 Task: Share a time-lapse video created from a sequence of photos in Apple Photos
Action: Mouse pressed left at (769, 595)
Screenshot: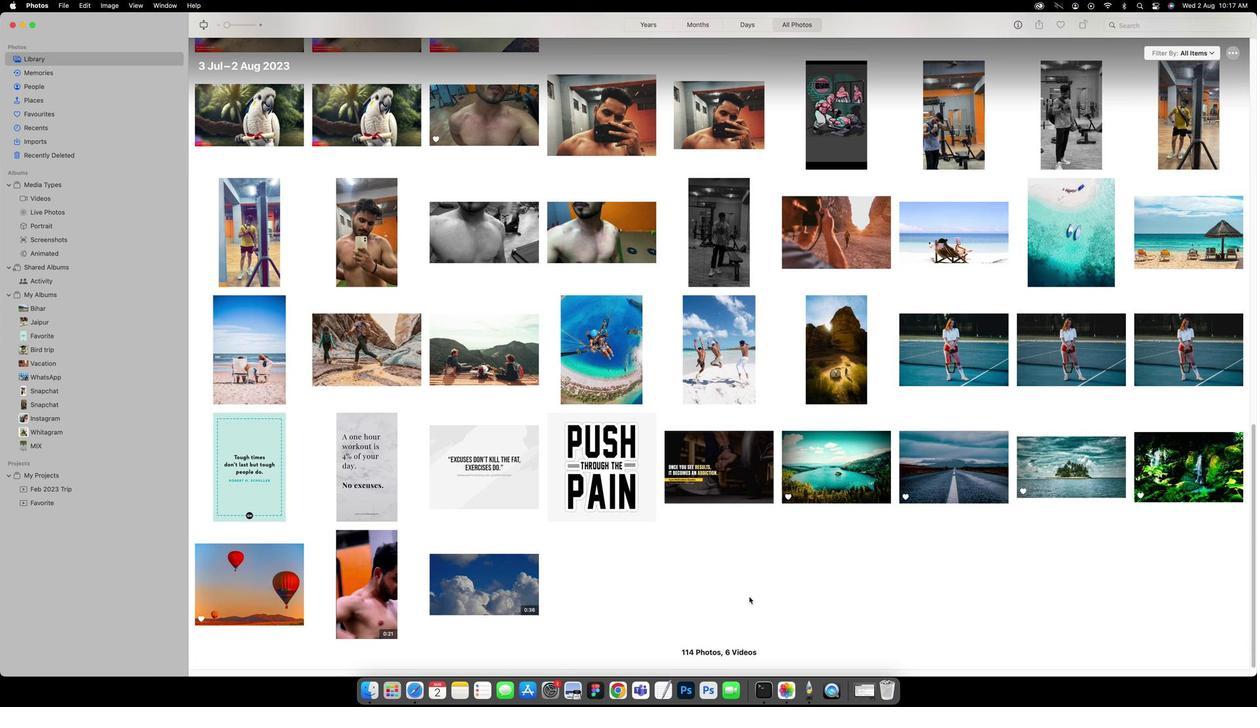 
Action: Mouse pressed left at (769, 595)
Screenshot: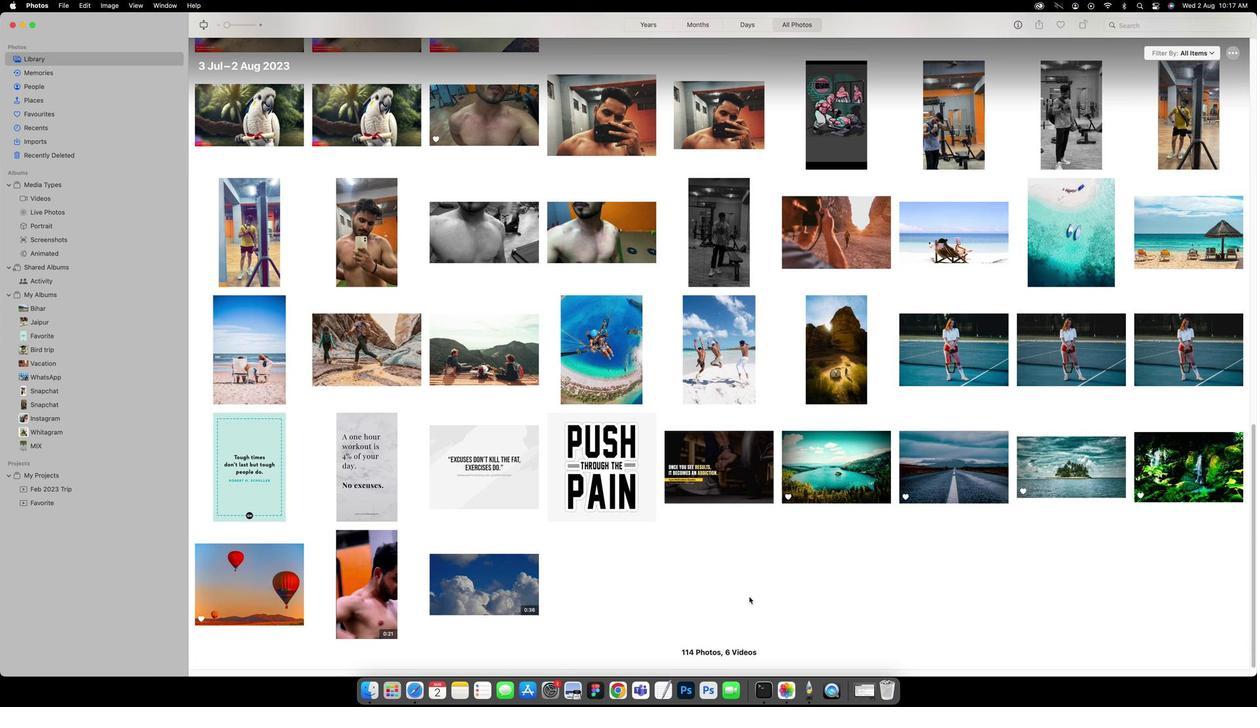 
Action: Mouse moved to (106, 197)
Screenshot: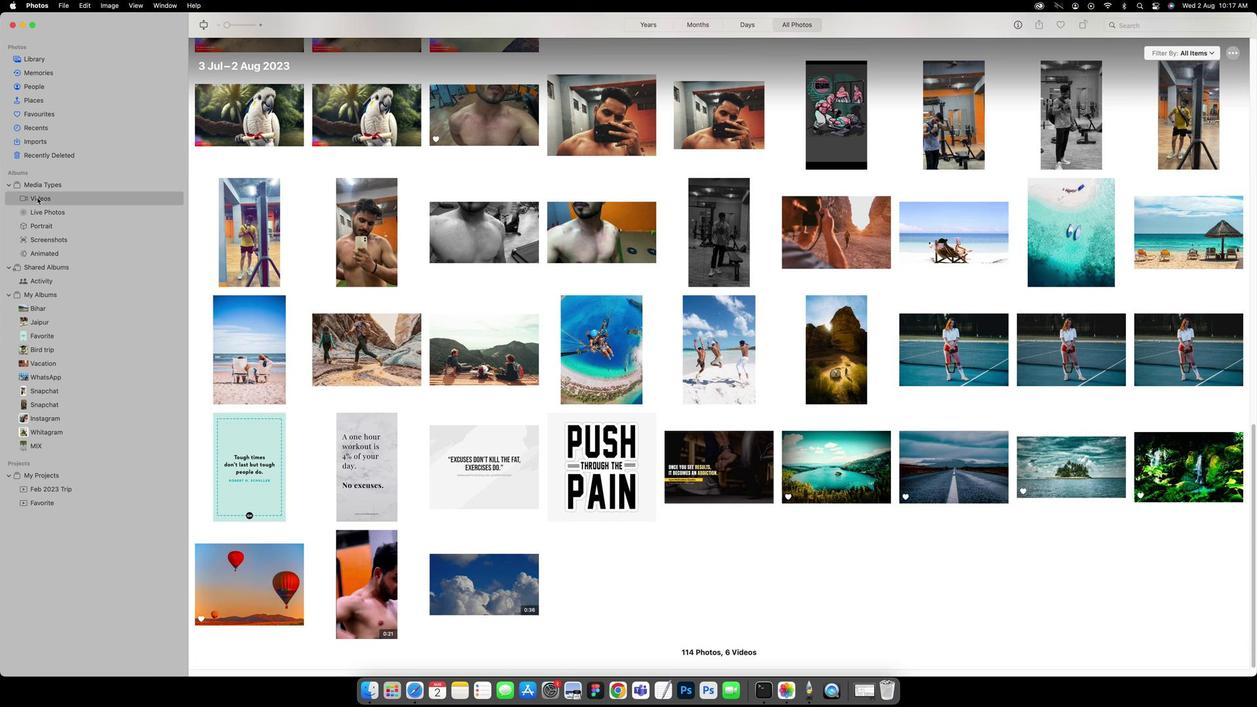 
Action: Mouse pressed left at (106, 197)
Screenshot: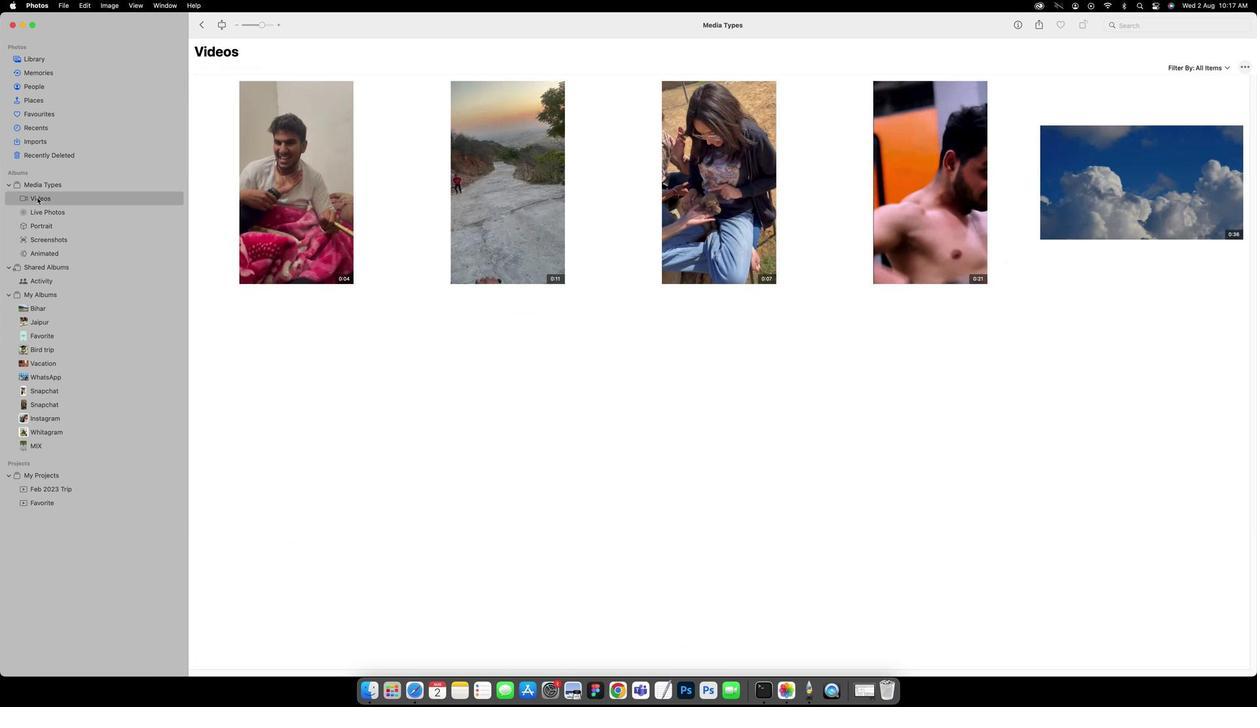 
Action: Mouse moved to (1077, 159)
Screenshot: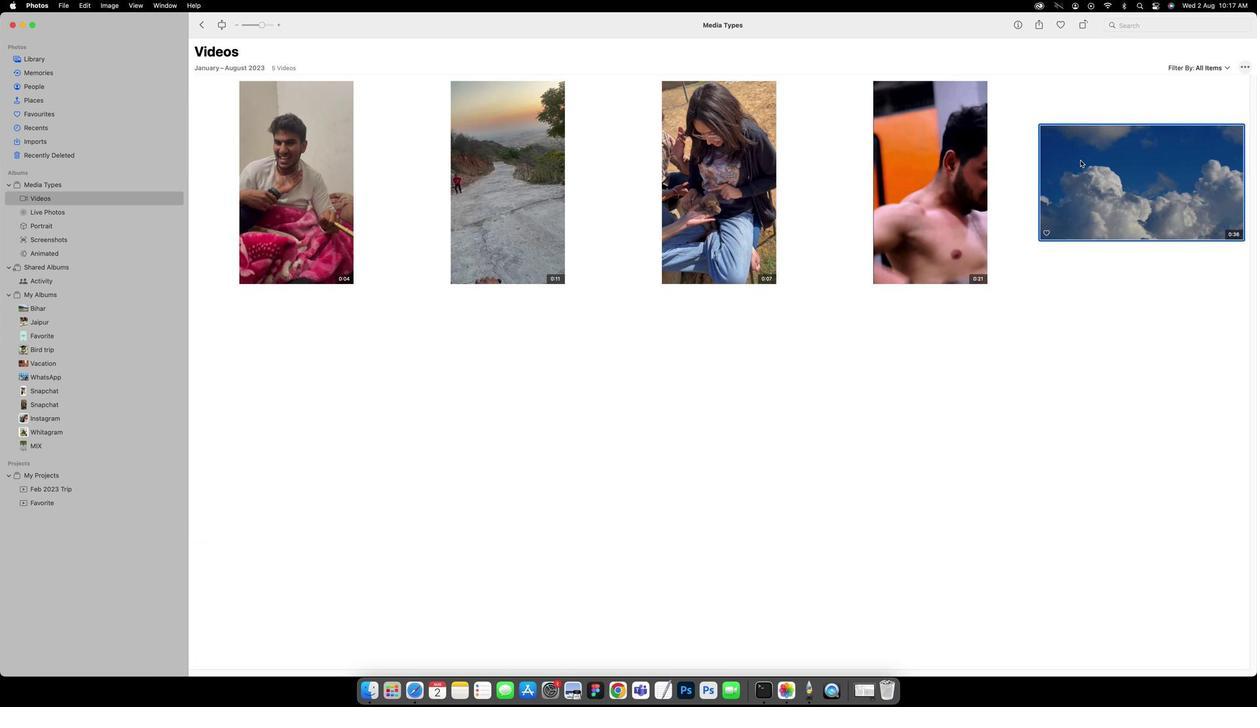 
Action: Mouse pressed left at (1077, 159)
Screenshot: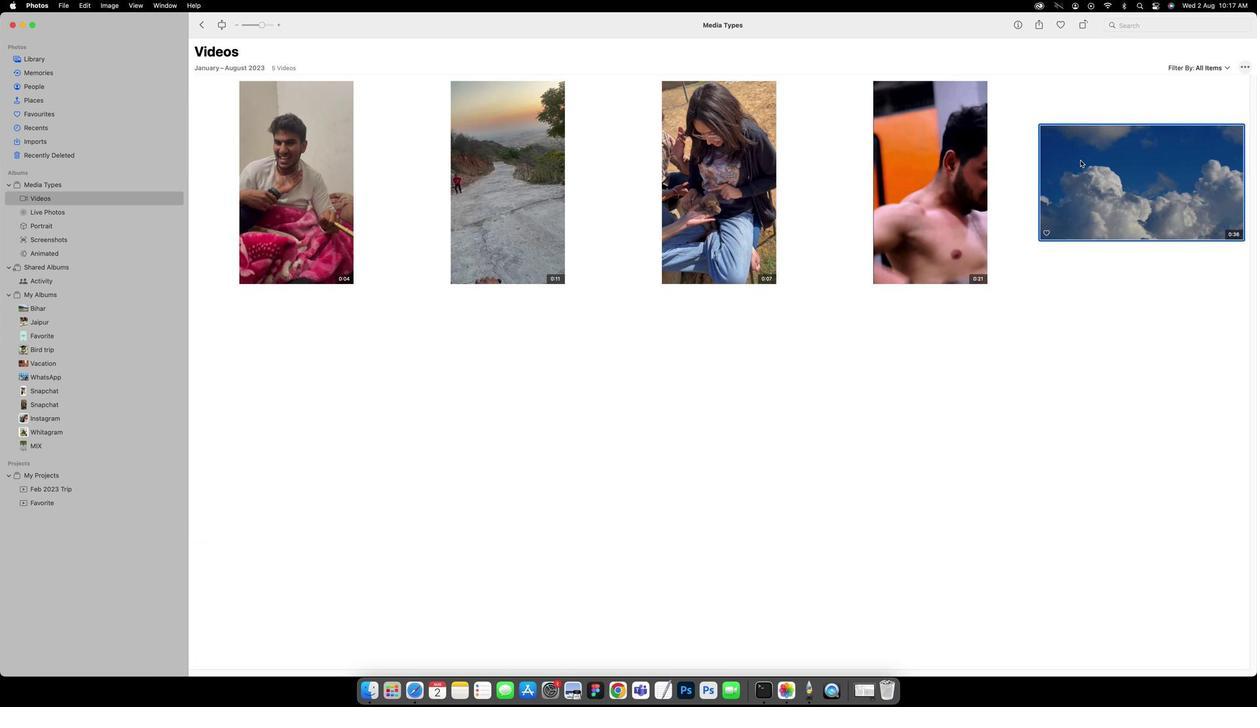 
Action: Mouse pressed left at (1077, 159)
Screenshot: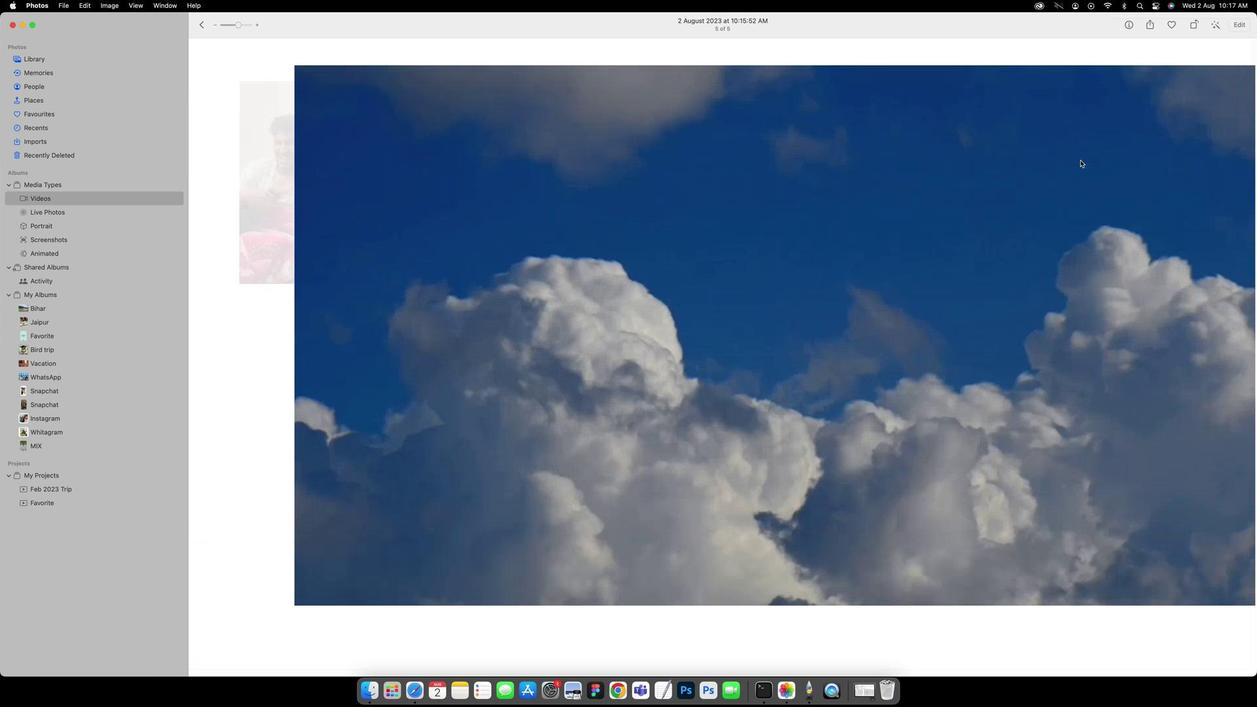 
Action: Mouse moved to (748, 587)
Screenshot: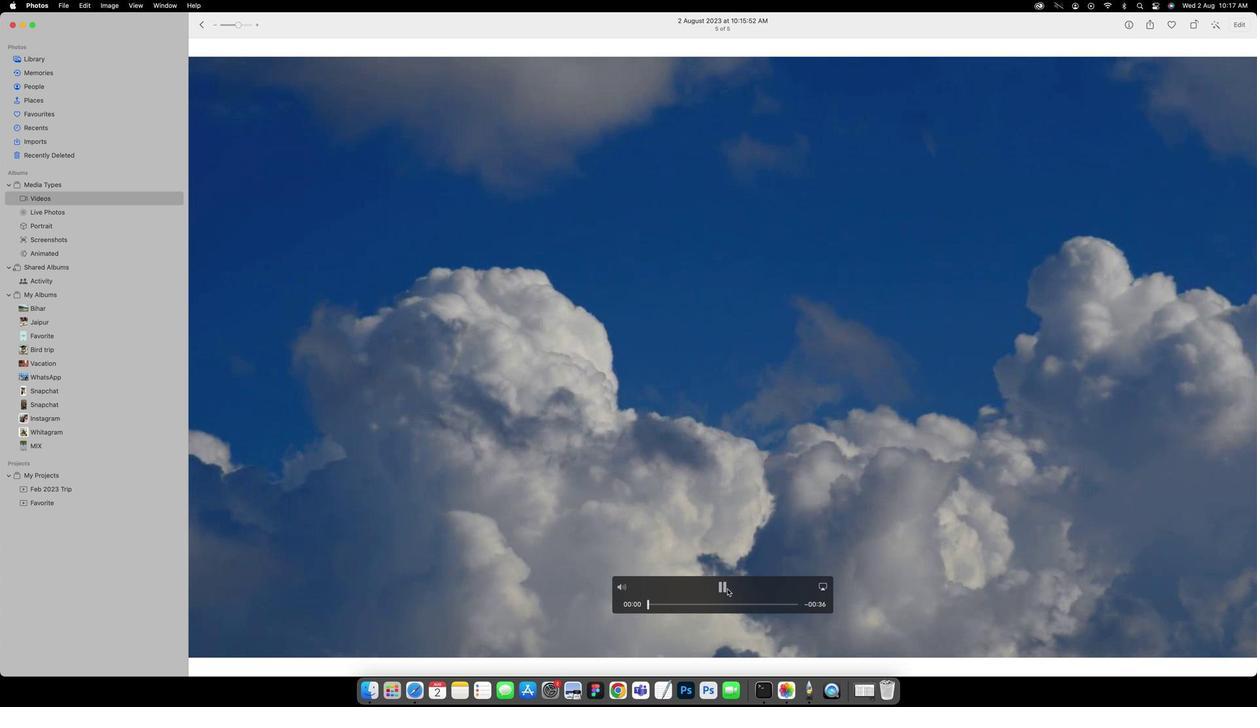 
Action: Mouse pressed left at (748, 587)
Screenshot: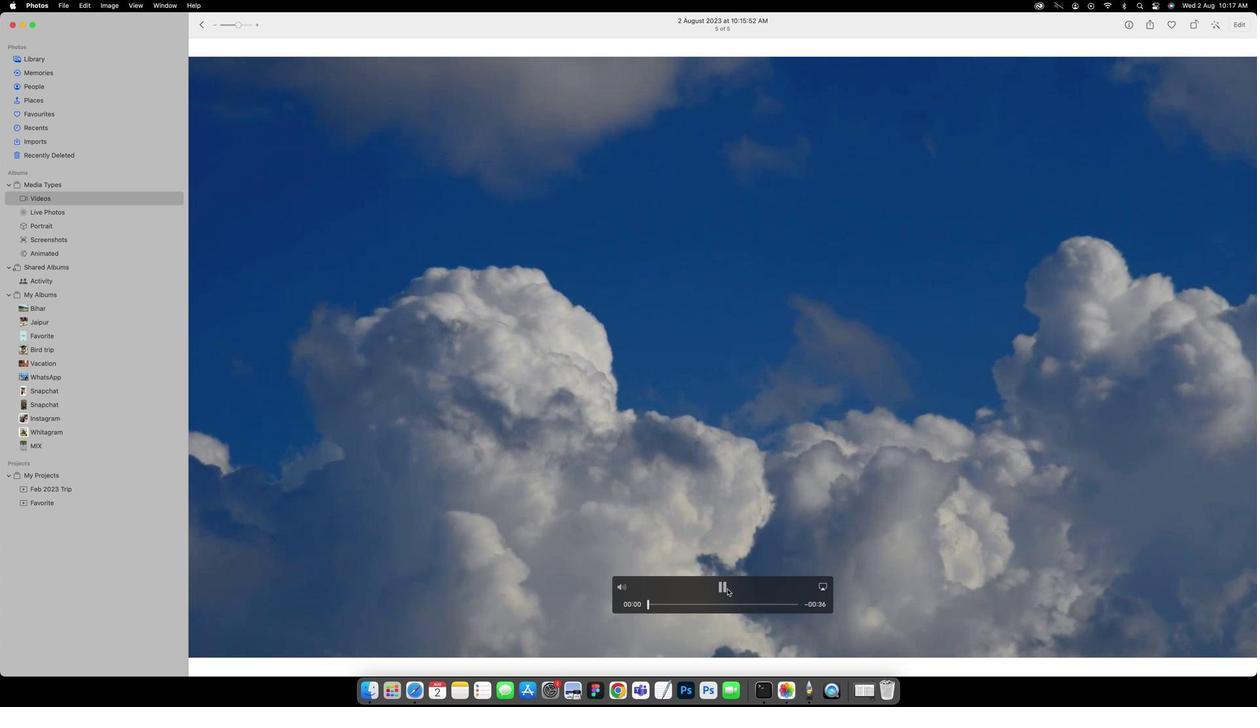 
Action: Mouse moved to (1226, 20)
Screenshot: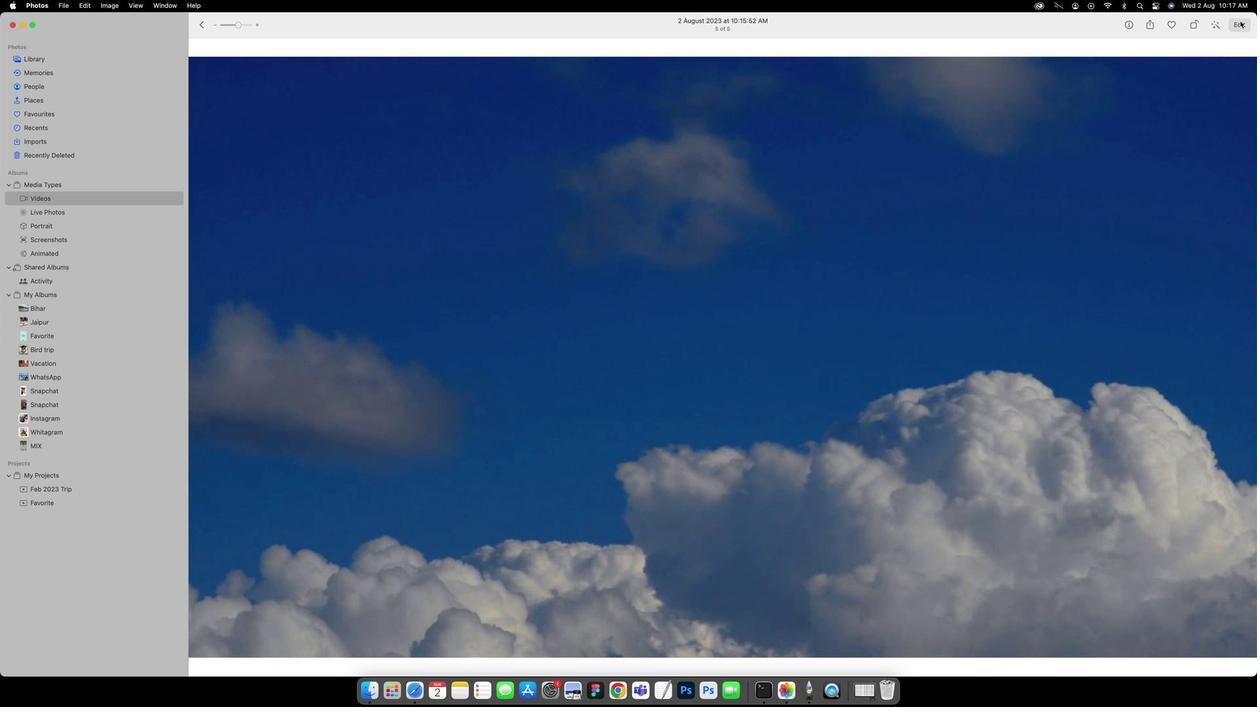 
Action: Mouse pressed left at (1226, 20)
Screenshot: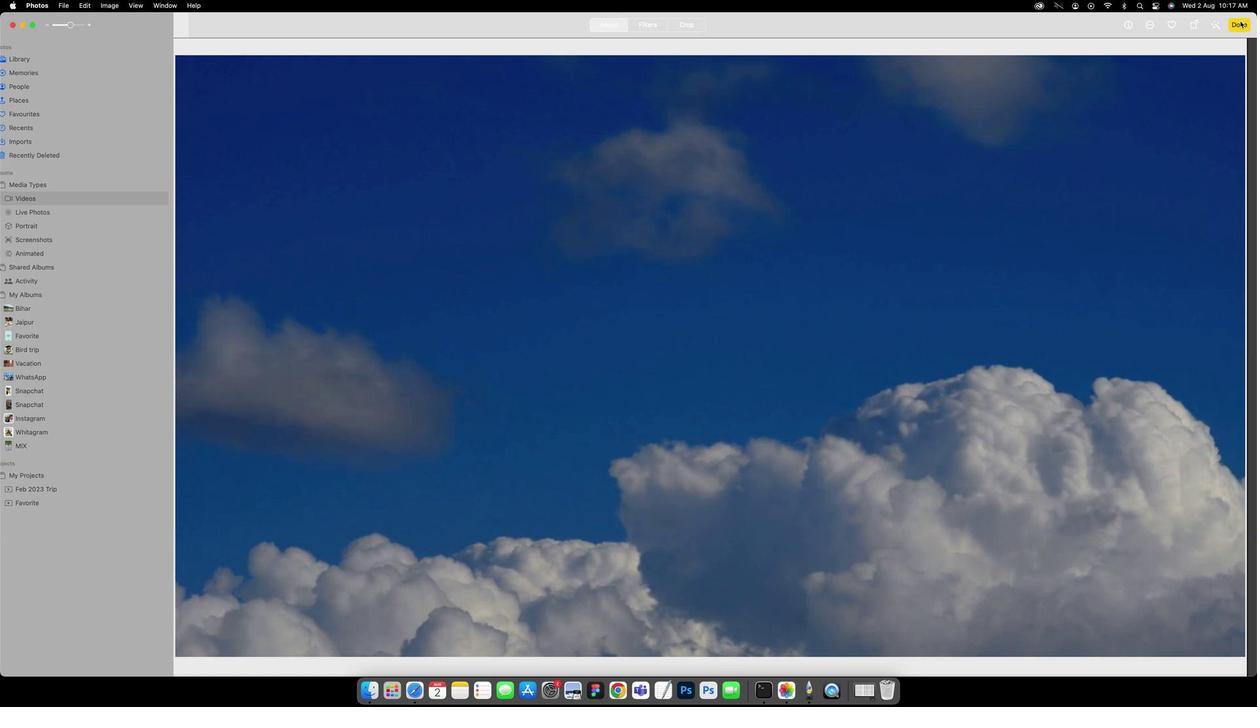 
Action: Mouse moved to (1181, 123)
Screenshot: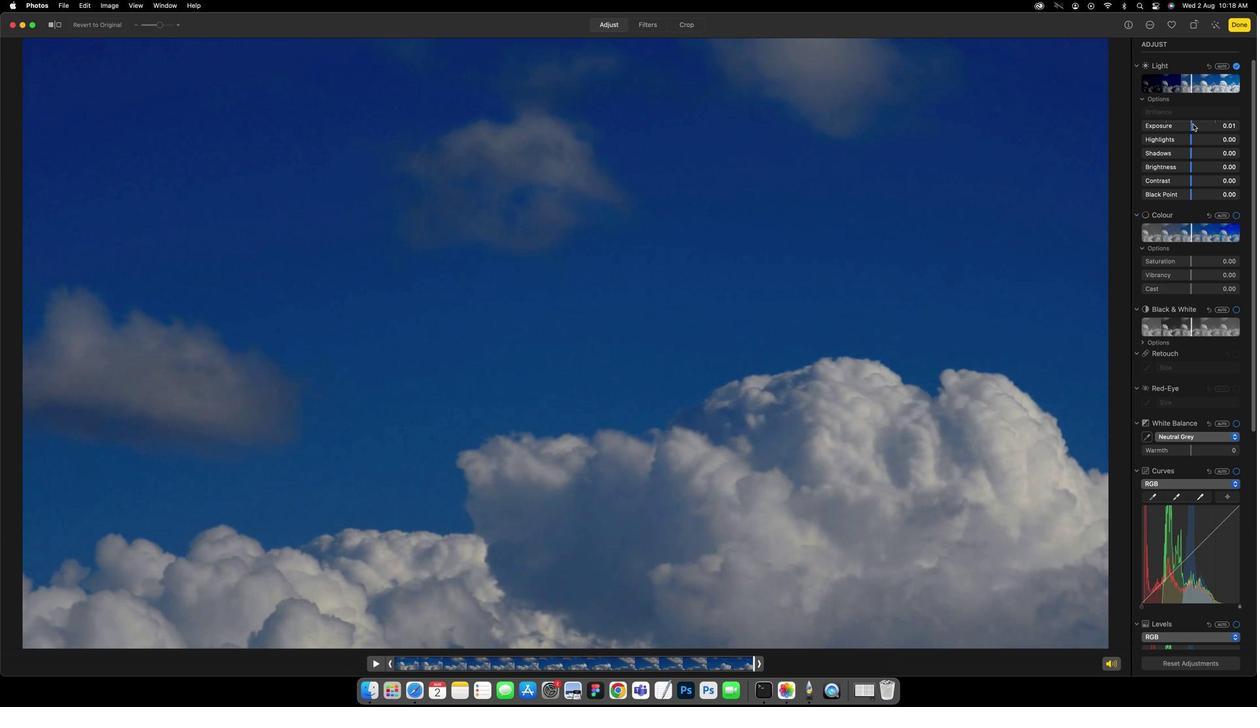 
Action: Mouse pressed left at (1181, 123)
Screenshot: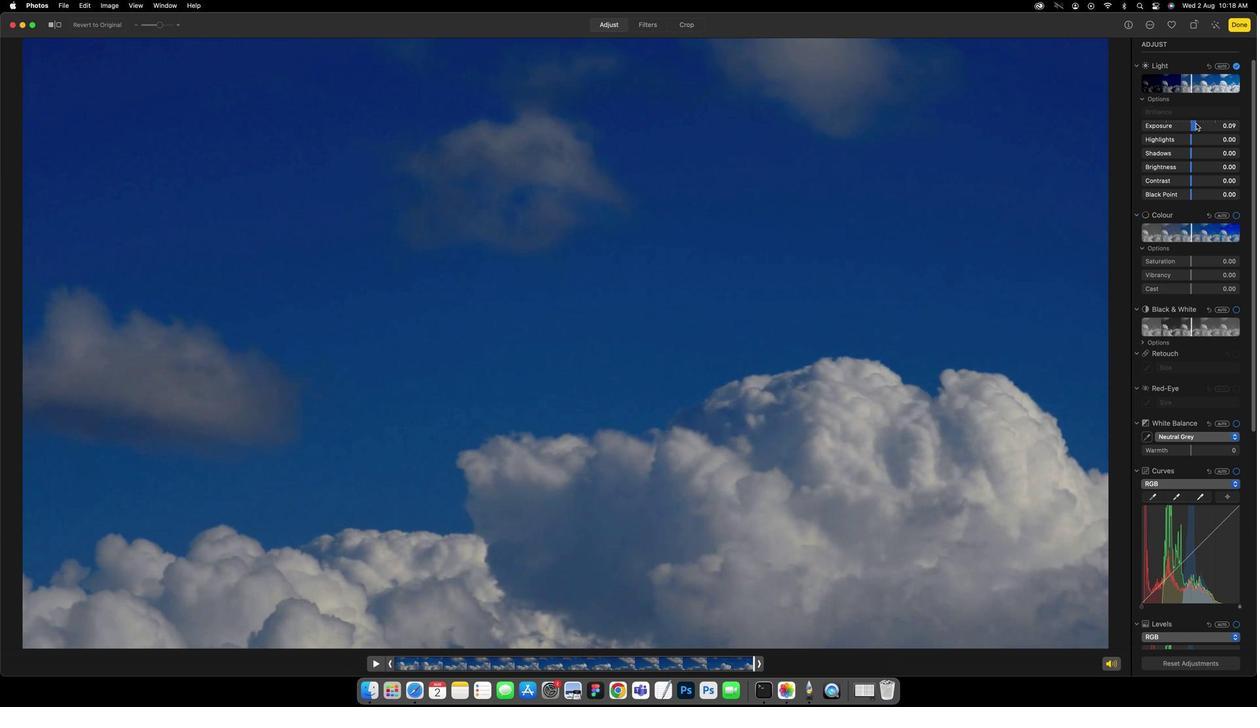 
Action: Mouse moved to (1179, 136)
Screenshot: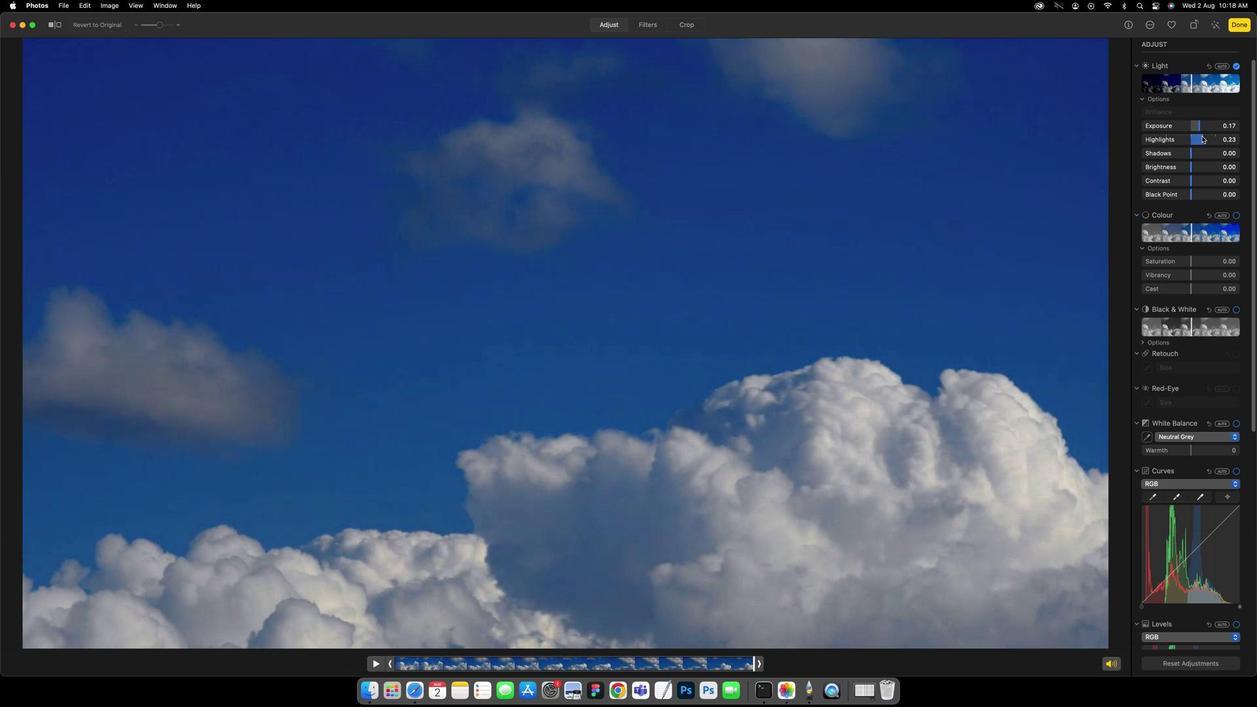 
Action: Mouse pressed left at (1179, 136)
Screenshot: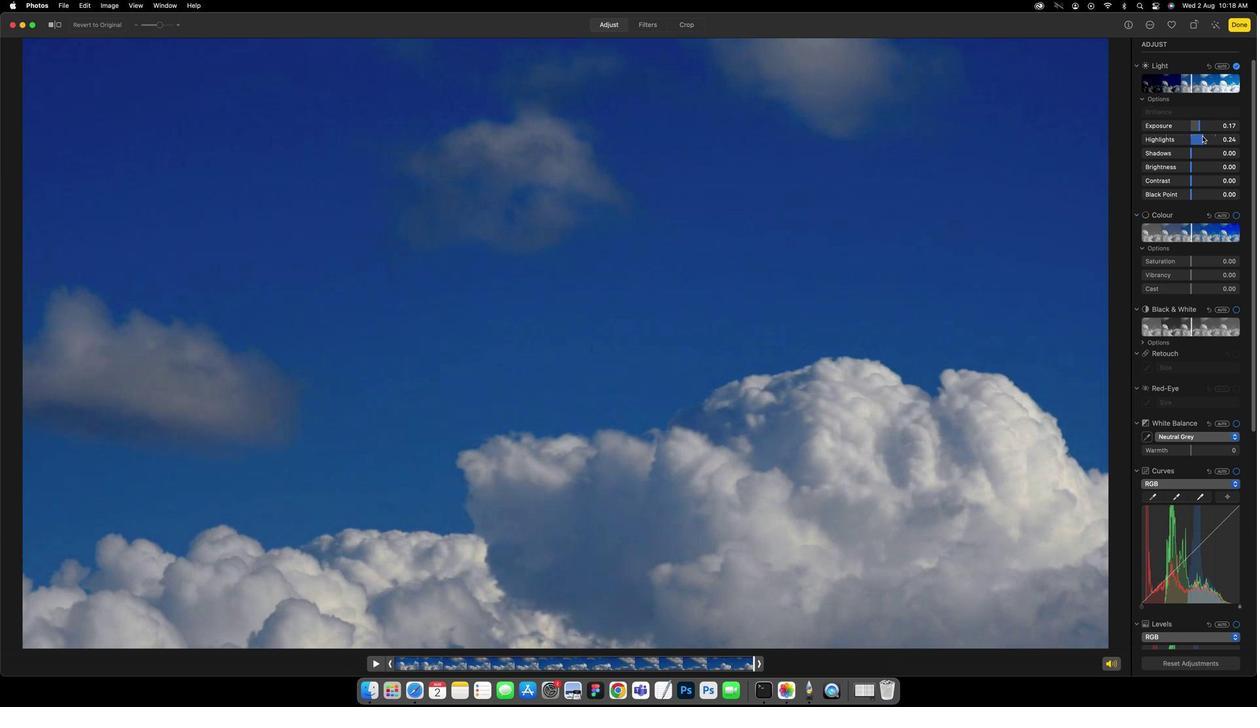 
Action: Mouse moved to (1181, 150)
Screenshot: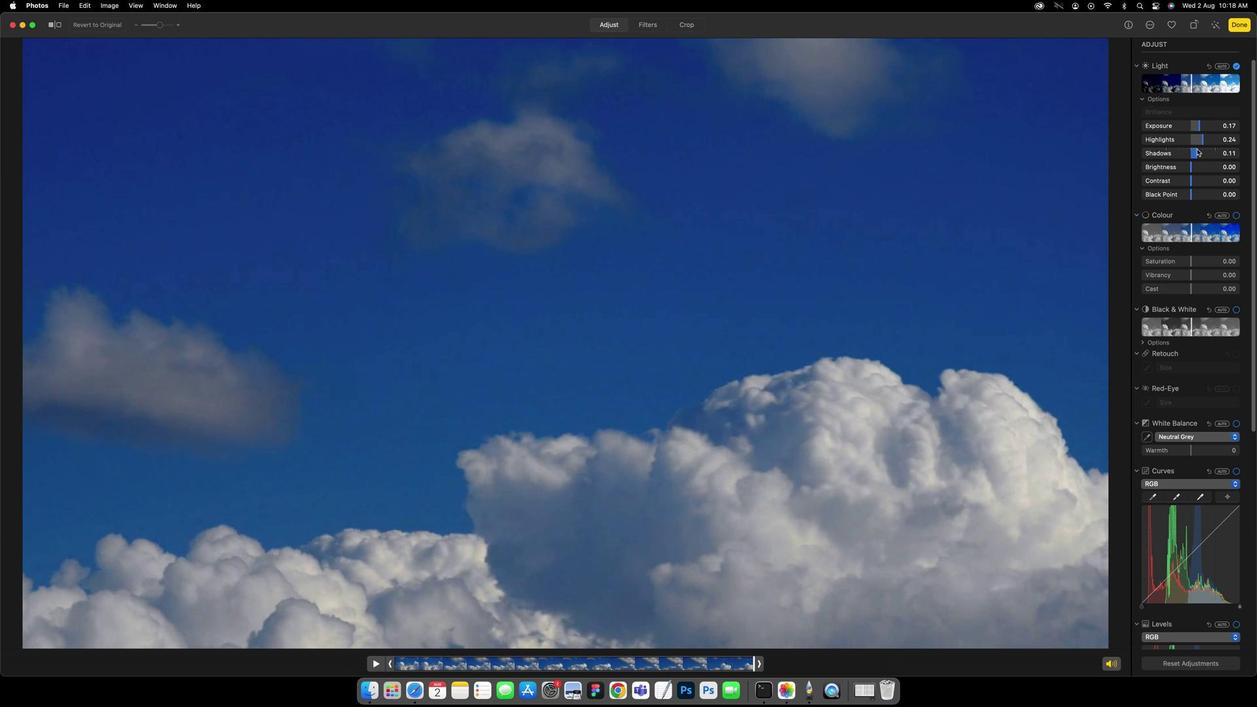 
Action: Mouse pressed left at (1181, 150)
Screenshot: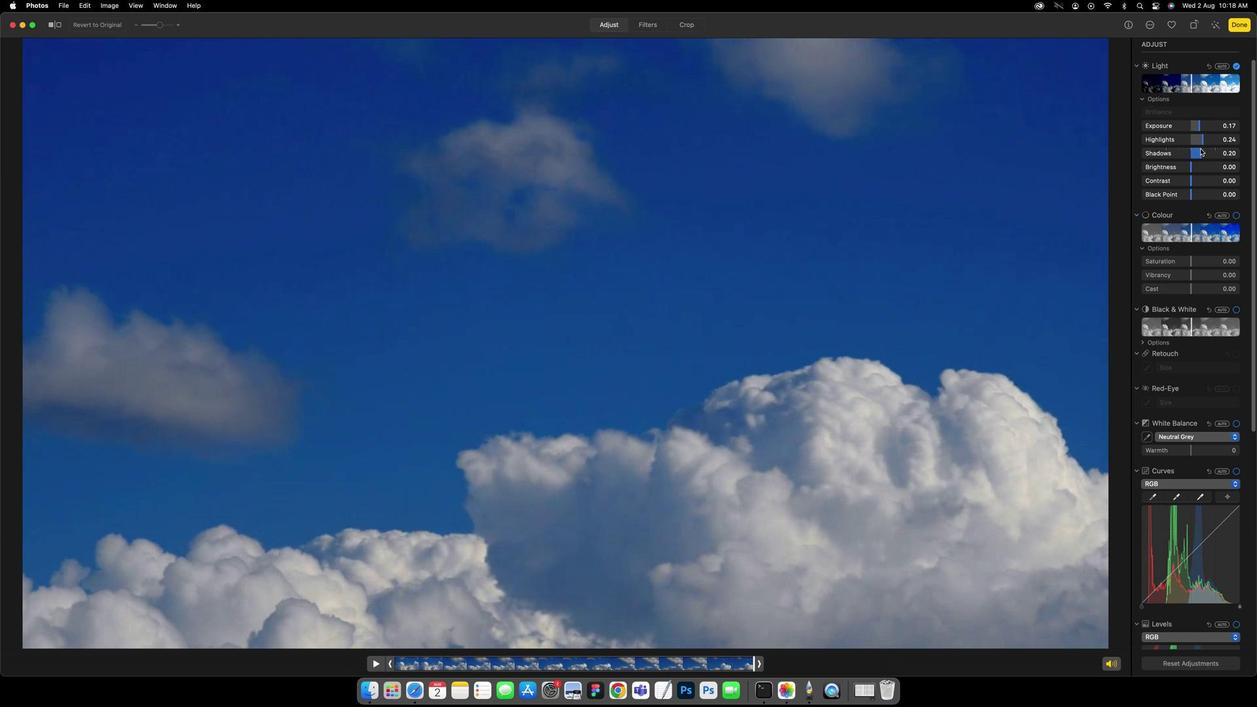
Action: Mouse moved to (1183, 164)
Screenshot: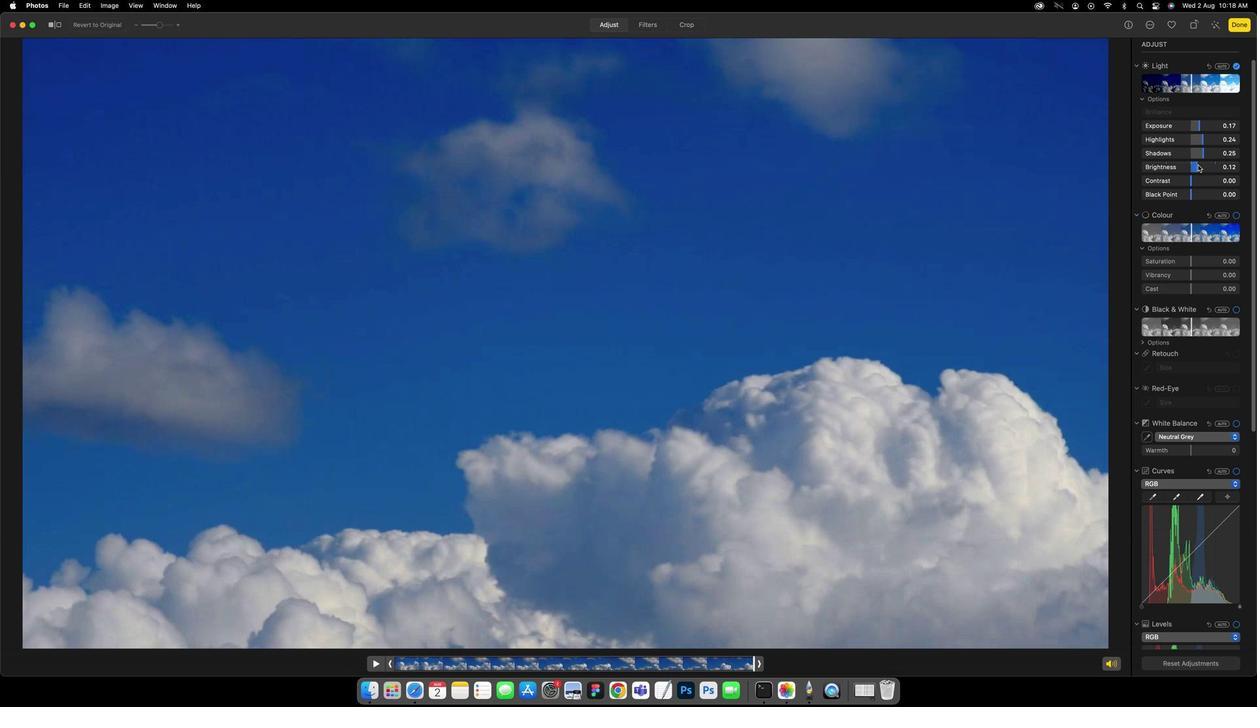 
Action: Mouse pressed left at (1183, 164)
Screenshot: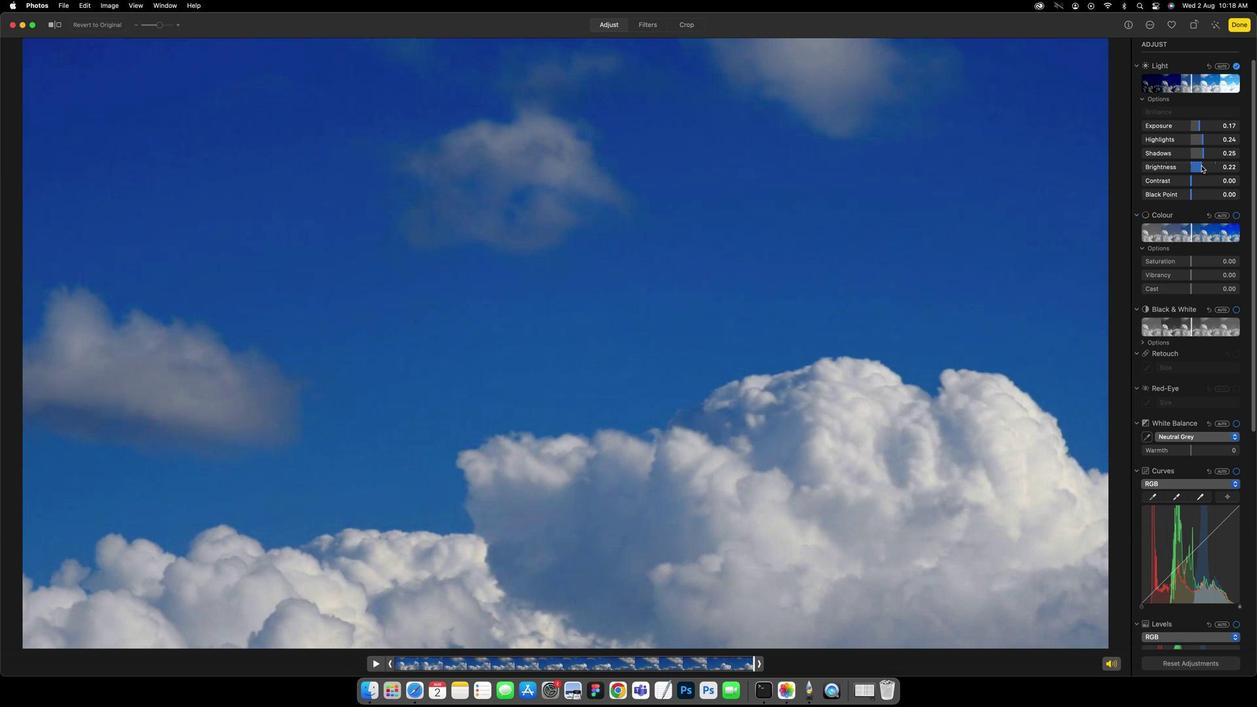 
Action: Mouse moved to (1182, 180)
Screenshot: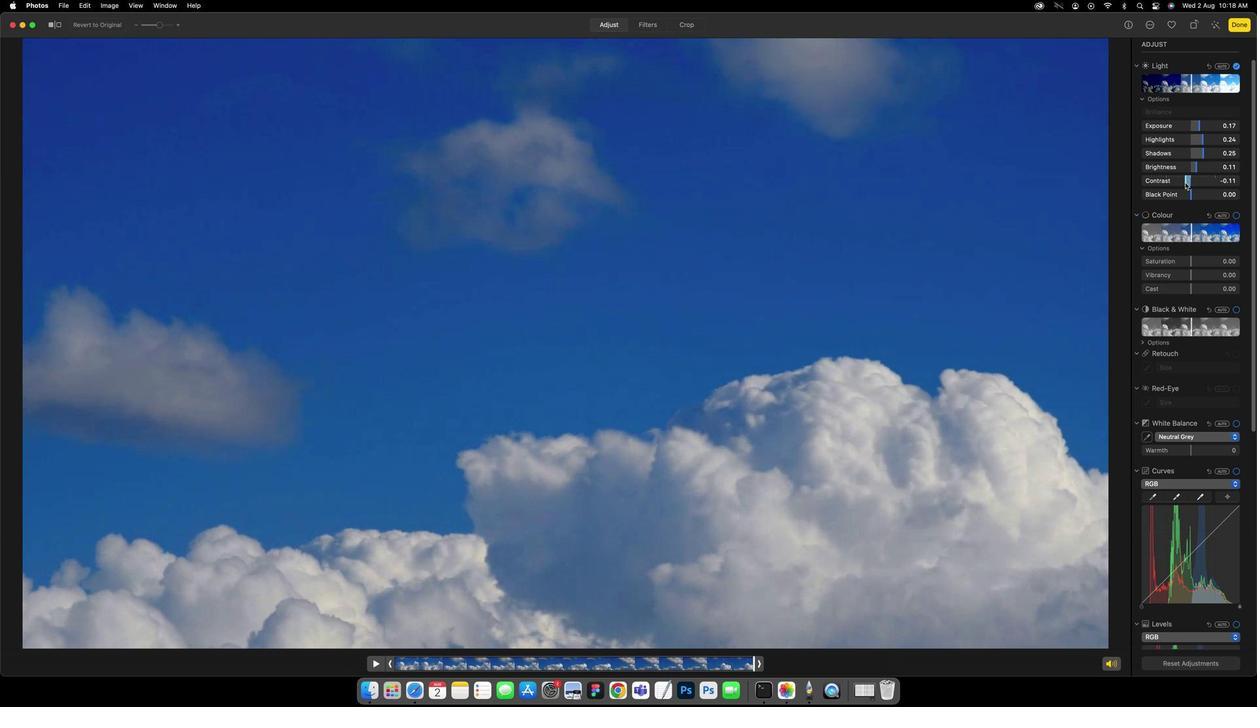 
Action: Mouse pressed left at (1182, 180)
Screenshot: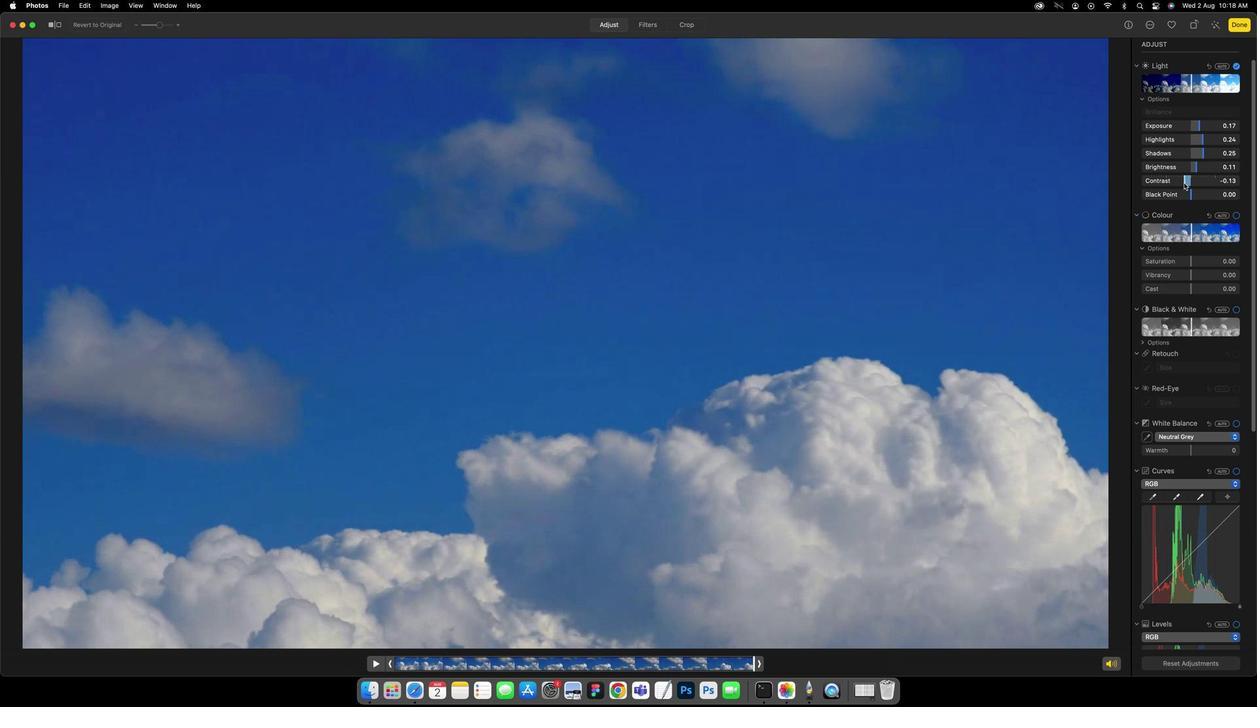
Action: Mouse moved to (1183, 192)
Screenshot: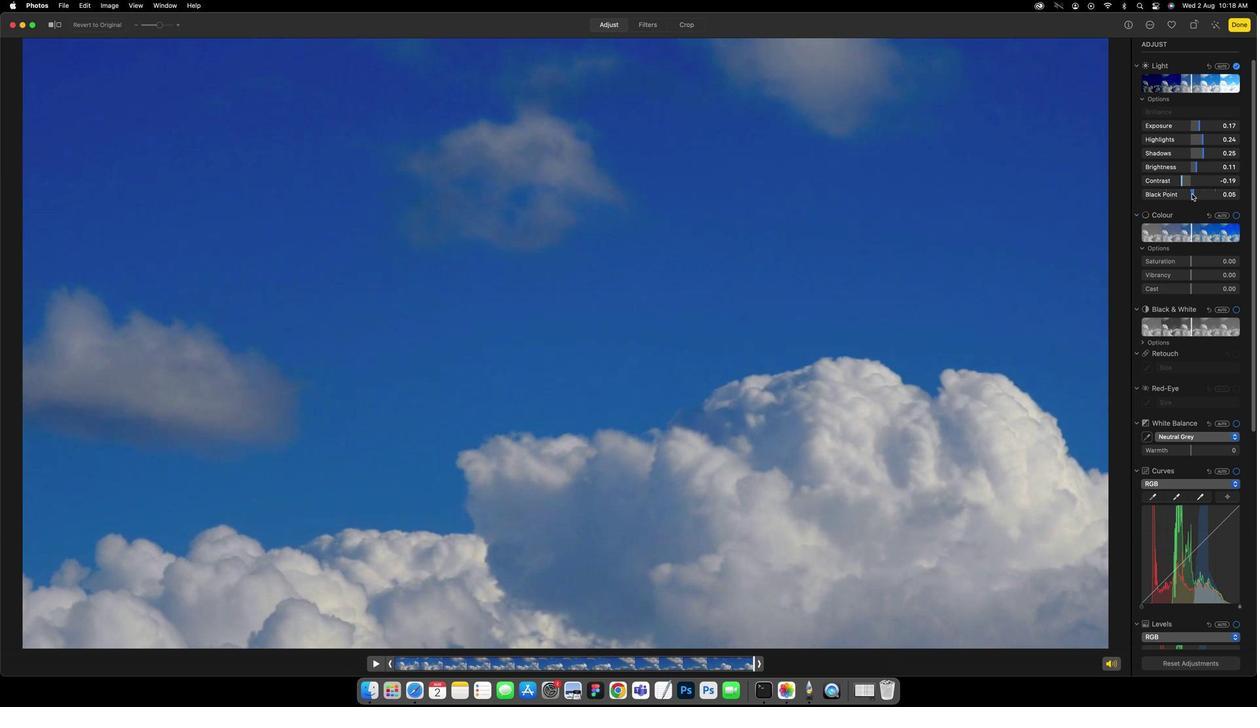 
Action: Mouse pressed left at (1183, 192)
Screenshot: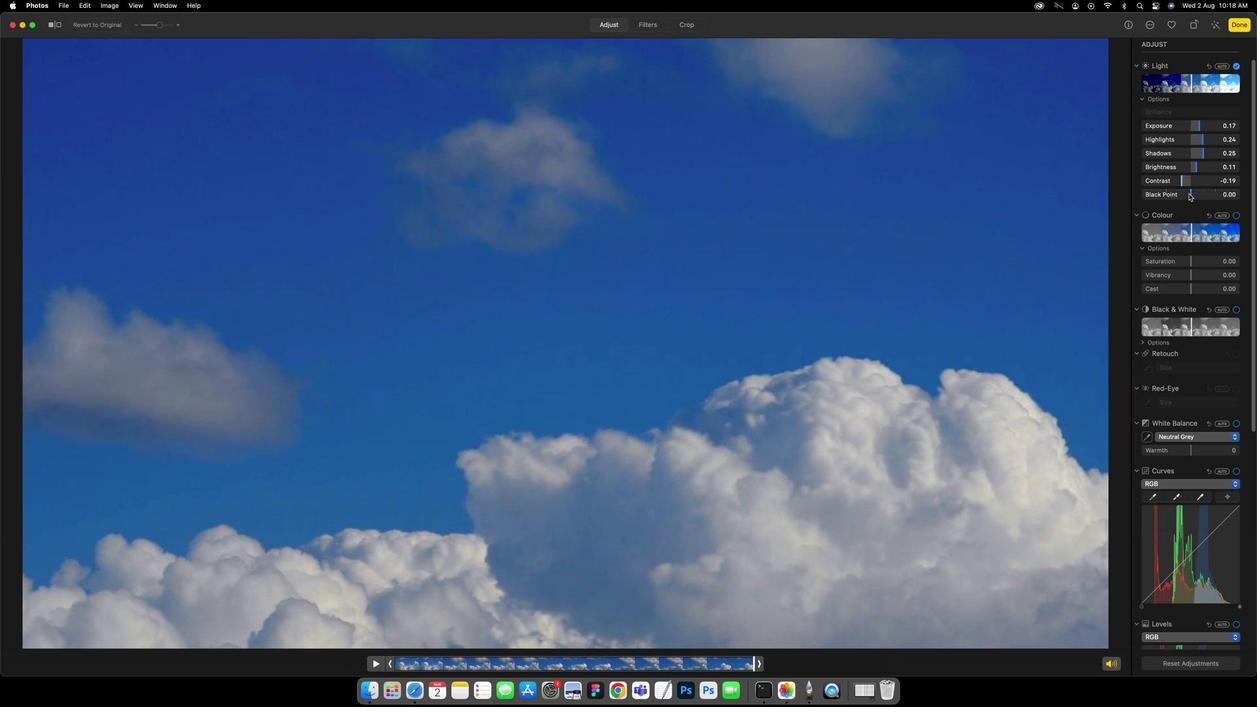 
Action: Mouse moved to (1181, 264)
Screenshot: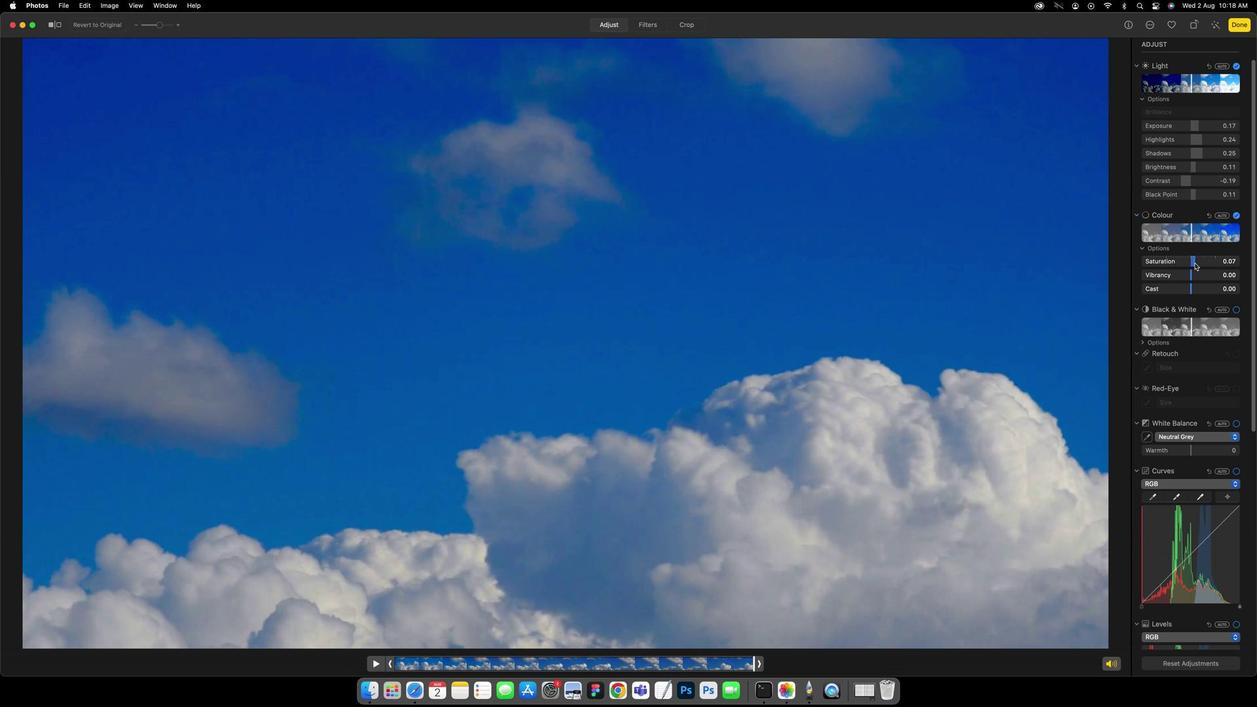 
Action: Mouse pressed left at (1181, 264)
Screenshot: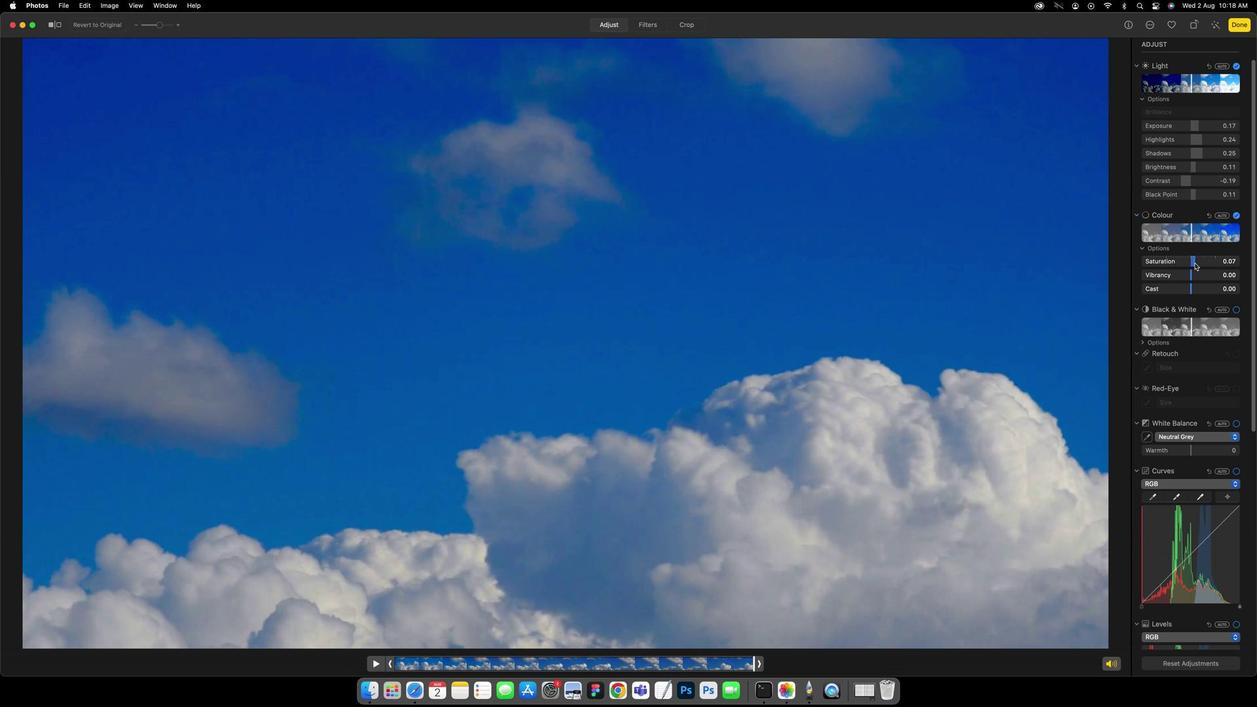 
Action: Mouse moved to (1182, 270)
Screenshot: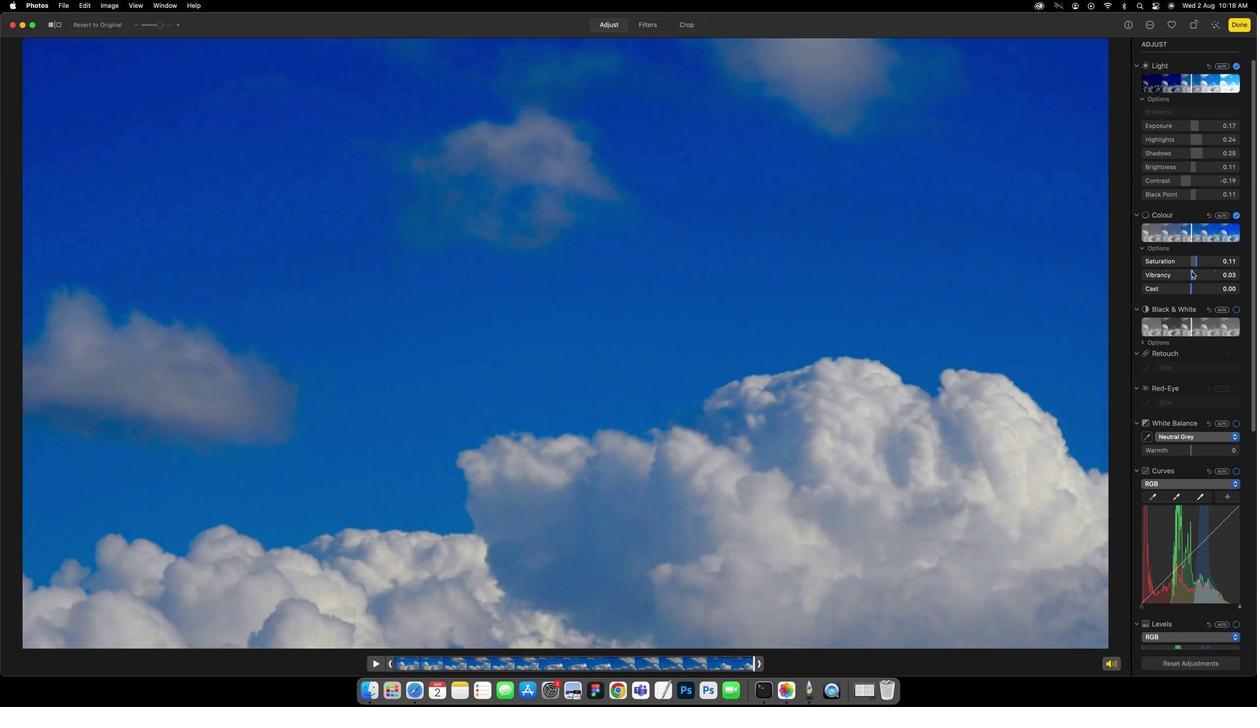 
Action: Mouse pressed left at (1182, 270)
Screenshot: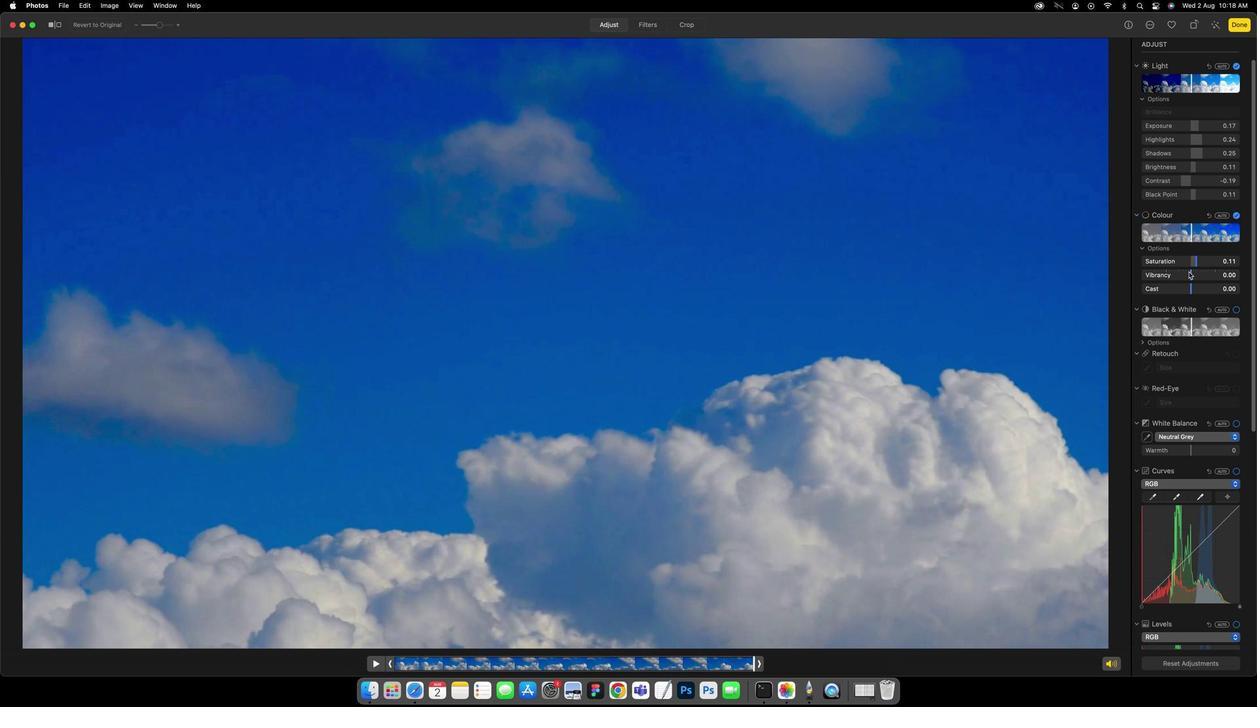 
Action: Mouse moved to (1181, 289)
Screenshot: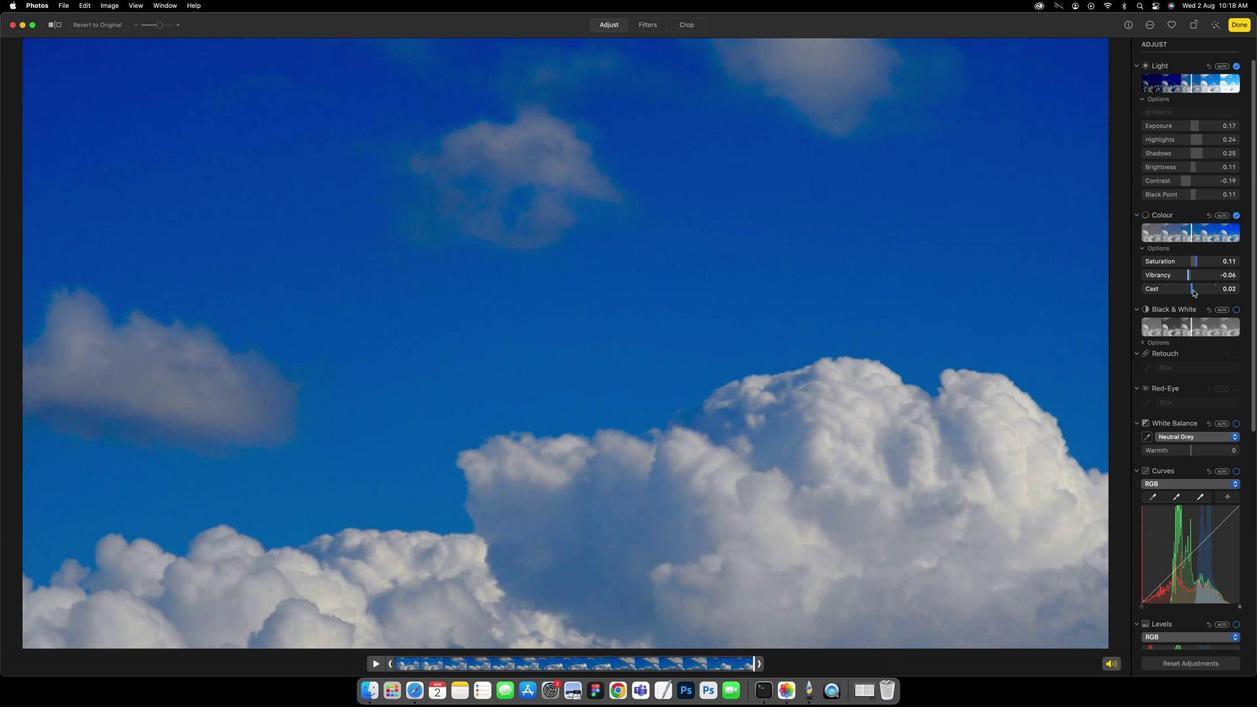 
Action: Mouse pressed left at (1181, 289)
Screenshot: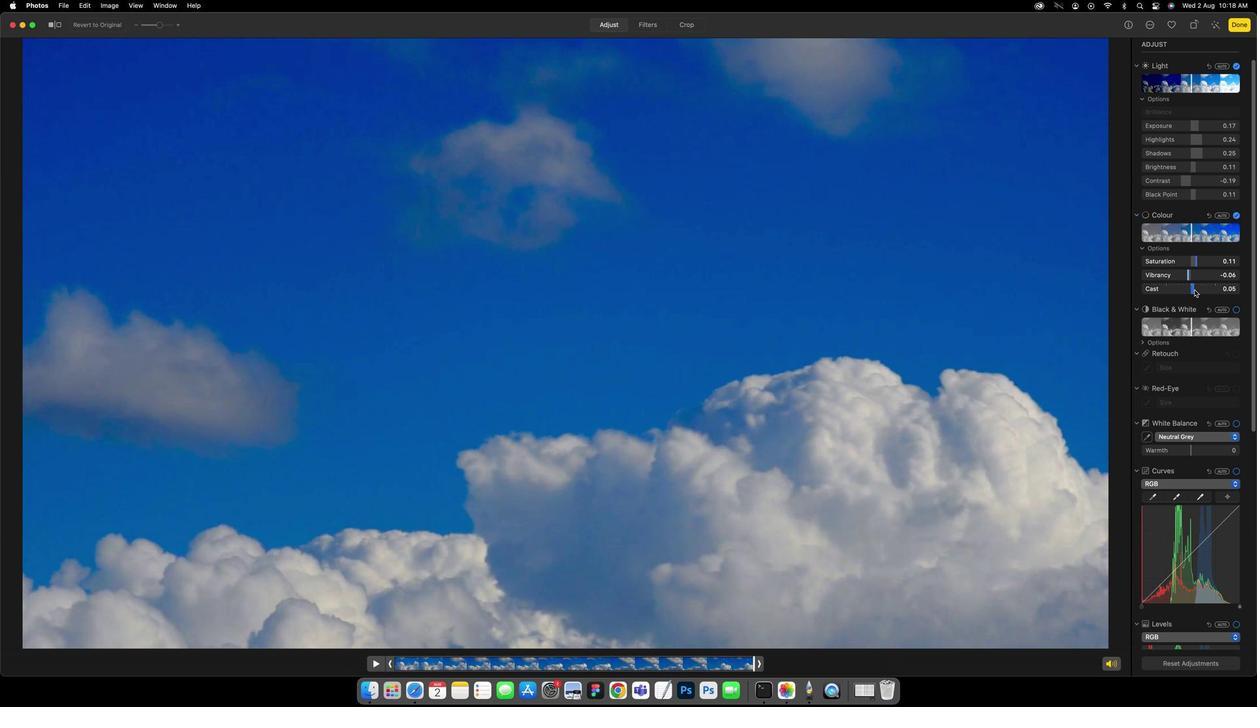 
Action: Mouse moved to (1185, 289)
Screenshot: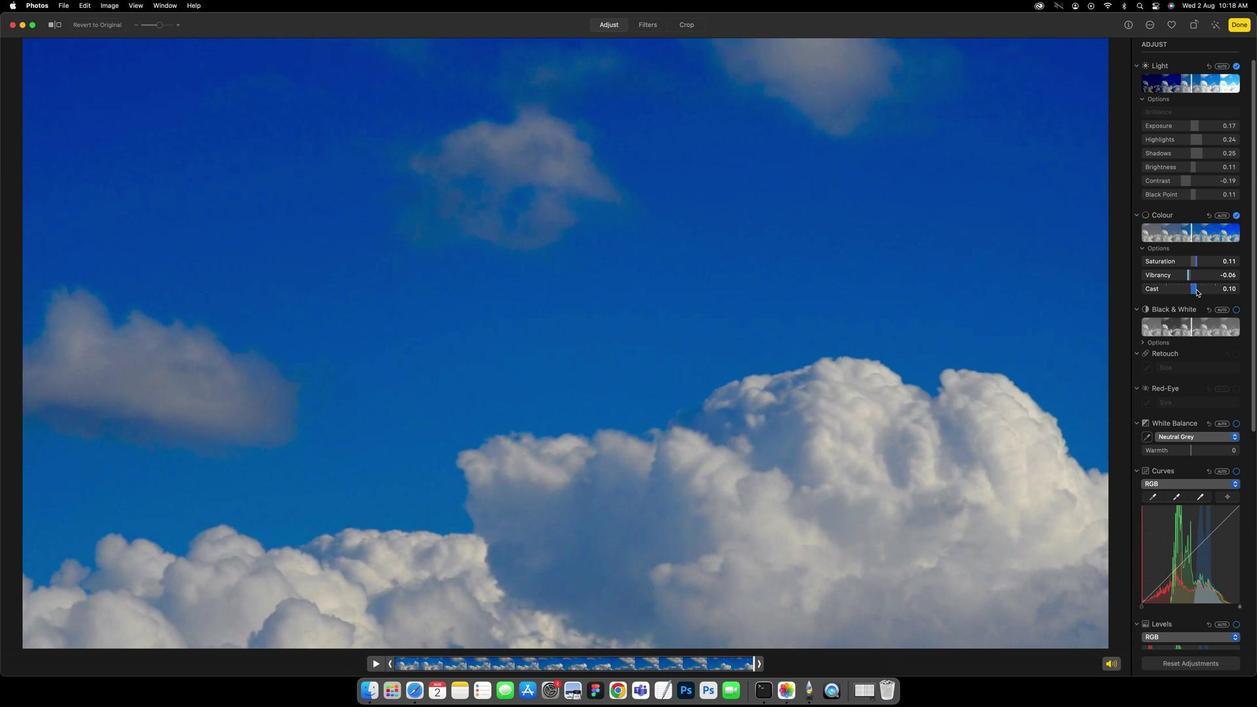 
Action: Mouse scrolled (1185, 289) with delta (72, 0)
Screenshot: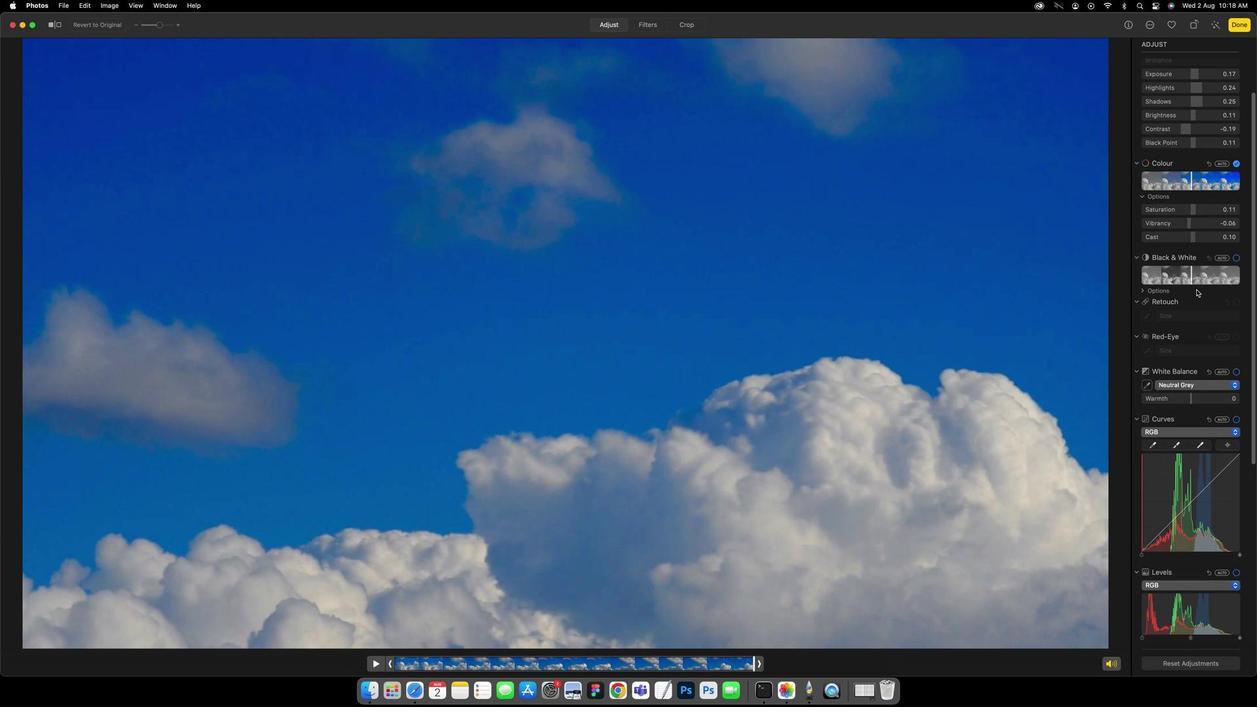 
Action: Mouse scrolled (1185, 289) with delta (72, 0)
Screenshot: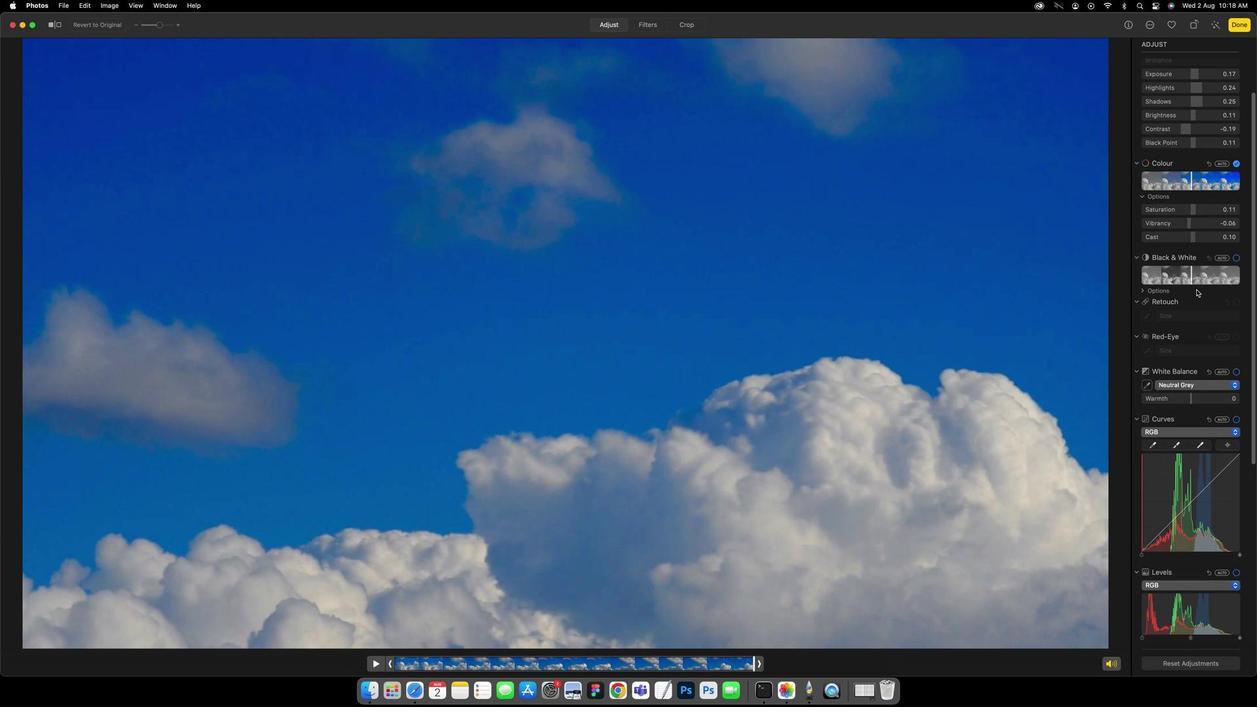 
Action: Mouse scrolled (1185, 289) with delta (72, -1)
Screenshot: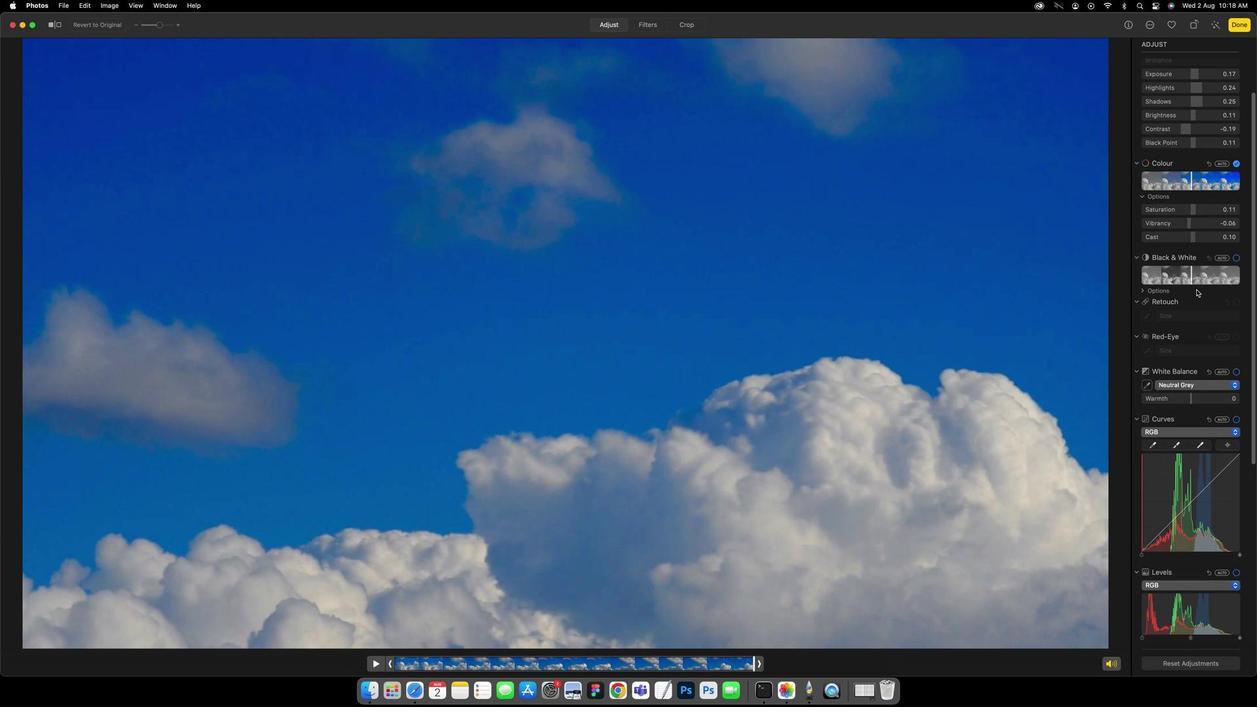 
Action: Mouse scrolled (1185, 289) with delta (72, -1)
Screenshot: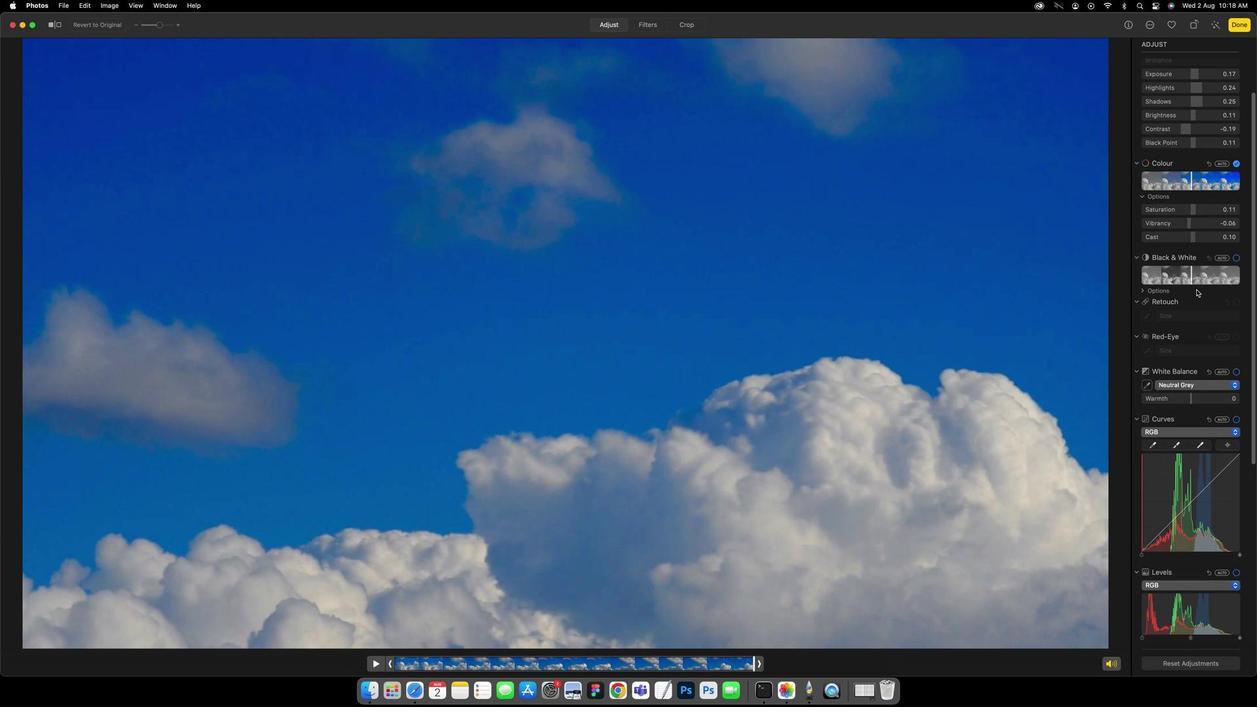 
Action: Mouse scrolled (1185, 289) with delta (72, 0)
Screenshot: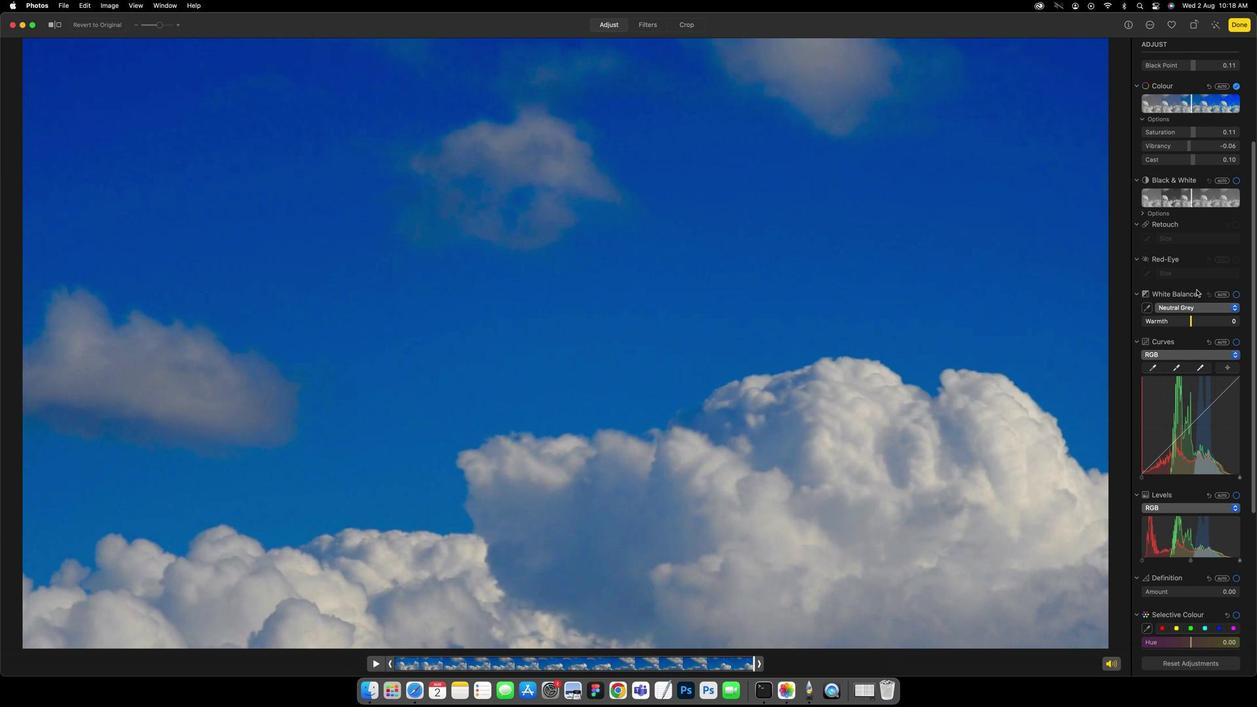 
Action: Mouse scrolled (1185, 289) with delta (72, 0)
Screenshot: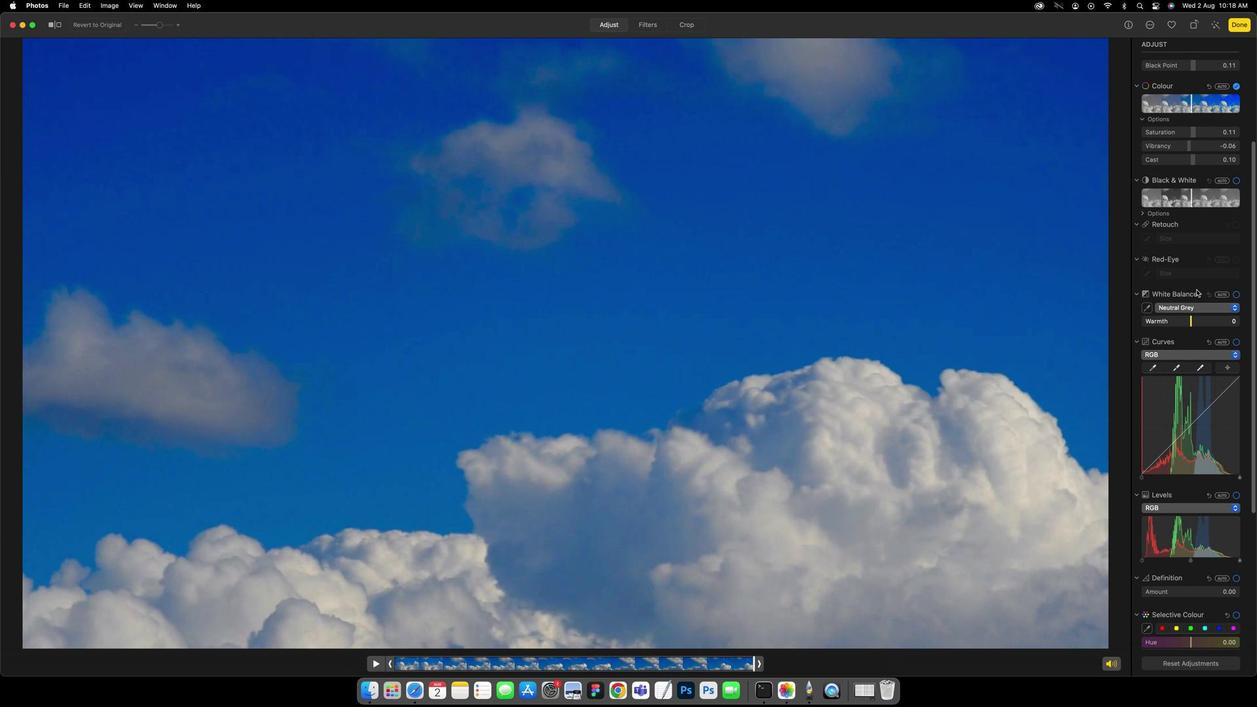 
Action: Mouse scrolled (1185, 289) with delta (72, -1)
Screenshot: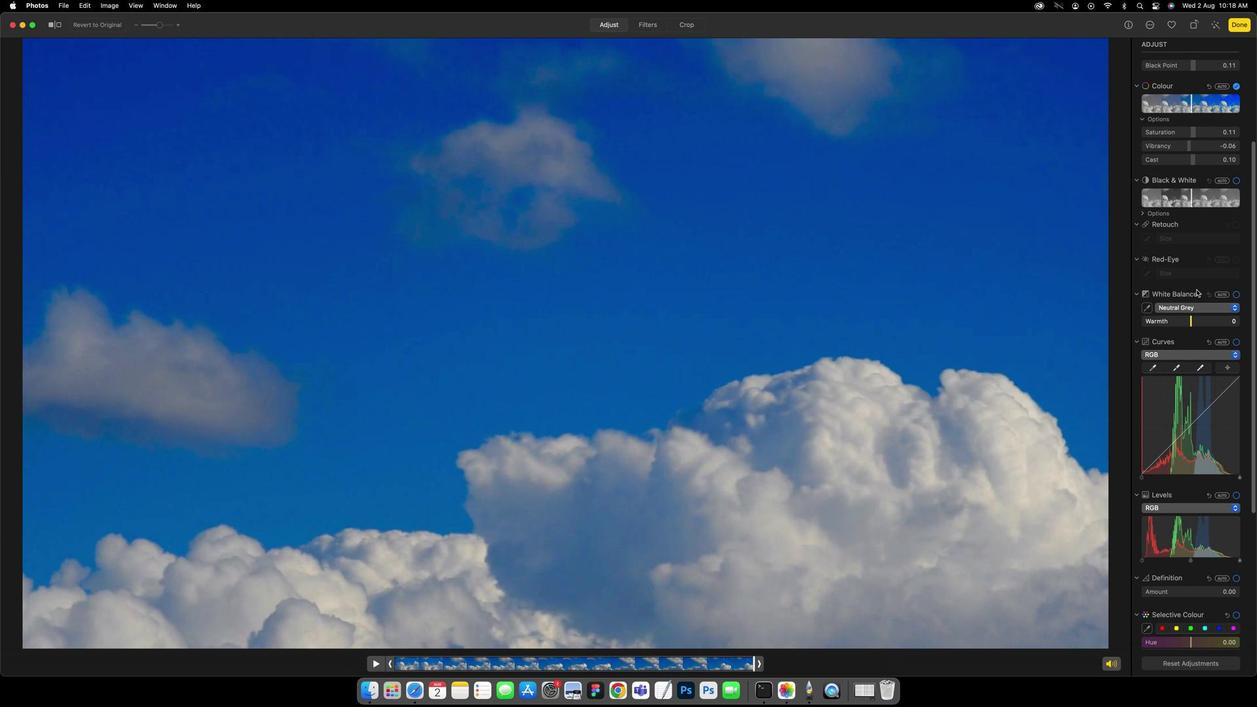 
Action: Mouse scrolled (1185, 289) with delta (72, -1)
Screenshot: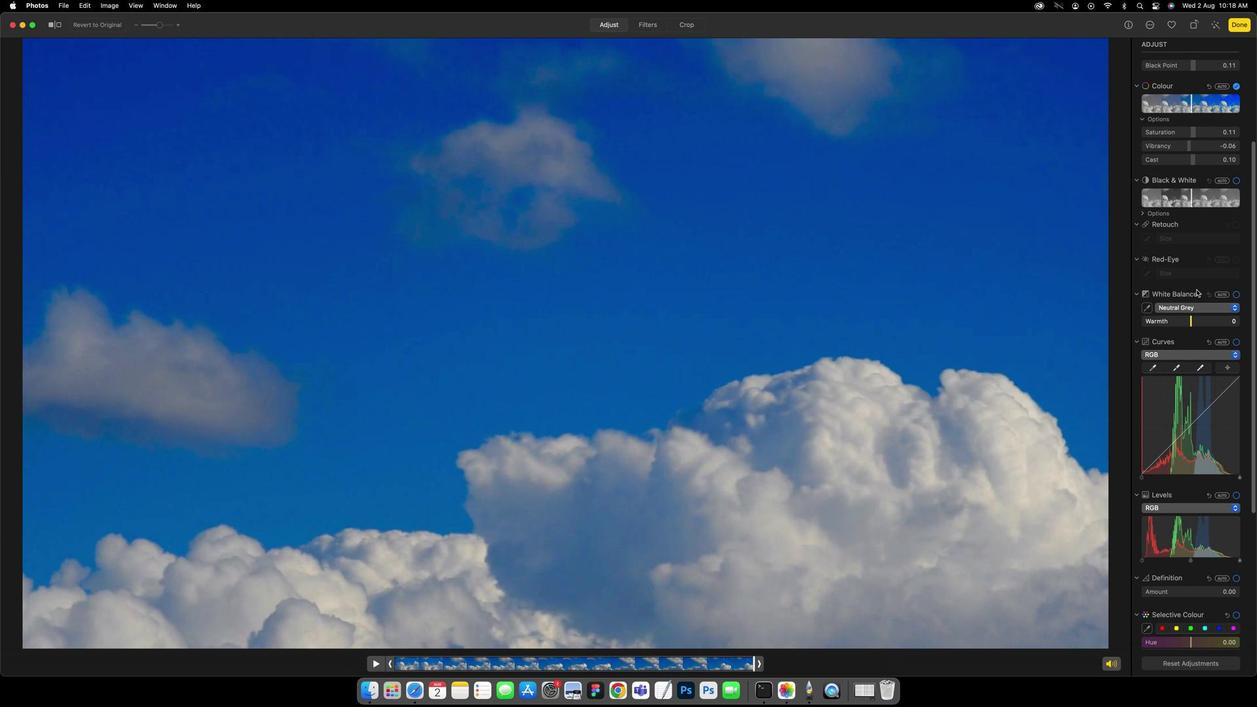 
Action: Mouse scrolled (1185, 289) with delta (72, -1)
Screenshot: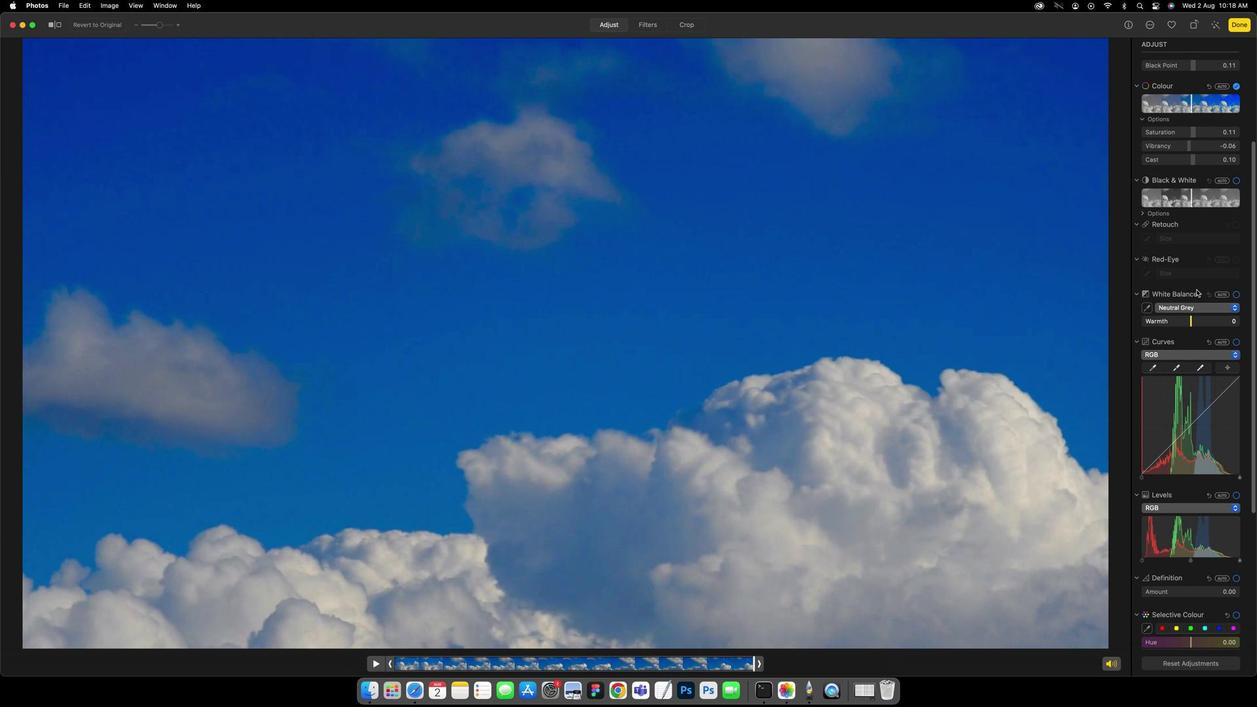 
Action: Mouse moved to (1213, 390)
Screenshot: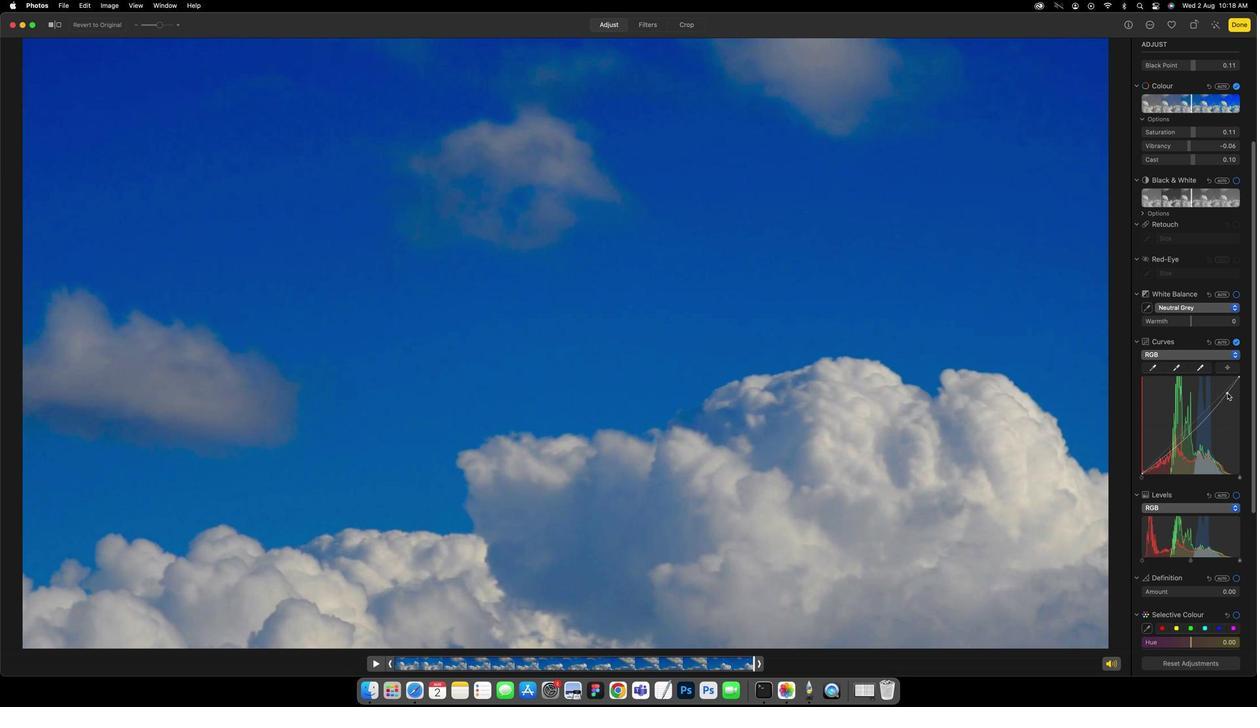 
Action: Mouse pressed left at (1213, 390)
Screenshot: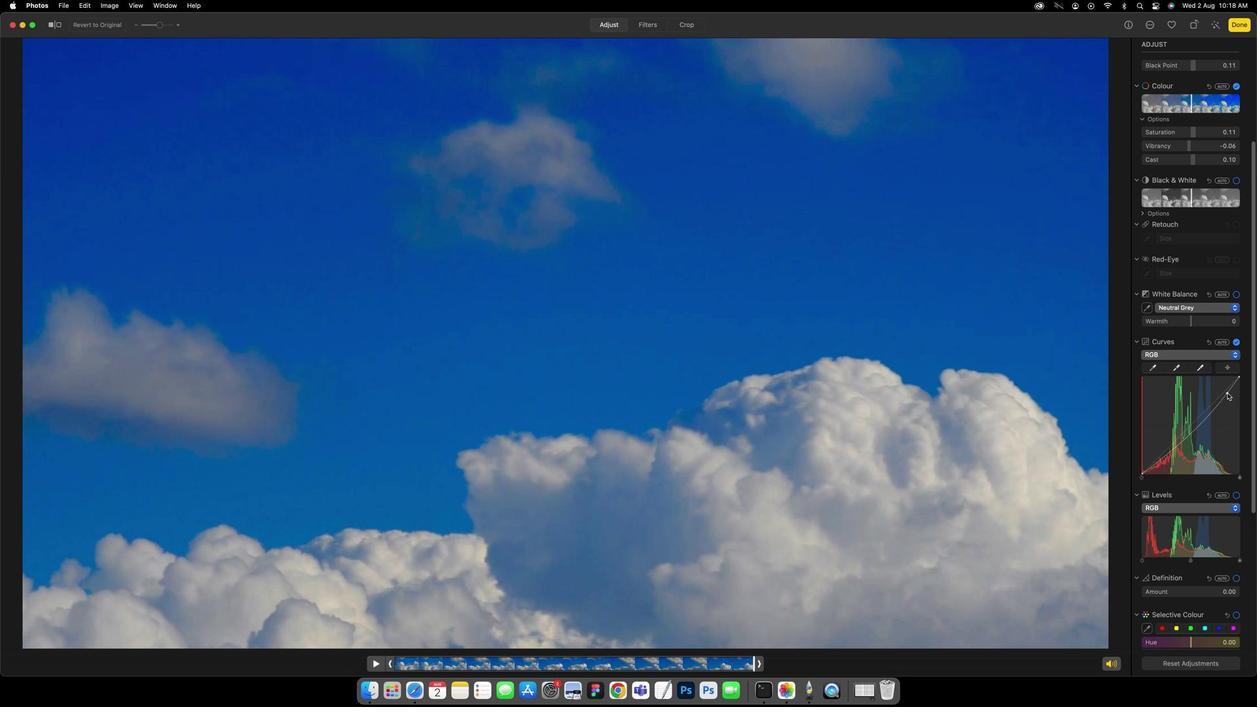 
Action: Mouse moved to (1179, 432)
Screenshot: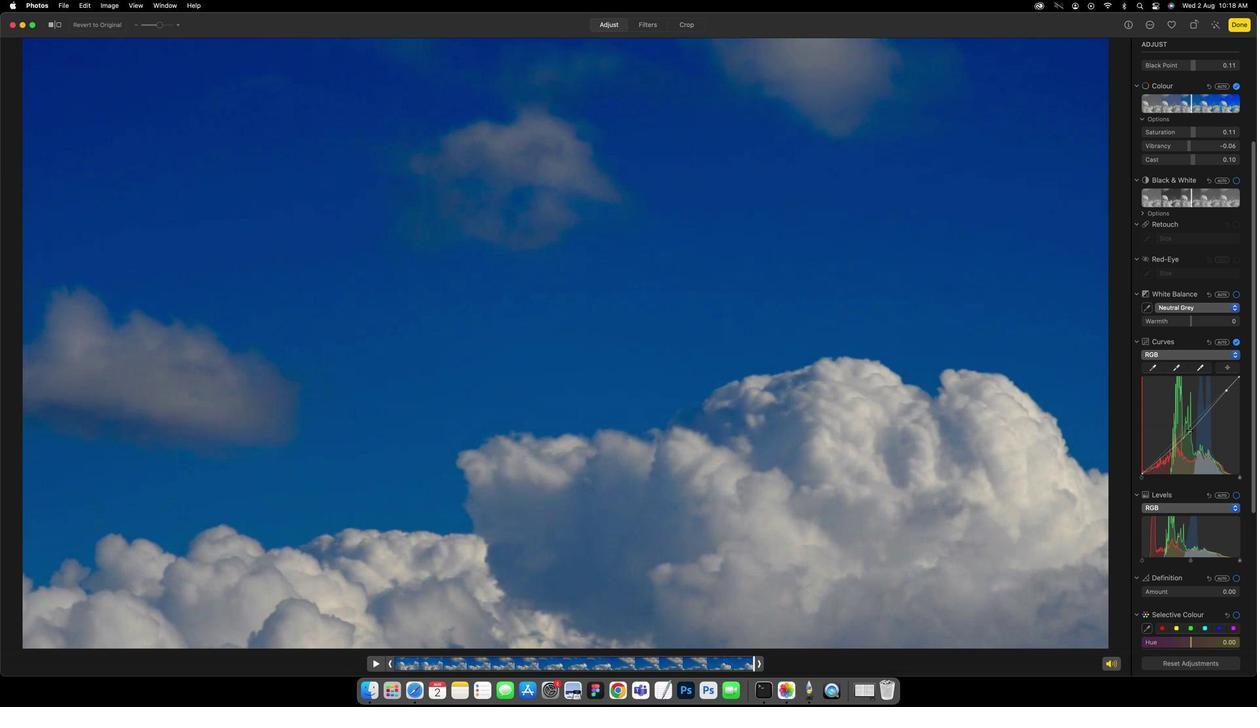 
Action: Mouse pressed left at (1179, 432)
Screenshot: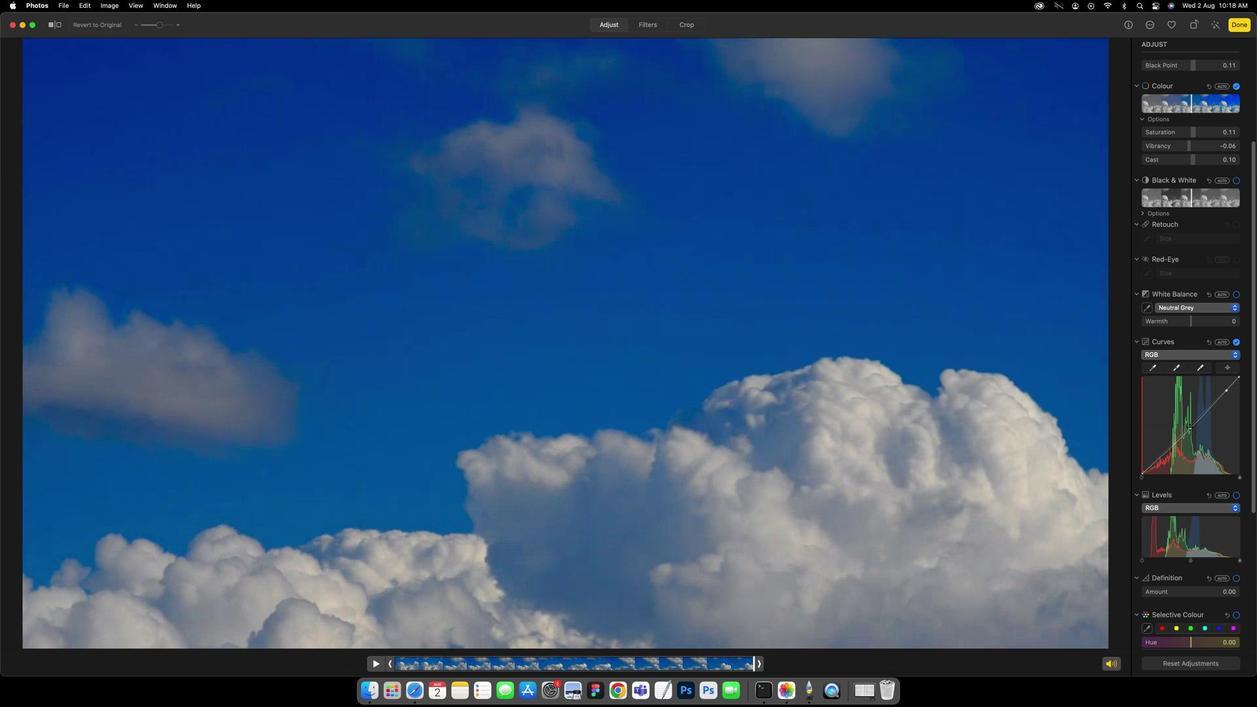 
Action: Mouse moved to (1149, 456)
Screenshot: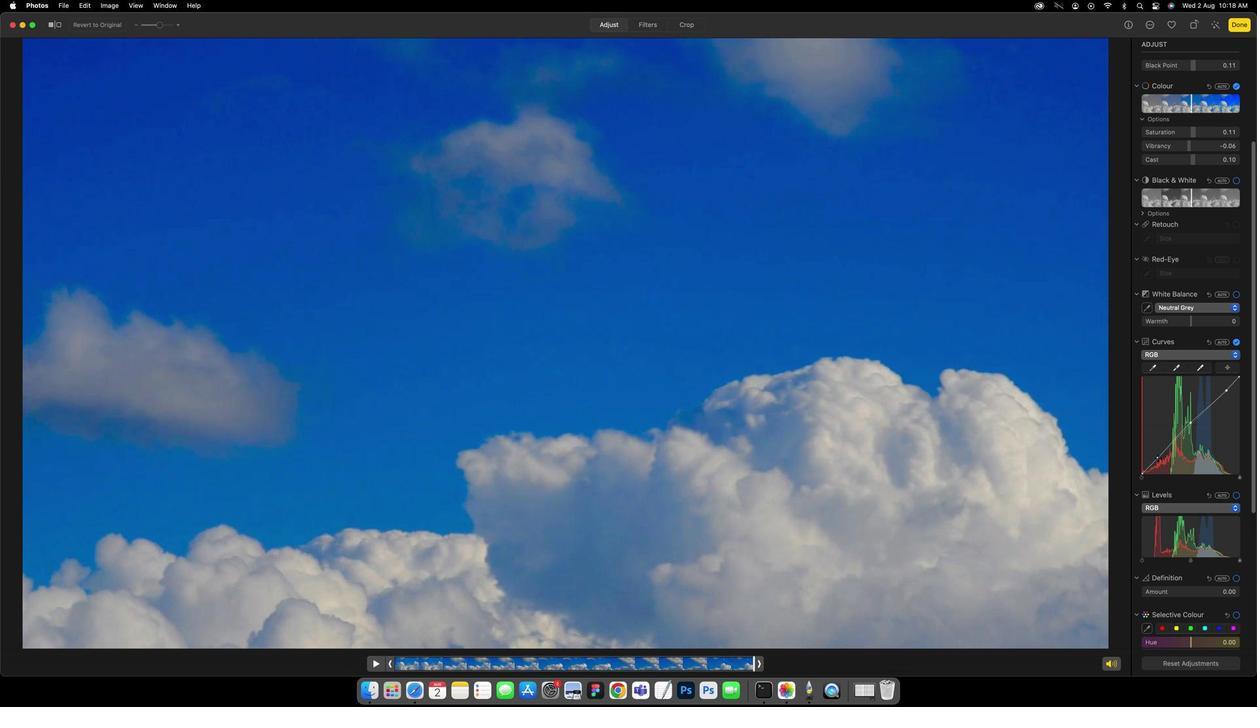 
Action: Mouse pressed left at (1149, 456)
Screenshot: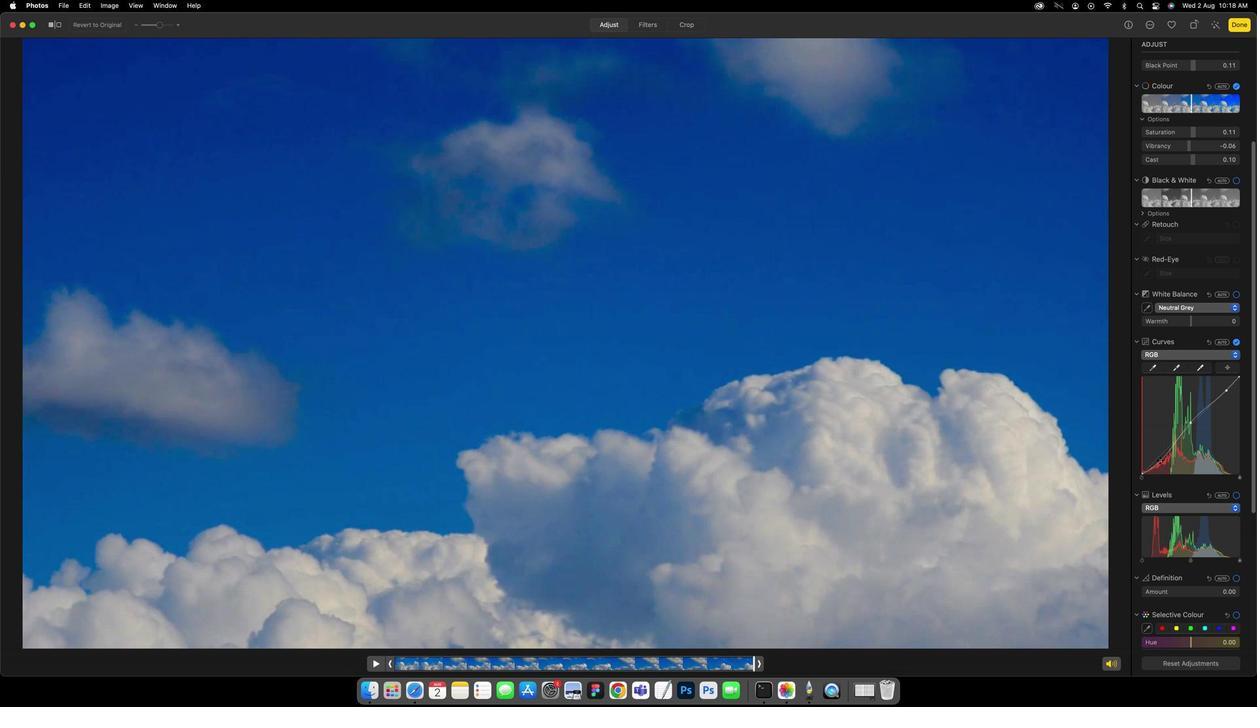 
Action: Mouse moved to (1182, 393)
Screenshot: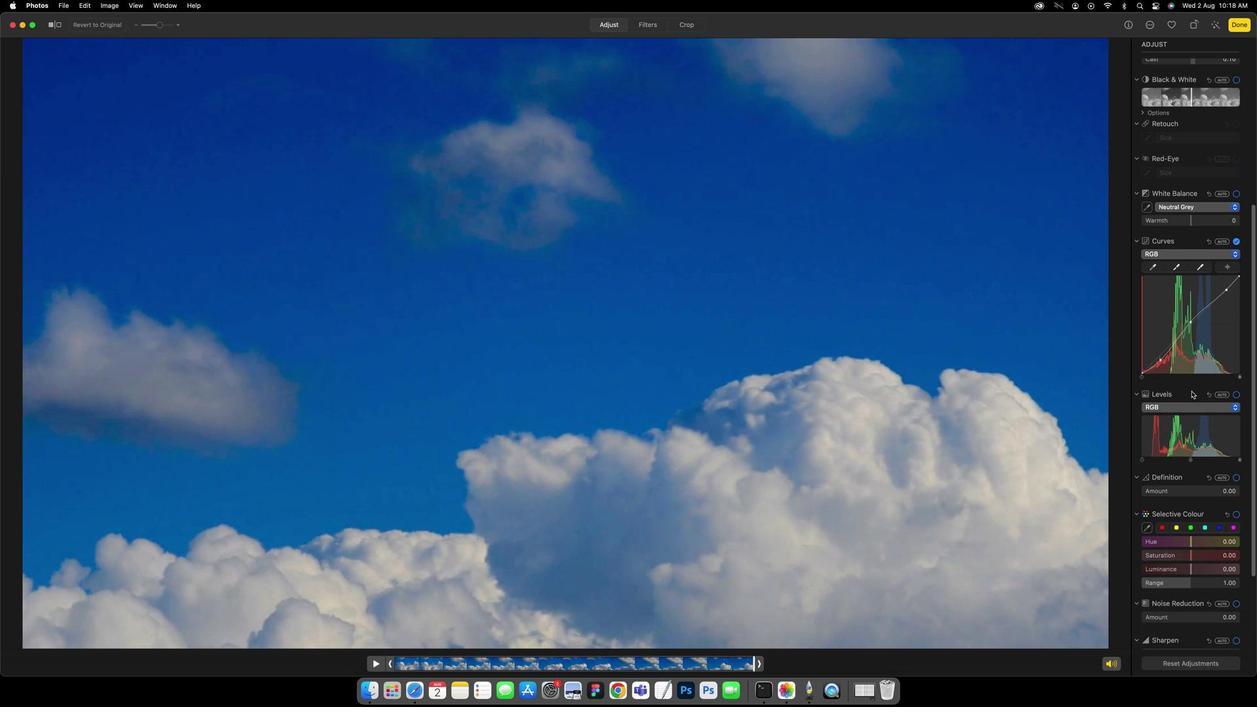 
Action: Mouse scrolled (1182, 393) with delta (72, 0)
Screenshot: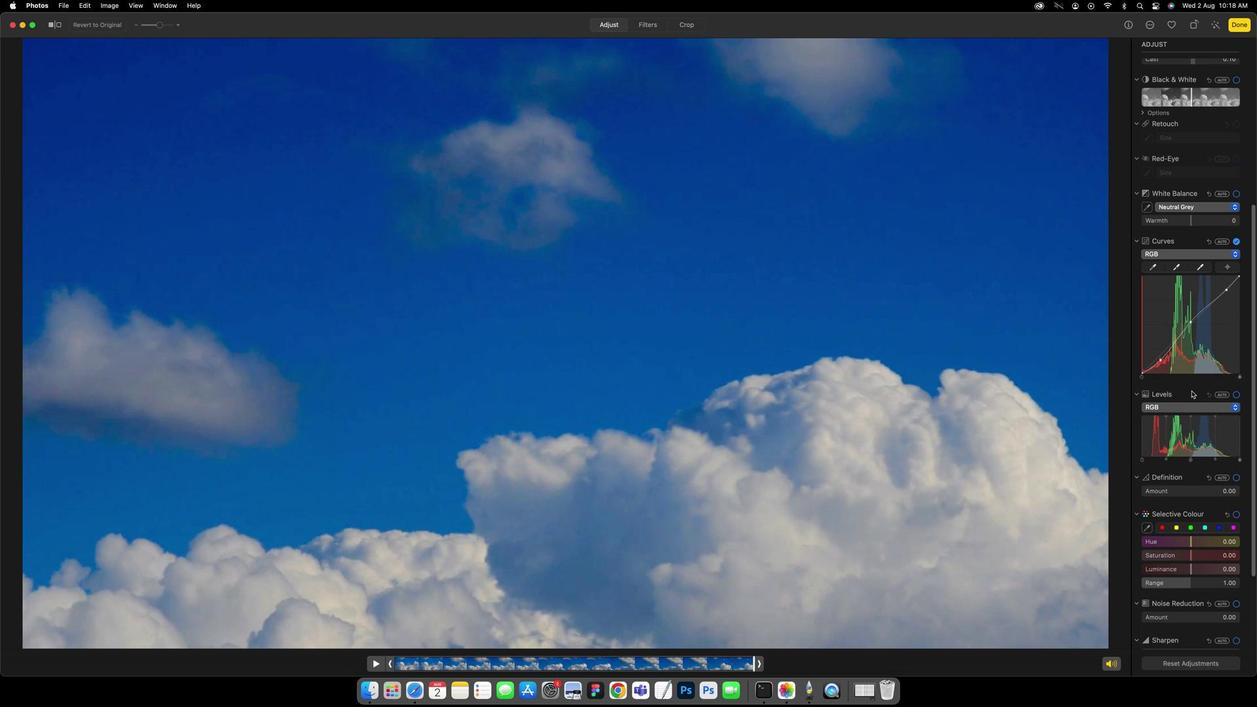 
Action: Mouse scrolled (1182, 393) with delta (72, 0)
Screenshot: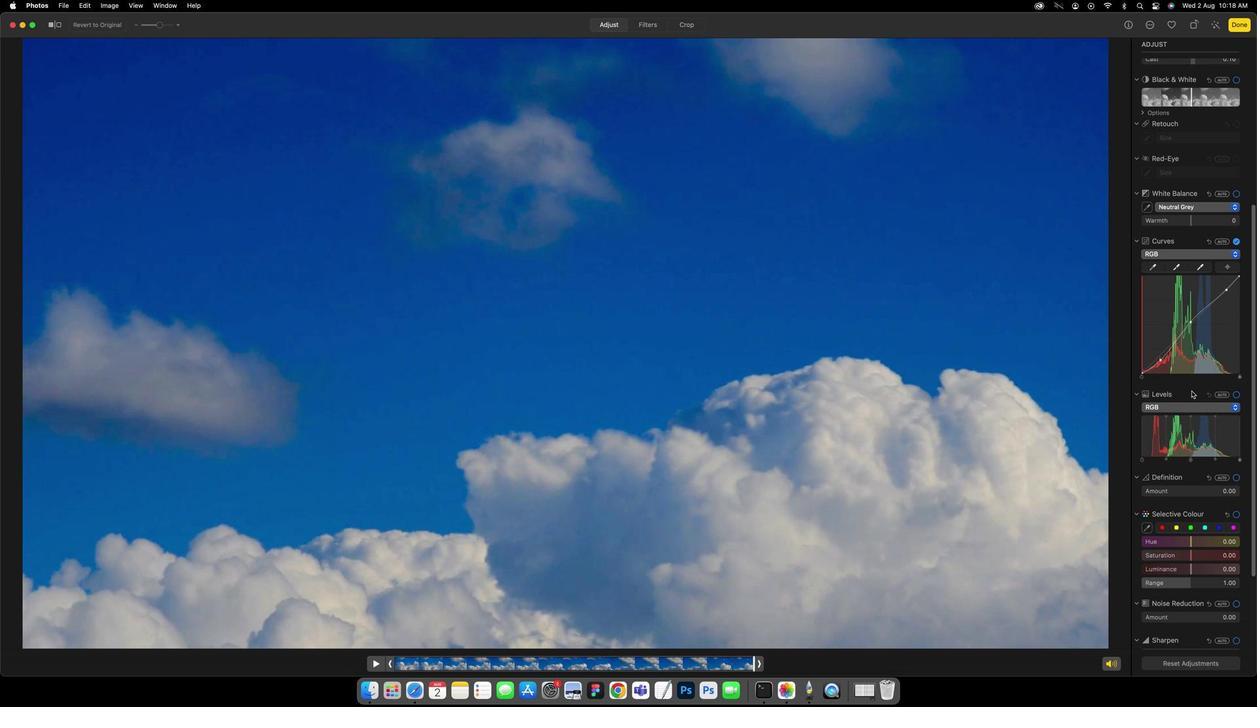
Action: Mouse scrolled (1182, 393) with delta (72, -1)
Screenshot: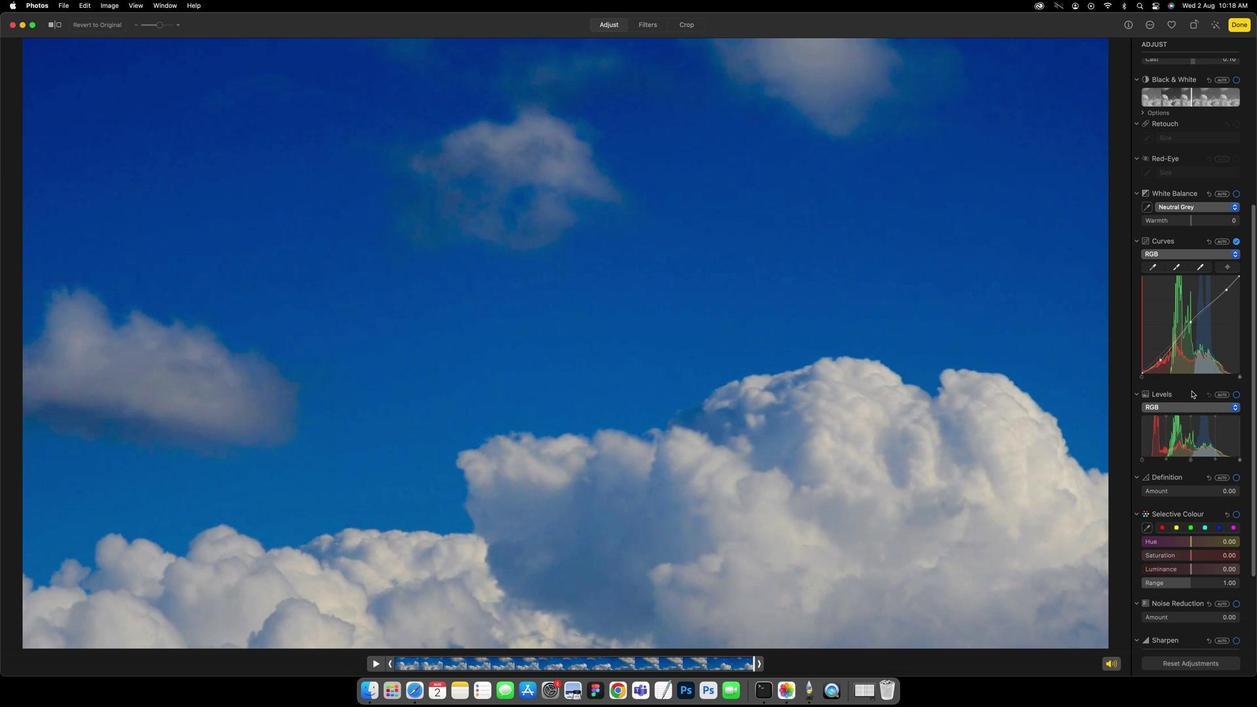
Action: Mouse scrolled (1182, 393) with delta (72, -1)
Screenshot: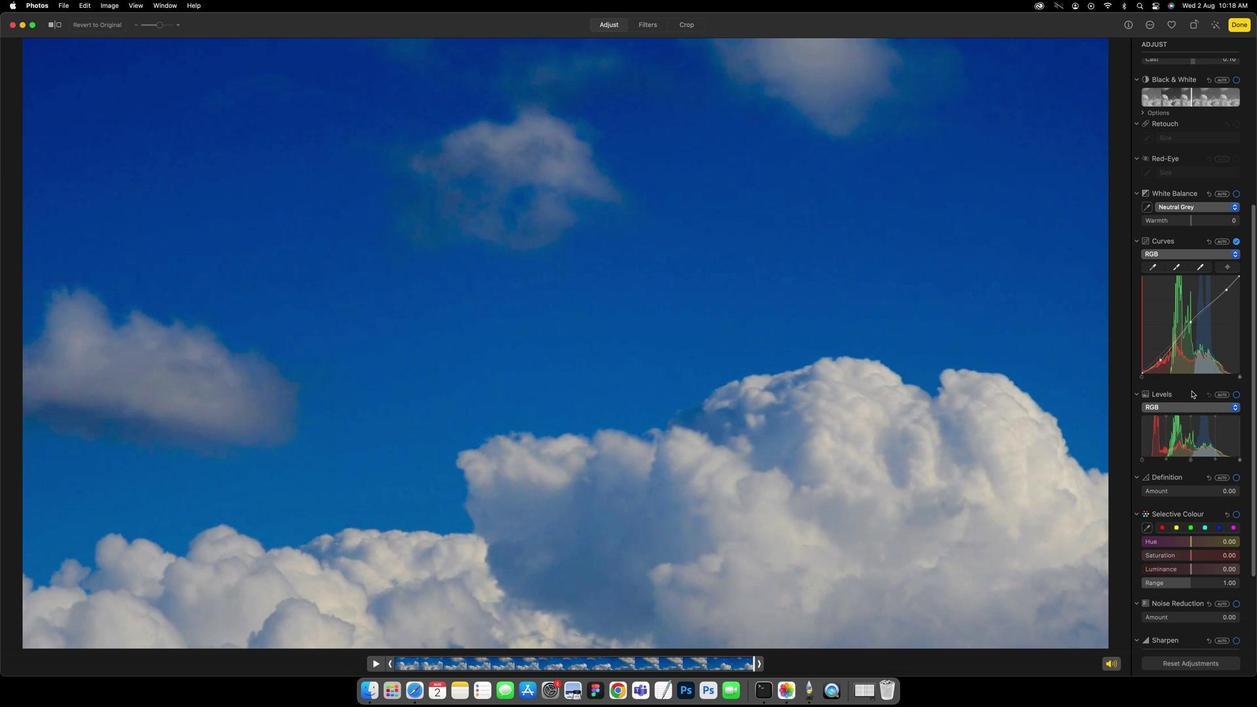 
Action: Mouse scrolled (1182, 393) with delta (72, -1)
Screenshot: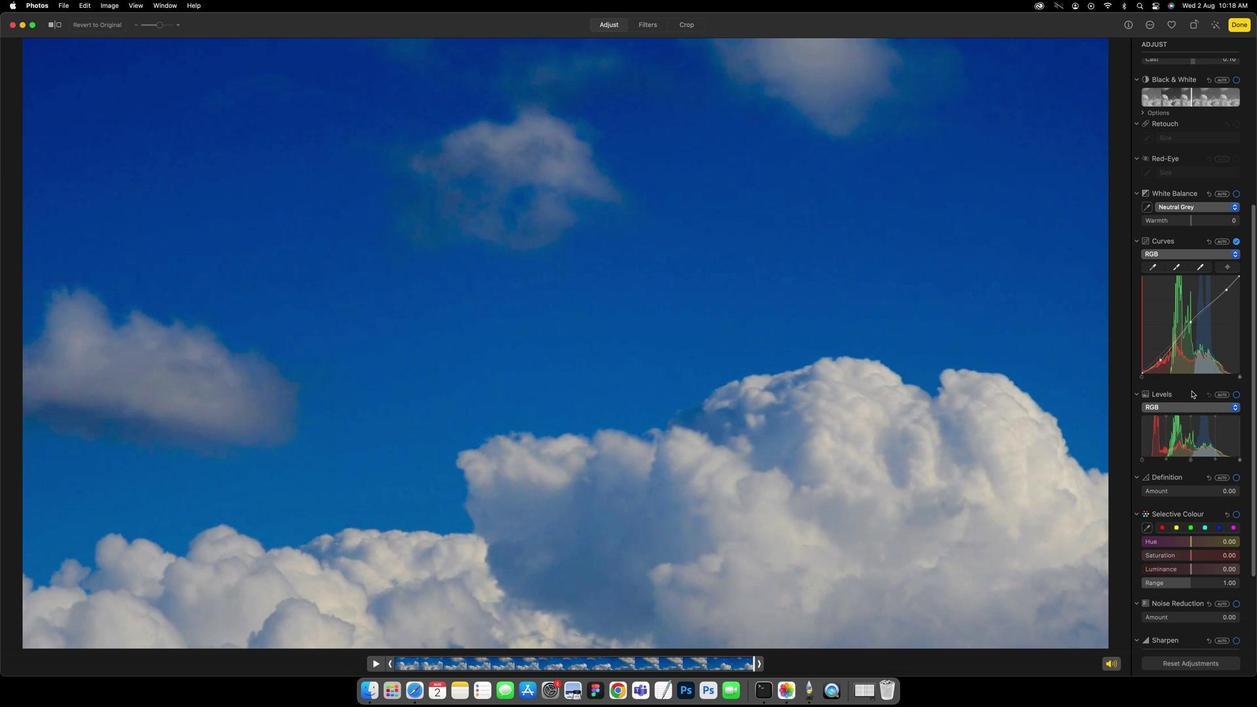 
Action: Mouse moved to (1181, 390)
Screenshot: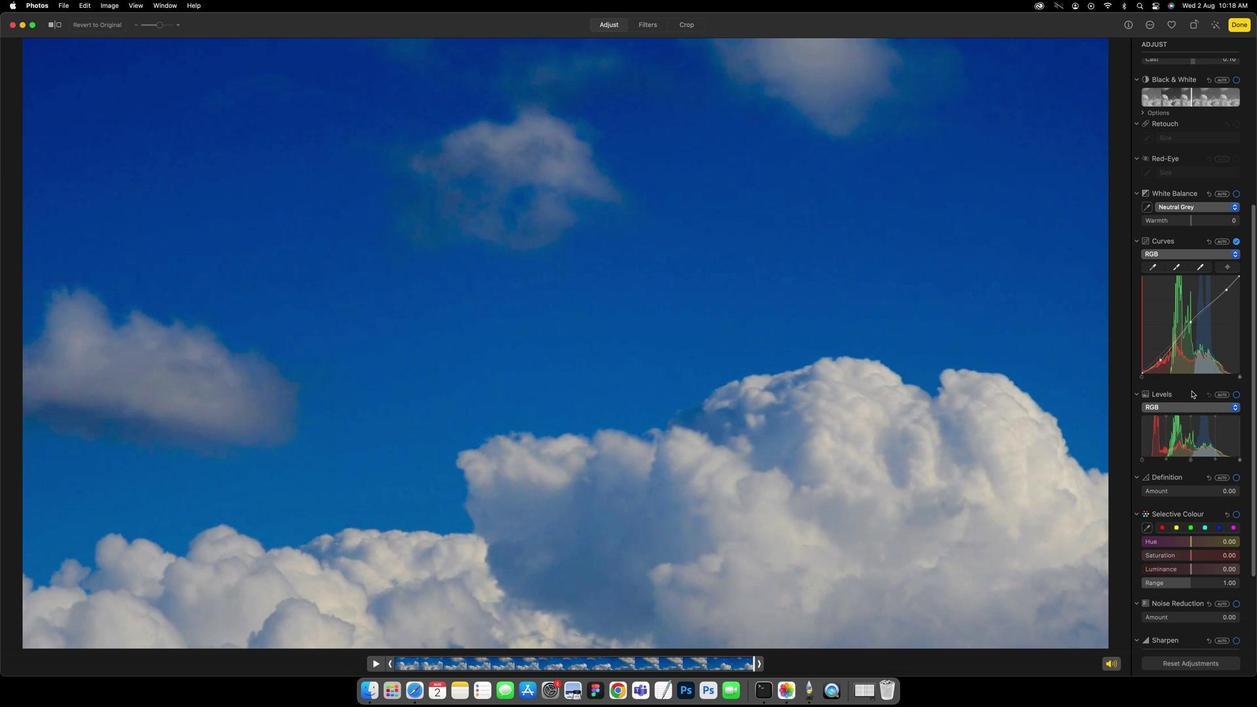 
Action: Mouse scrolled (1181, 390) with delta (72, -1)
Screenshot: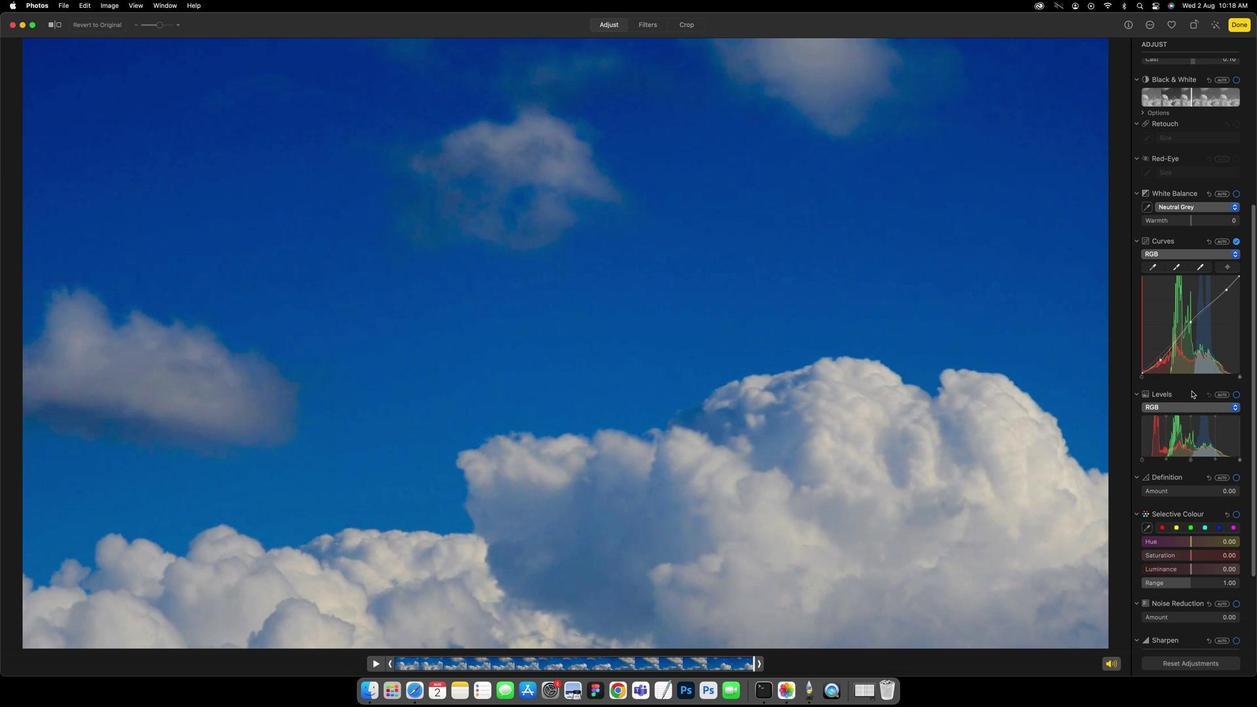 
Action: Mouse moved to (1181, 390)
Screenshot: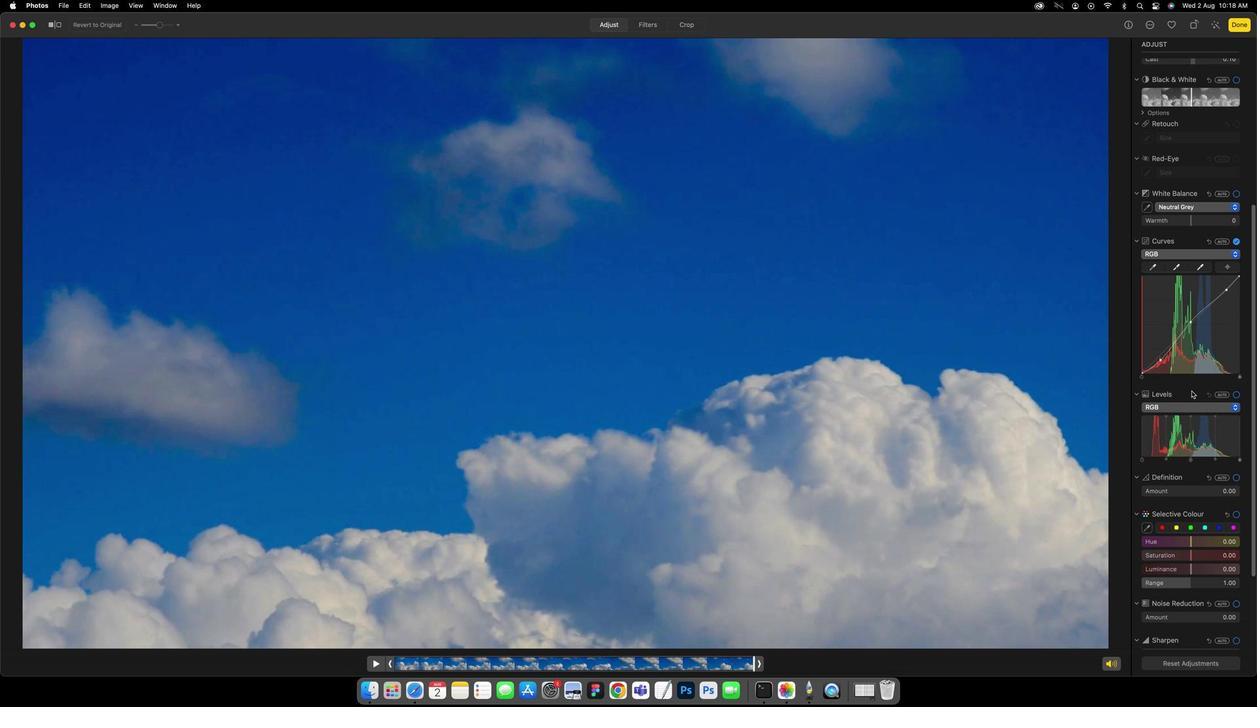 
Action: Mouse scrolled (1181, 390) with delta (72, 0)
Screenshot: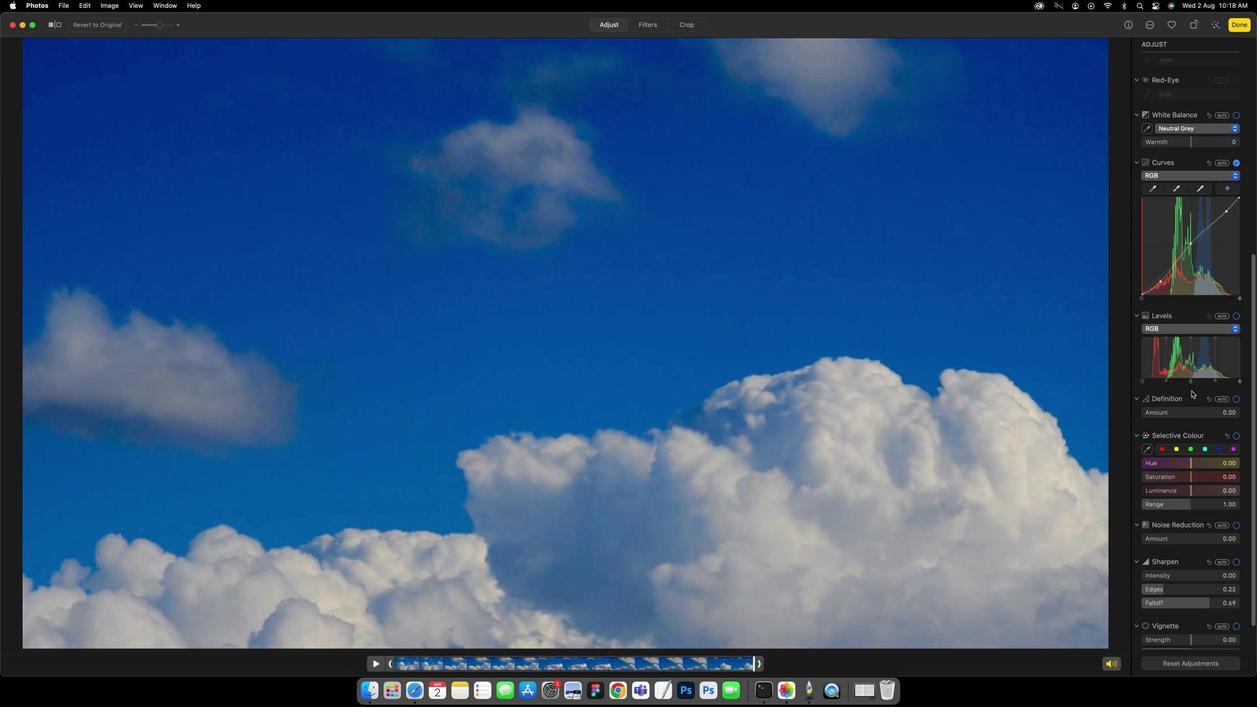 
Action: Mouse scrolled (1181, 390) with delta (72, 0)
Screenshot: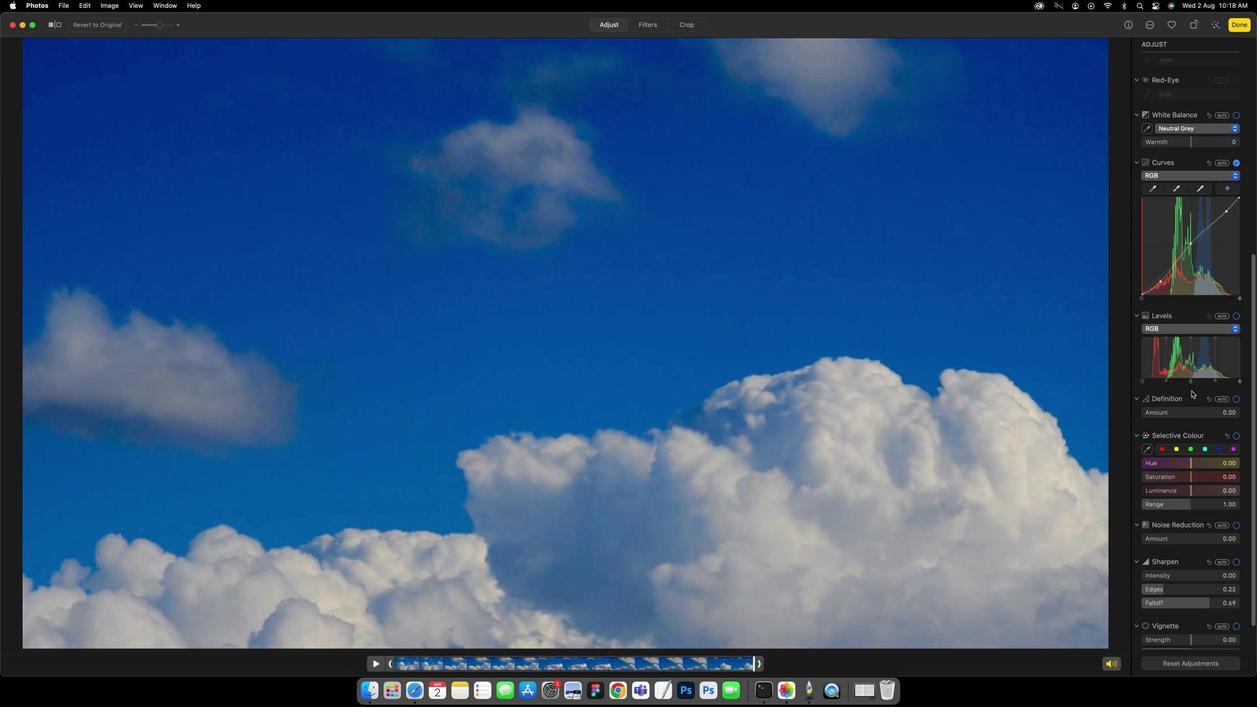 
Action: Mouse scrolled (1181, 390) with delta (72, -1)
Screenshot: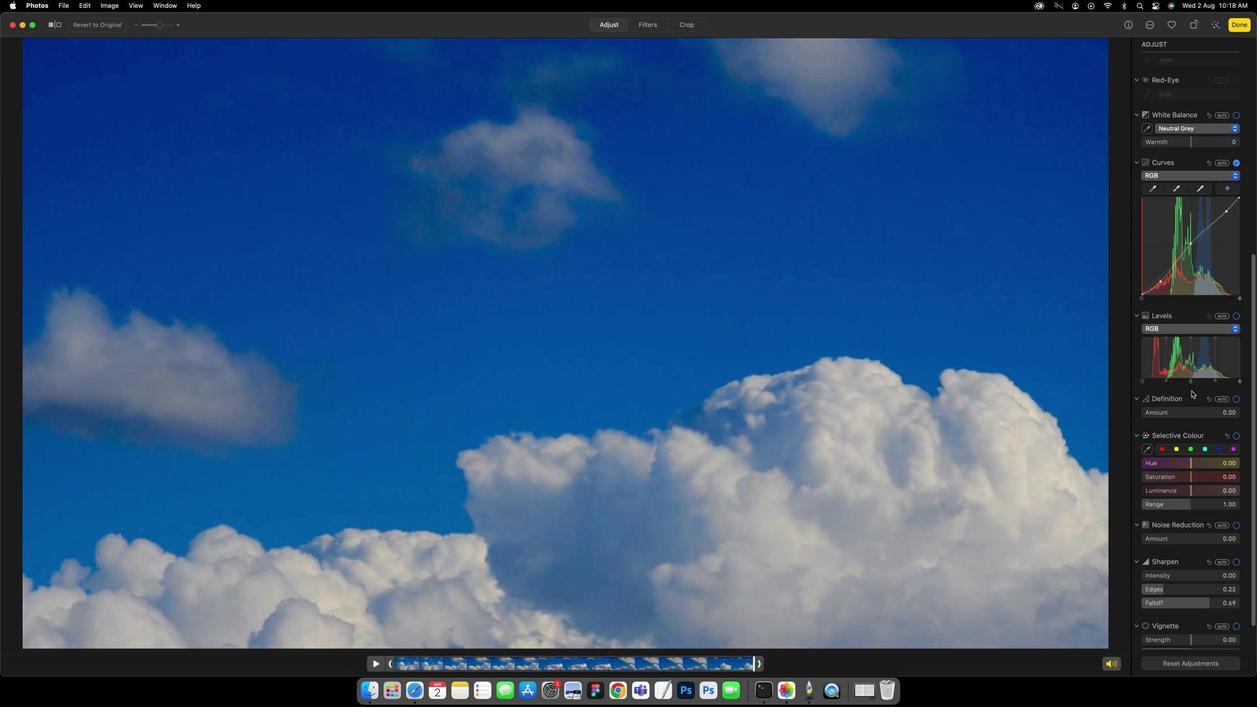 
Action: Mouse scrolled (1181, 390) with delta (72, -1)
Screenshot: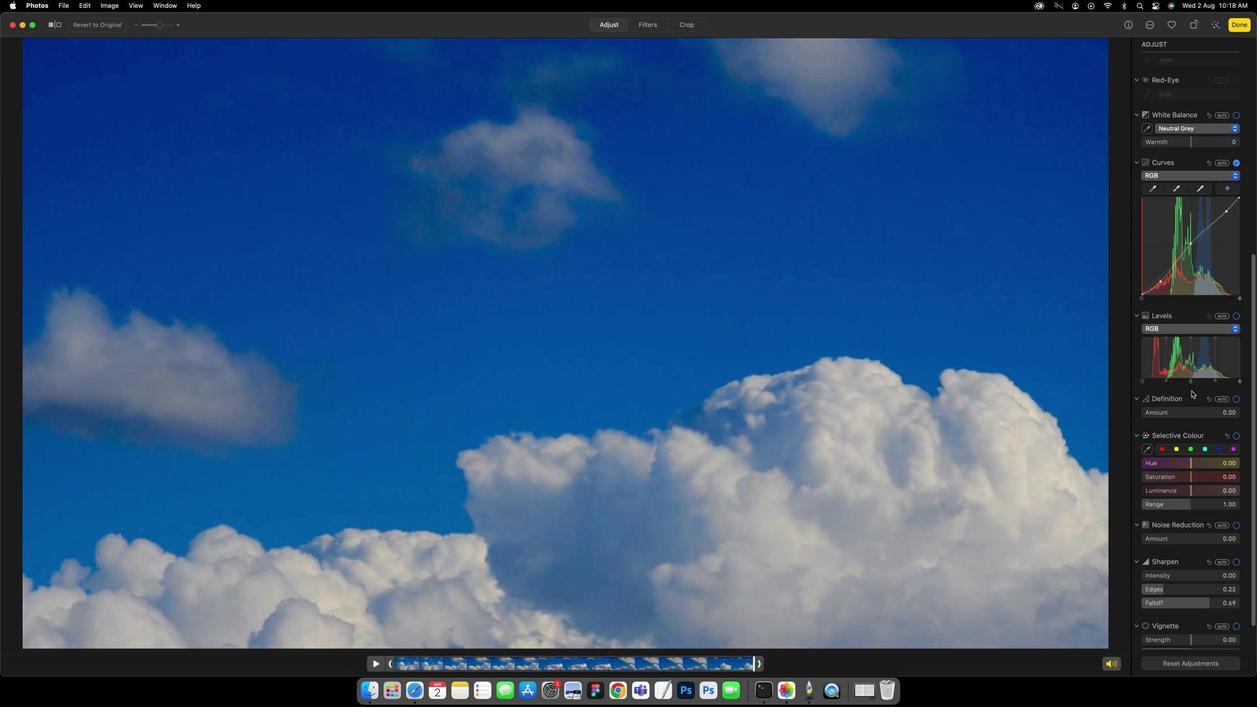 
Action: Mouse scrolled (1181, 390) with delta (72, -2)
Screenshot: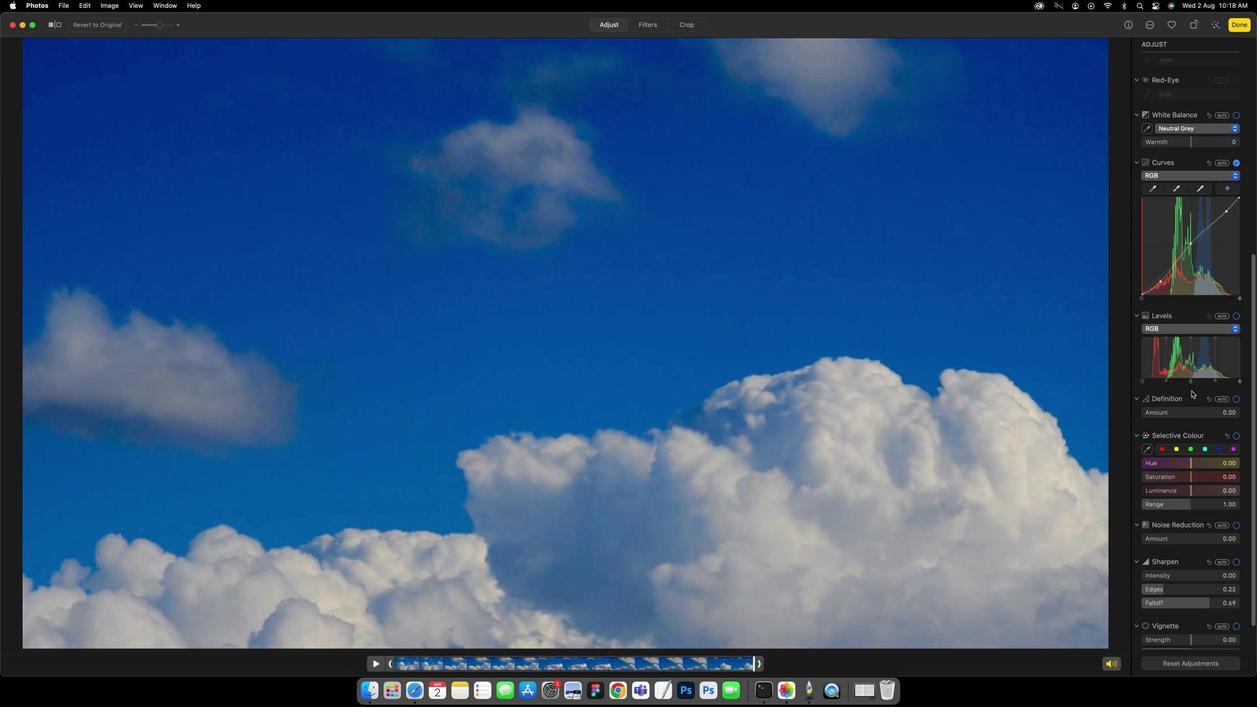 
Action: Mouse moved to (1181, 466)
Screenshot: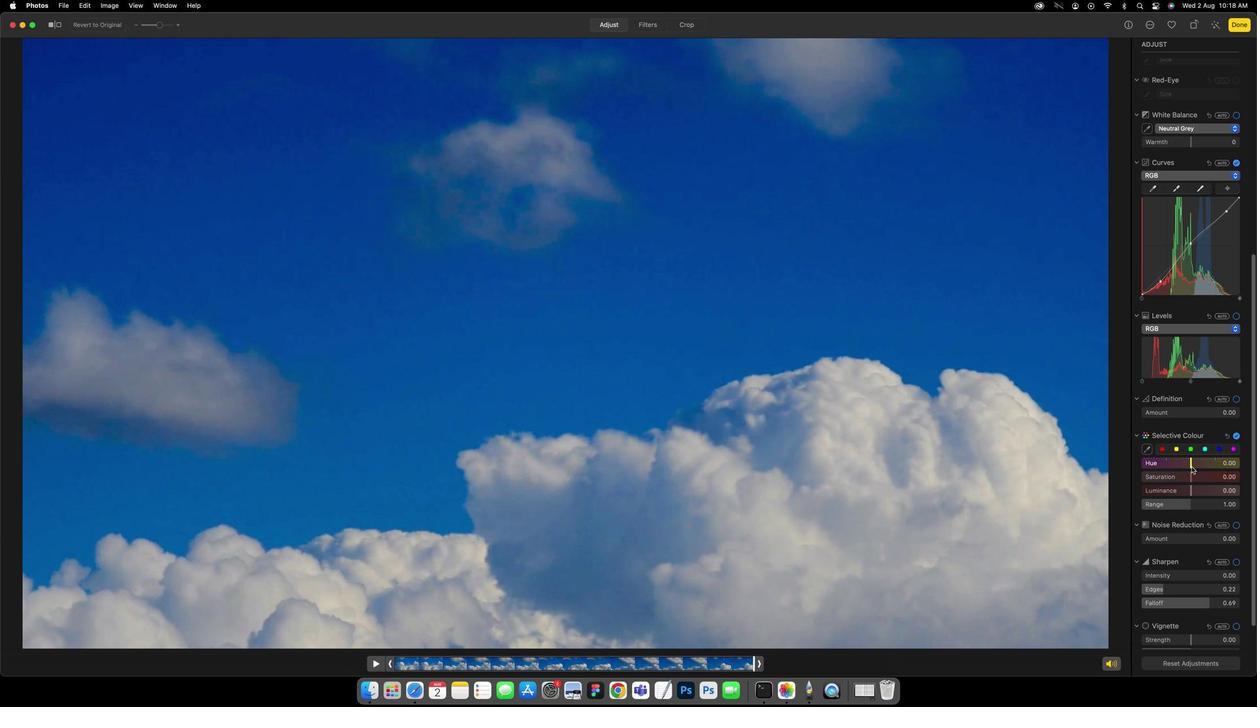 
Action: Mouse pressed left at (1181, 466)
Screenshot: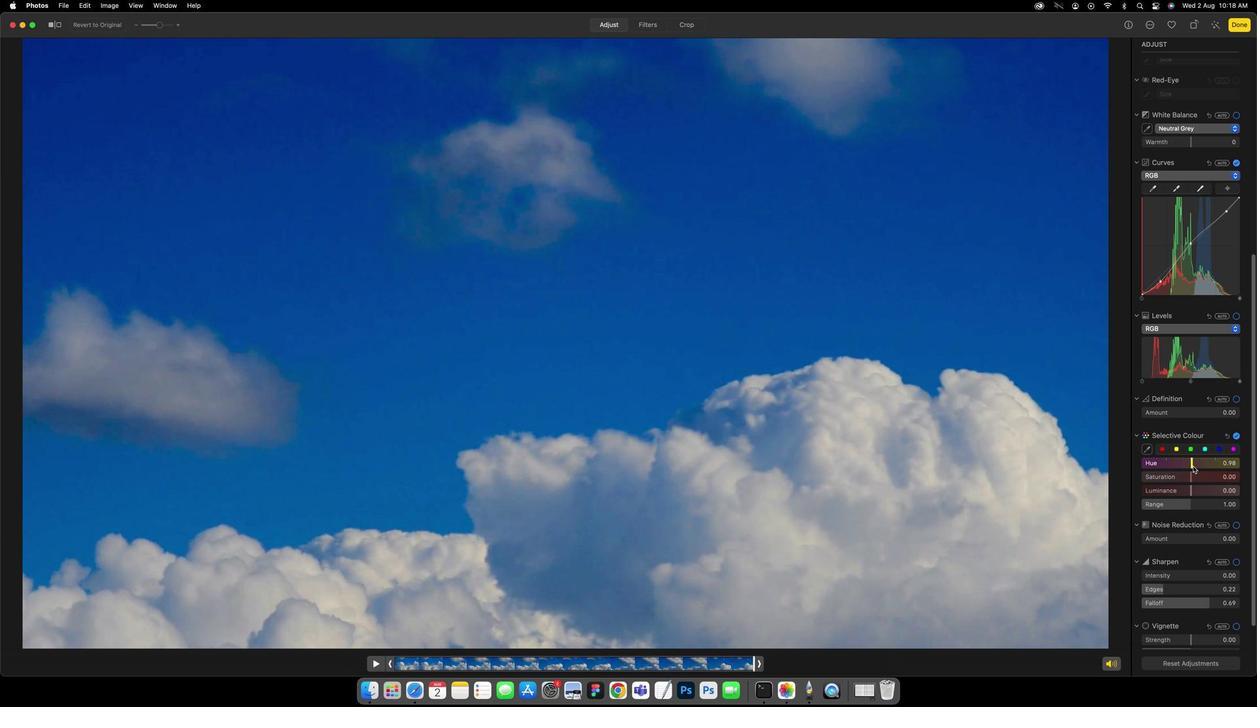 
Action: Mouse moved to (1181, 478)
Screenshot: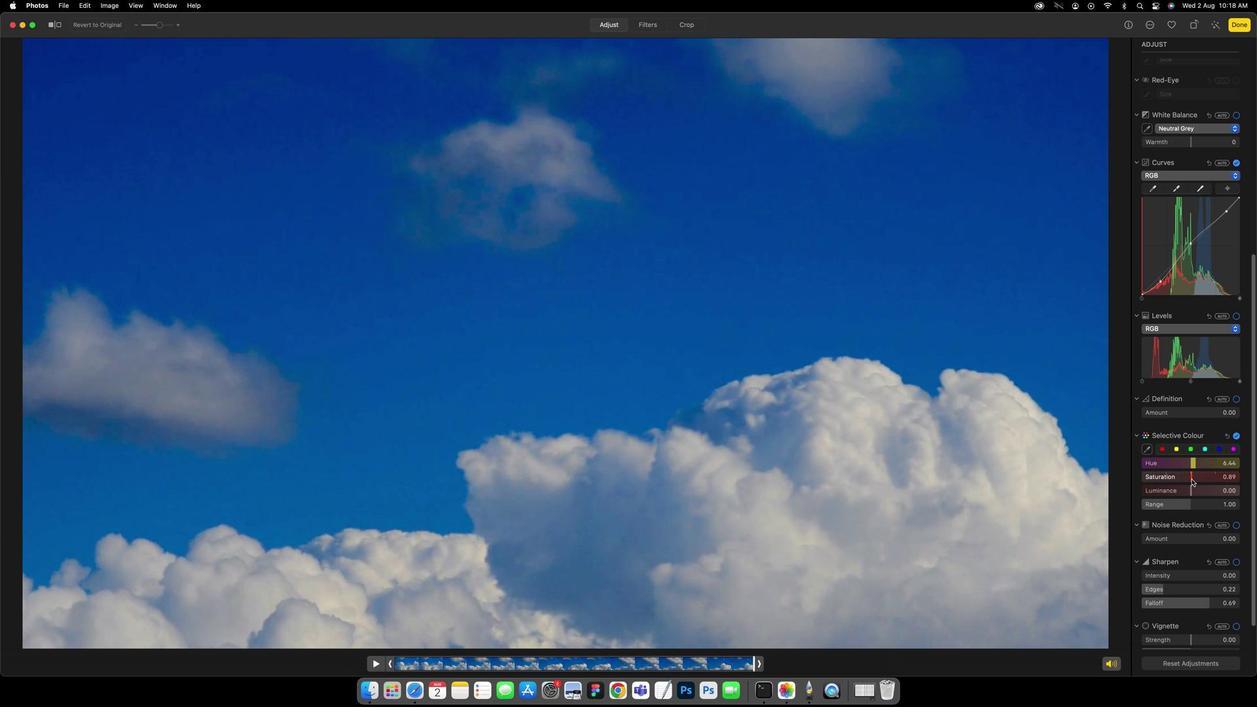 
Action: Mouse pressed left at (1181, 478)
Screenshot: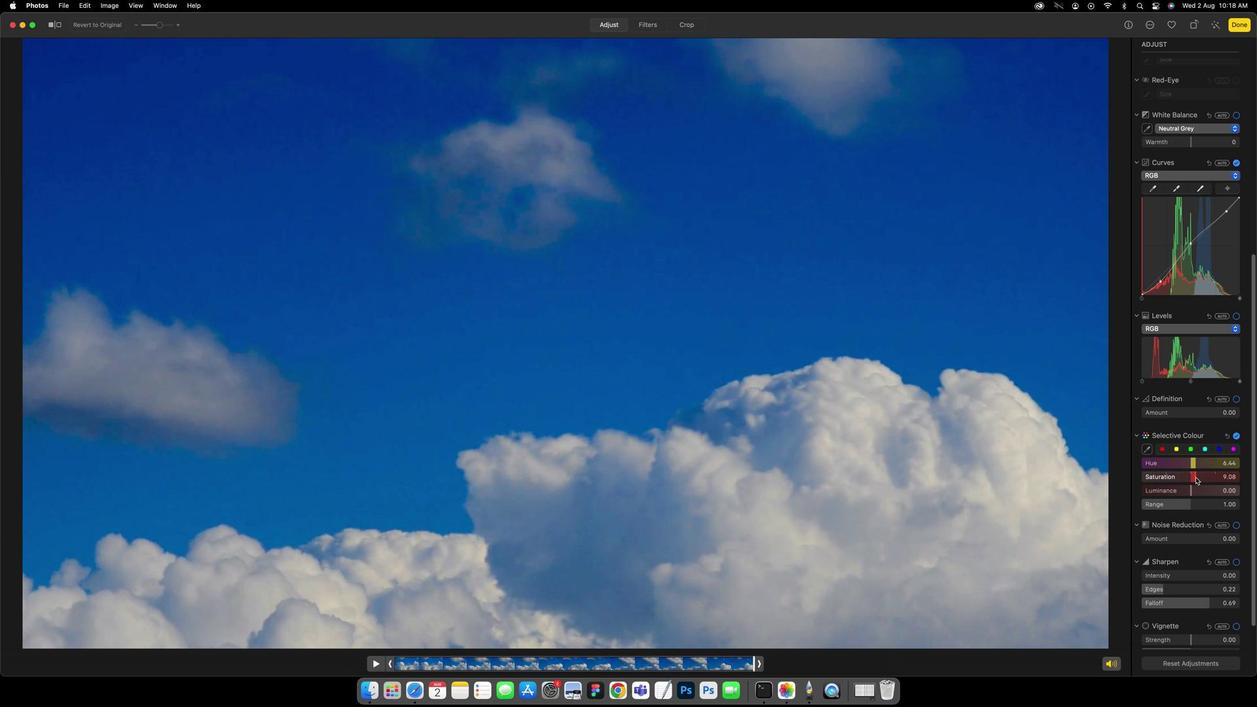 
Action: Mouse moved to (1180, 485)
Screenshot: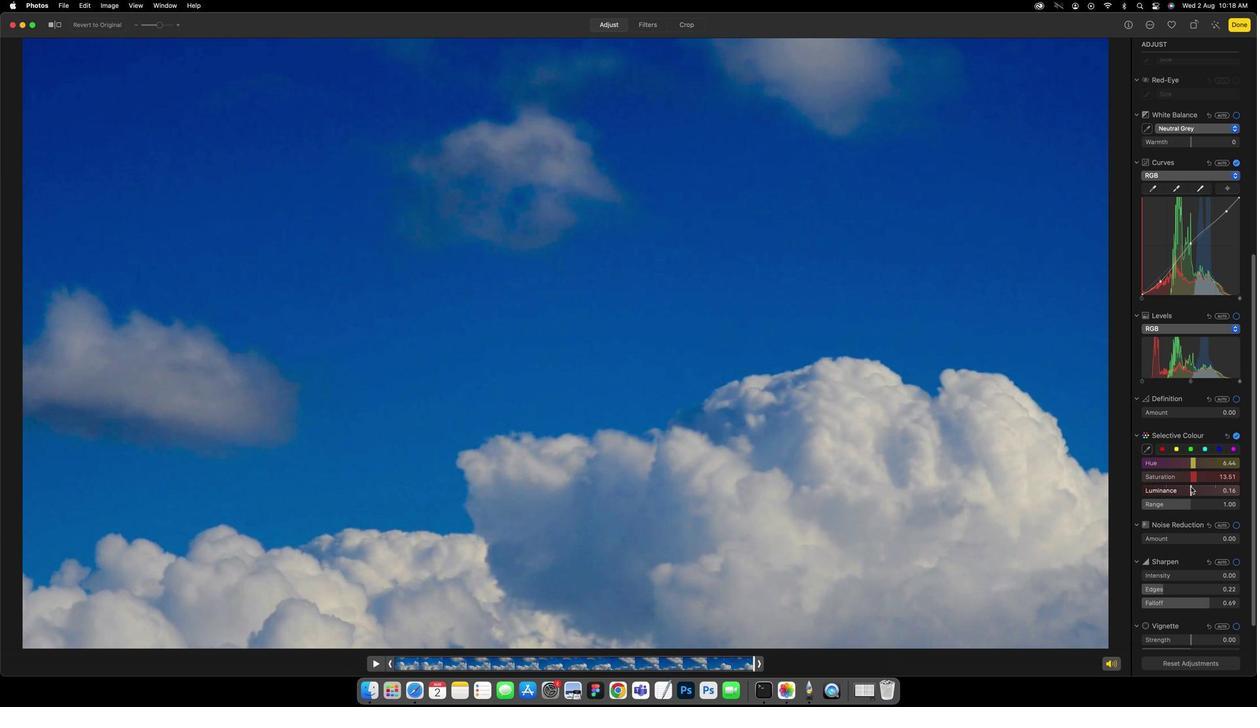 
Action: Mouse pressed left at (1180, 485)
Screenshot: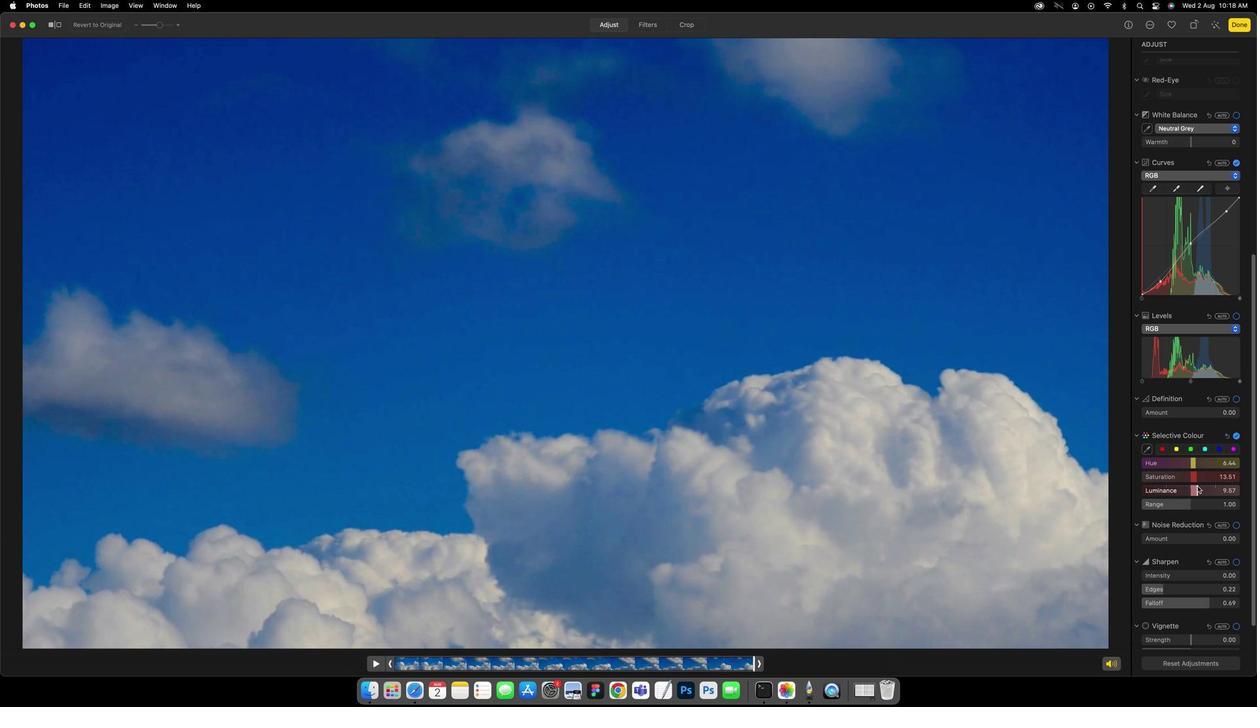 
Action: Mouse moved to (1181, 502)
Screenshot: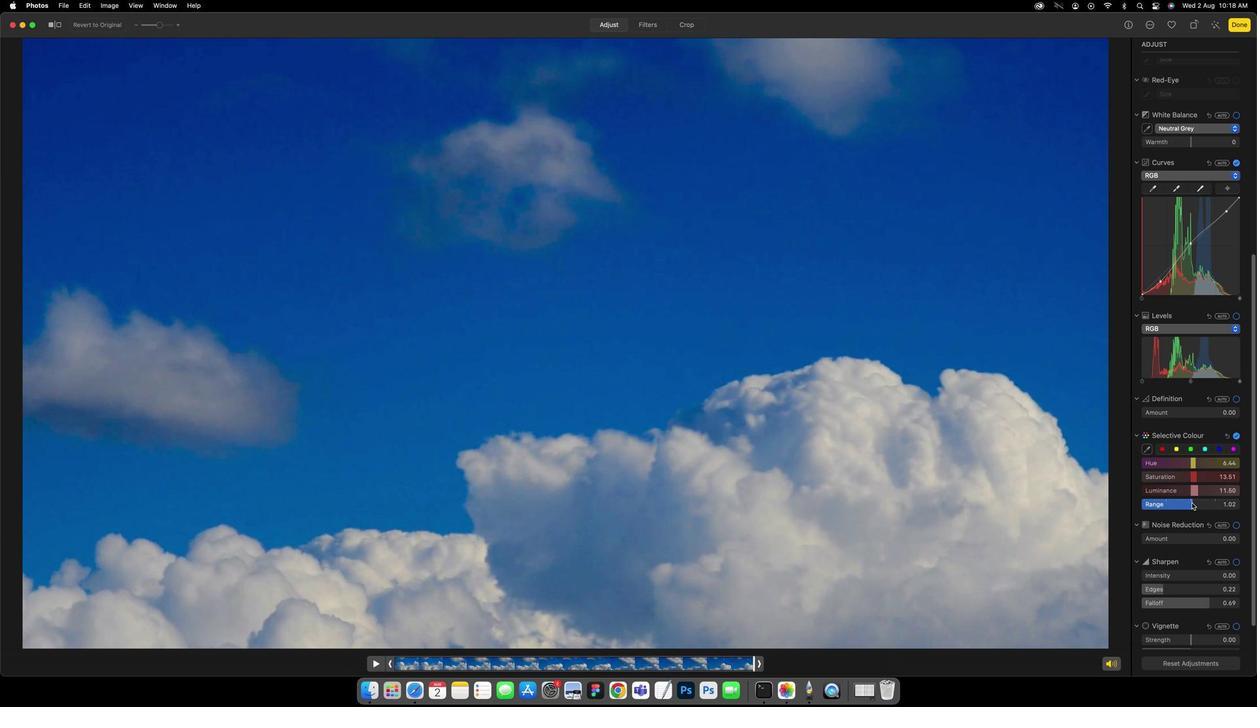 
Action: Mouse pressed left at (1181, 502)
Screenshot: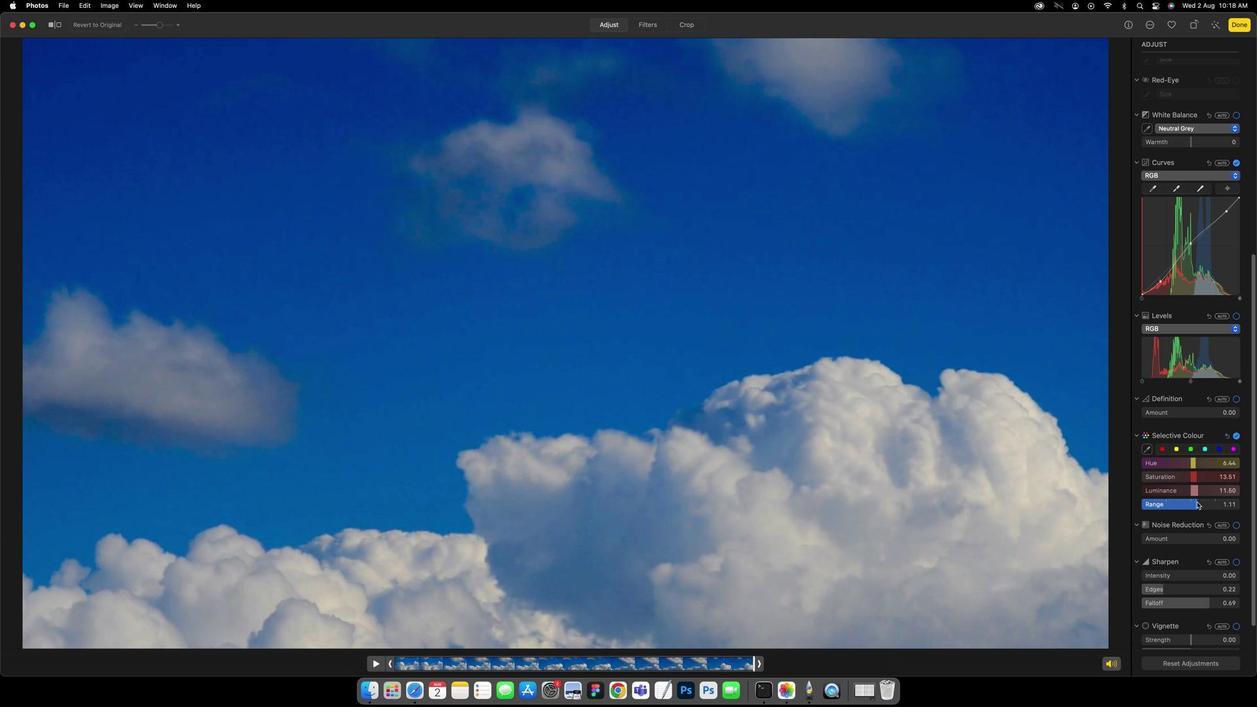 
Action: Mouse moved to (1190, 499)
Screenshot: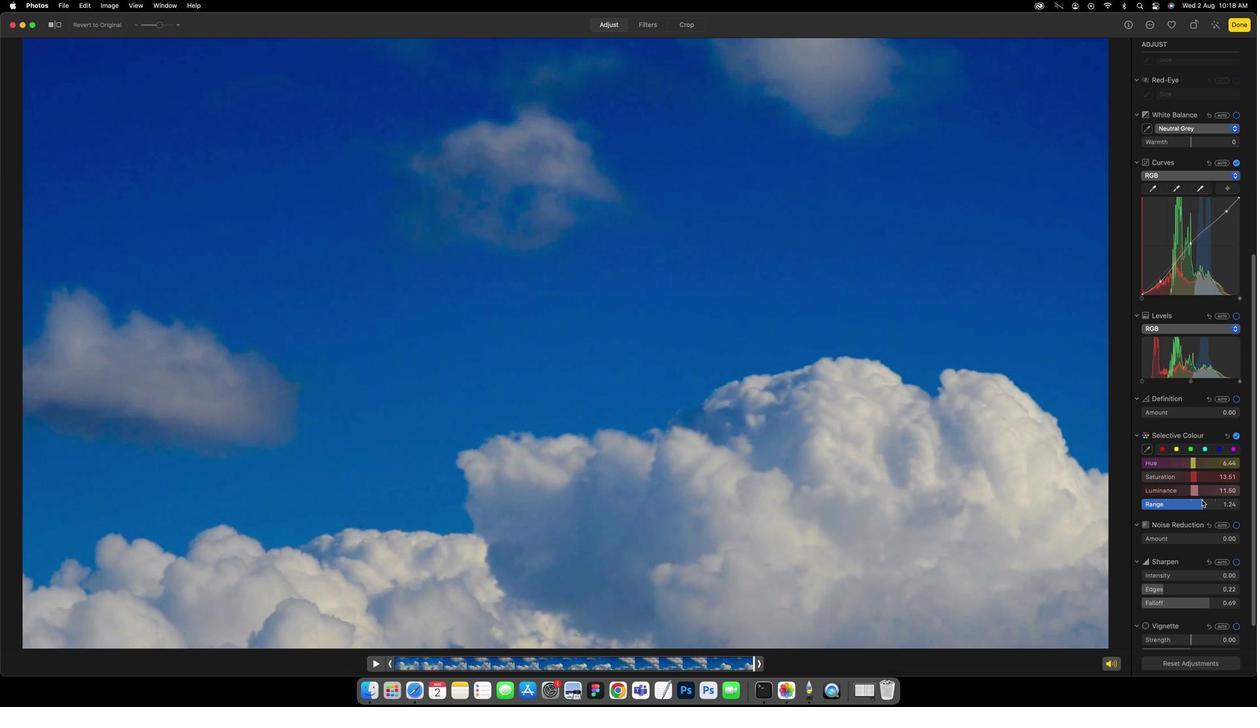 
Action: Mouse scrolled (1190, 499) with delta (72, 0)
Screenshot: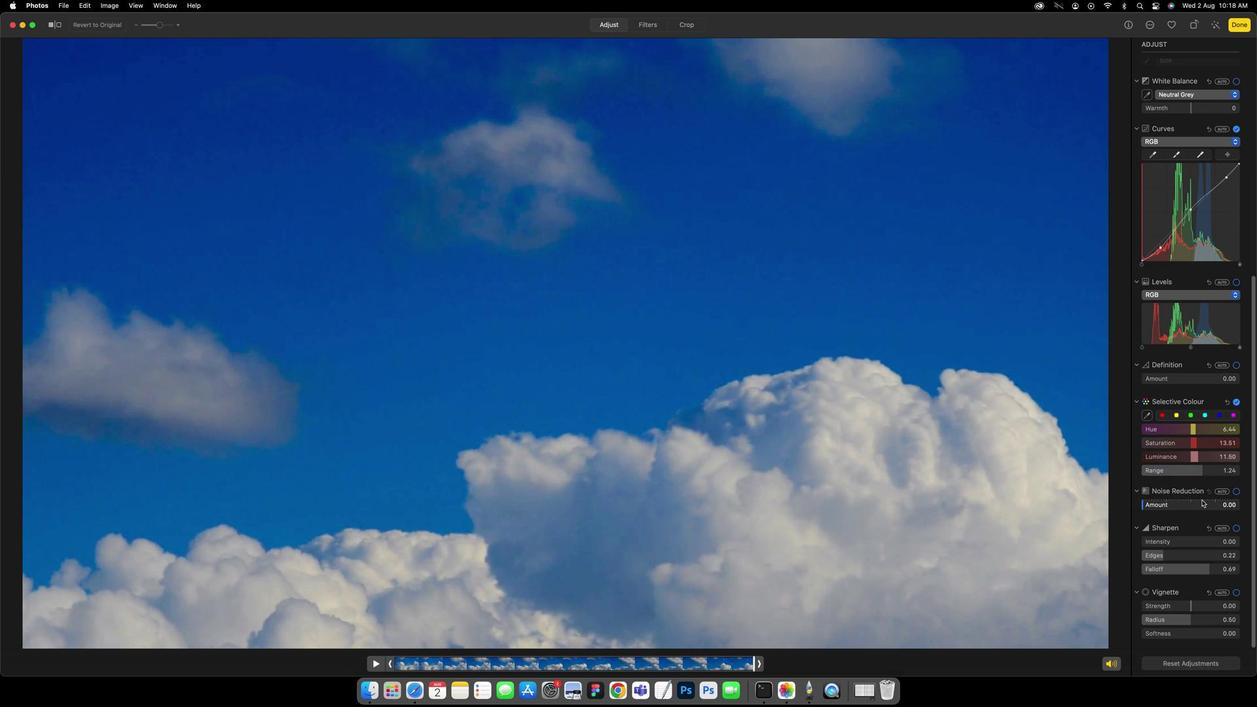 
Action: Mouse scrolled (1190, 499) with delta (72, 0)
Screenshot: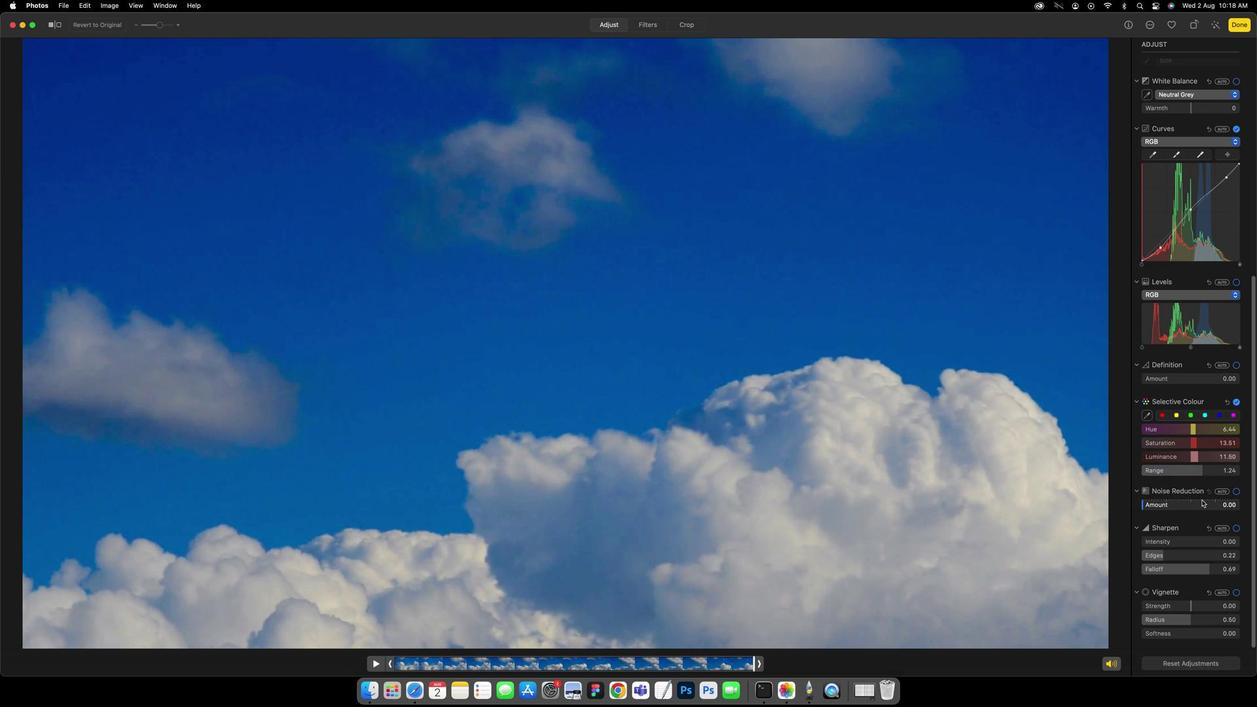 
Action: Mouse scrolled (1190, 499) with delta (72, -1)
Screenshot: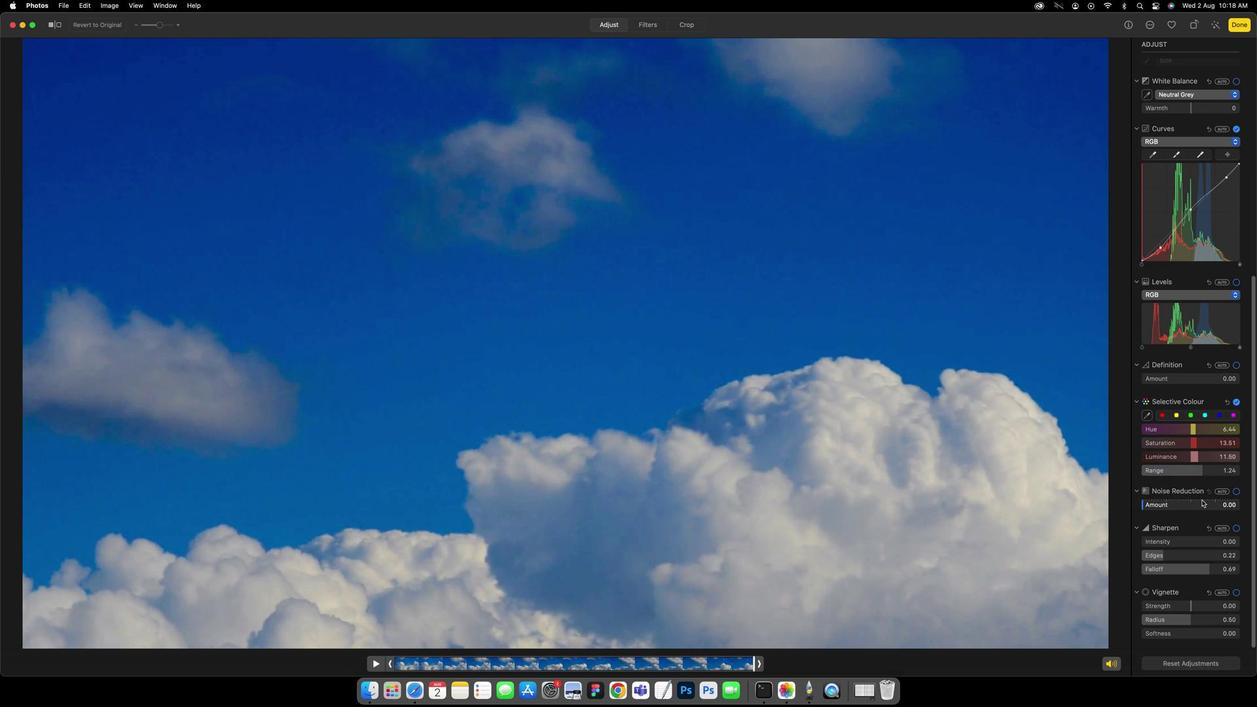 
Action: Mouse scrolled (1190, 499) with delta (72, -1)
Screenshot: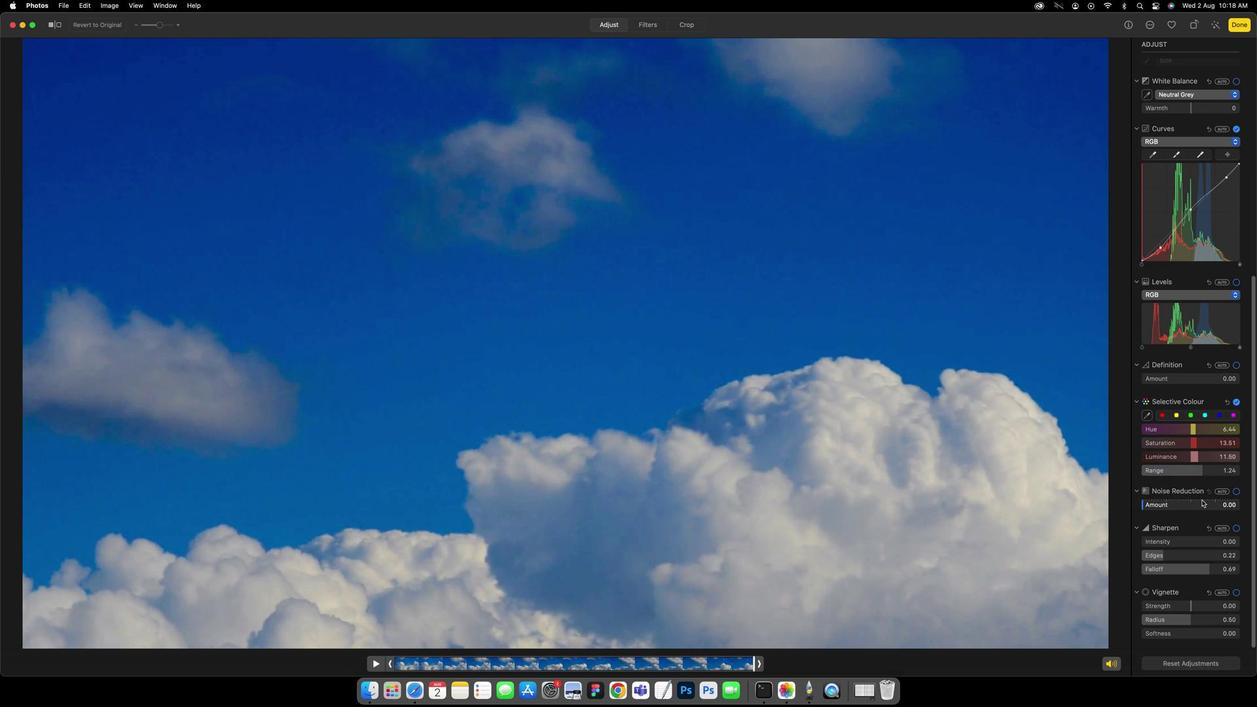 
Action: Mouse scrolled (1190, 499) with delta (72, -2)
Screenshot: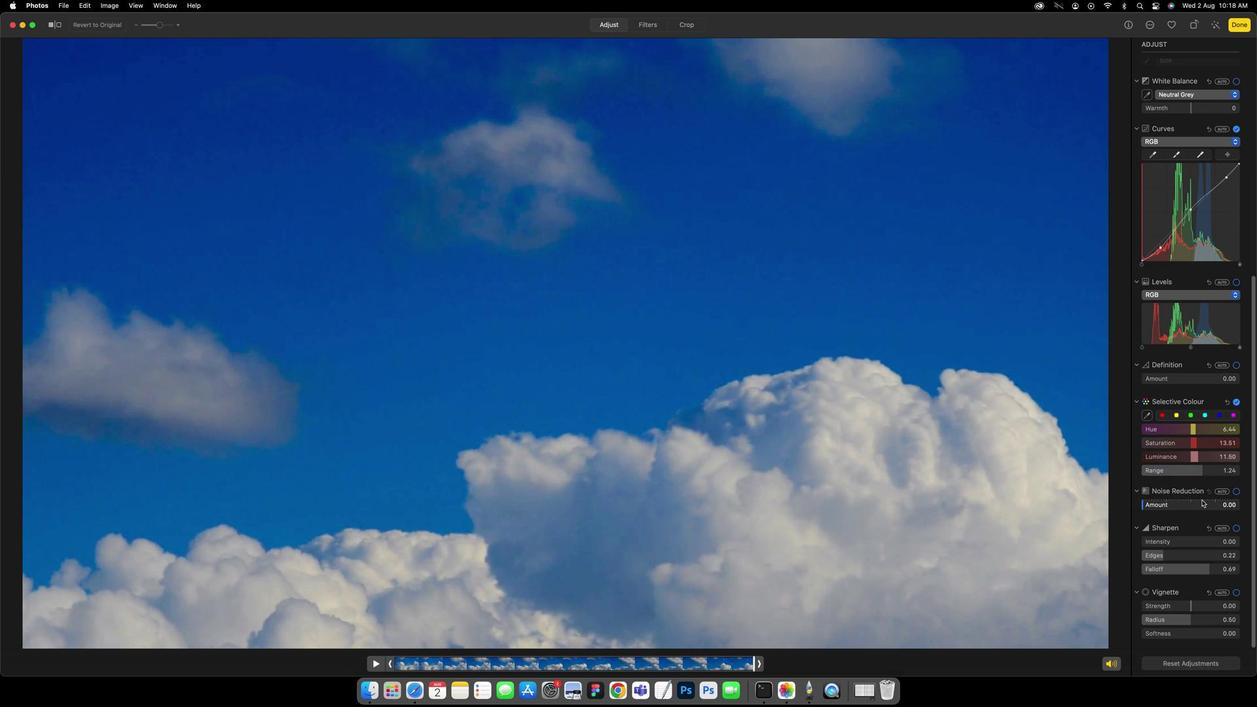 
Action: Mouse scrolled (1190, 499) with delta (72, -2)
Screenshot: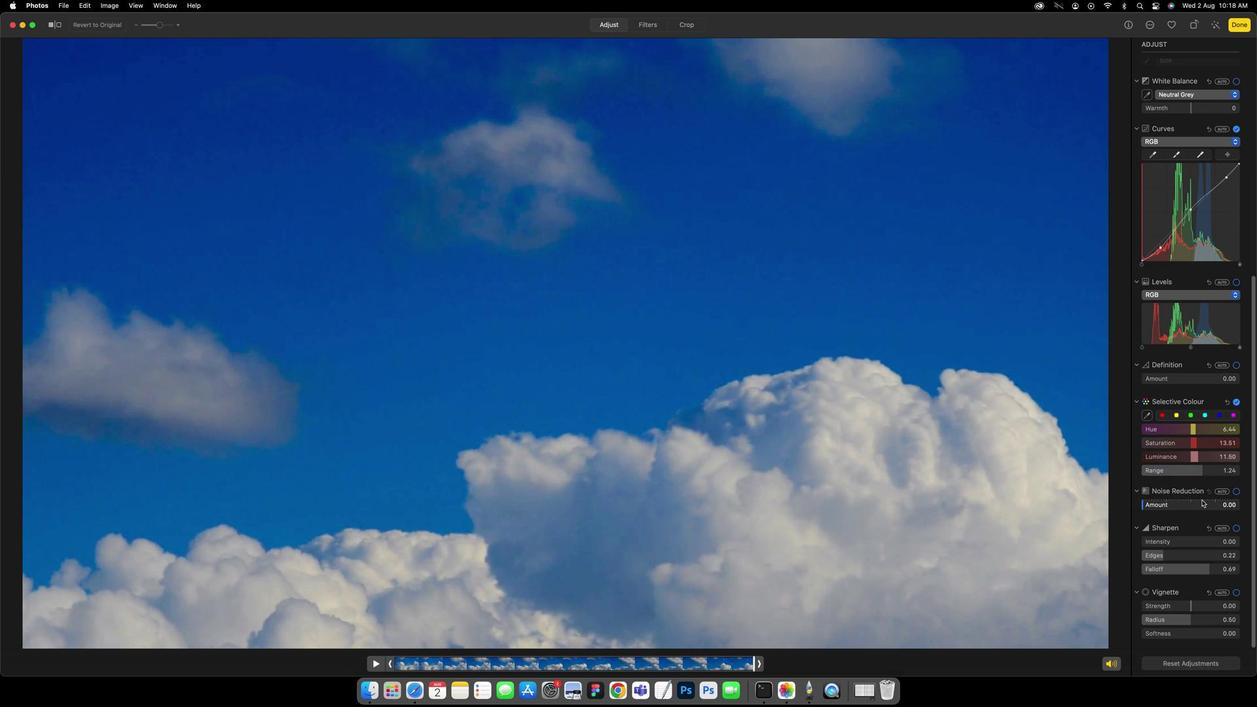 
Action: Mouse scrolled (1190, 499) with delta (72, 0)
Screenshot: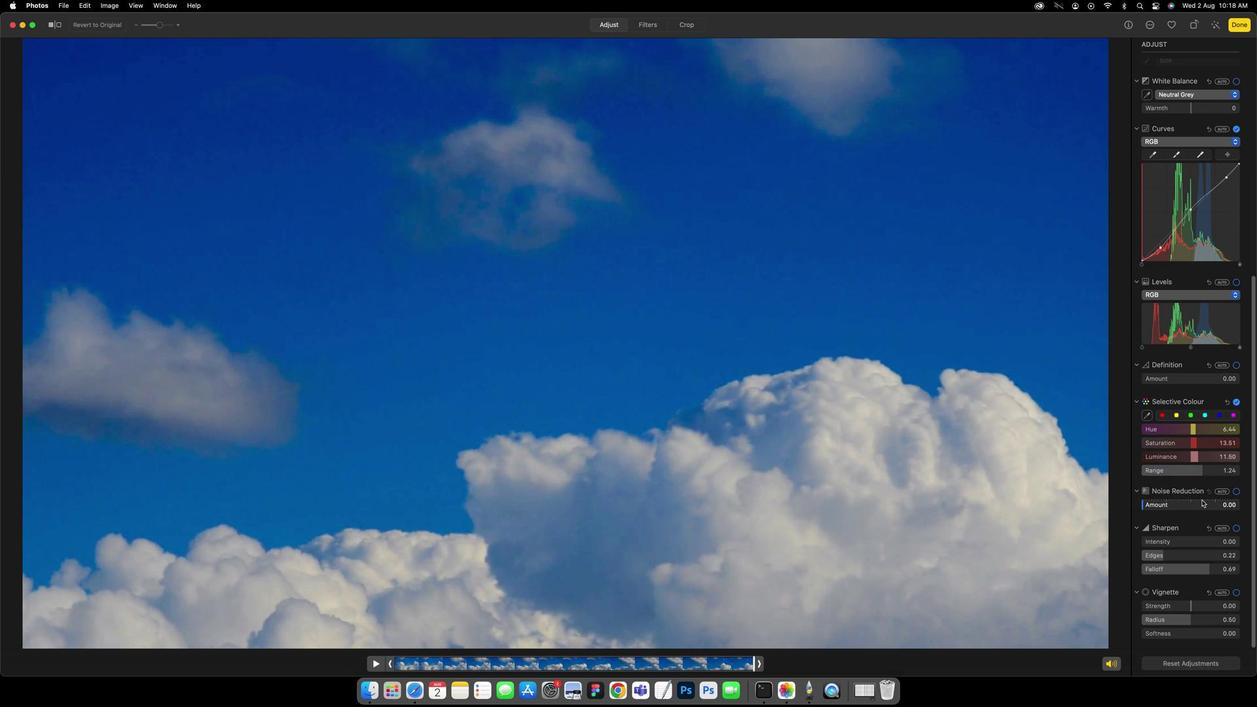 
Action: Mouse scrolled (1190, 499) with delta (72, 0)
Screenshot: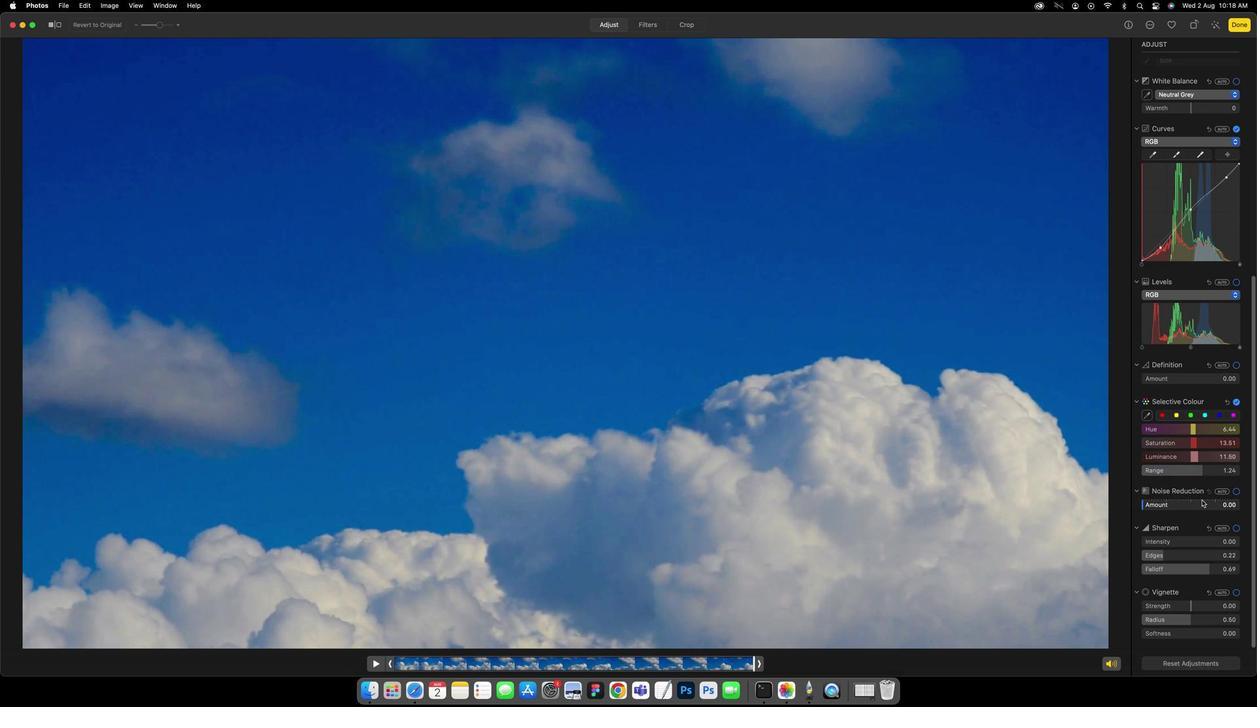 
Action: Mouse scrolled (1190, 499) with delta (72, -1)
Screenshot: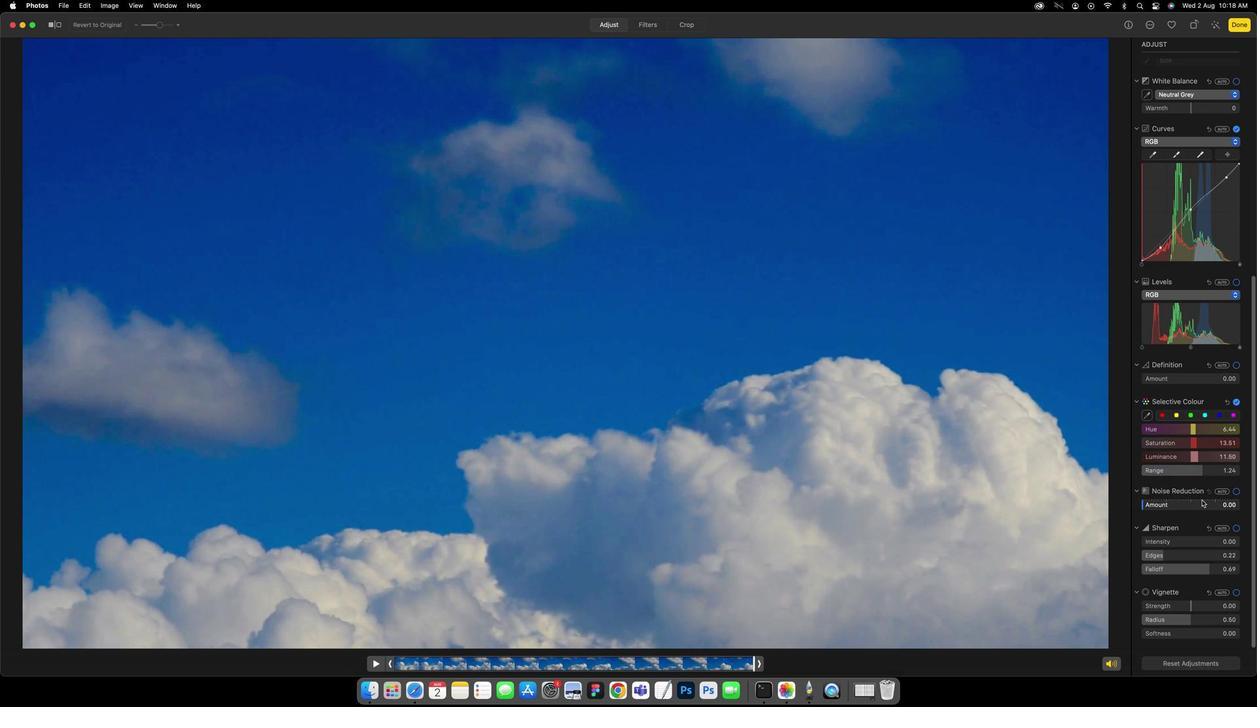 
Action: Mouse scrolled (1190, 499) with delta (72, -1)
Screenshot: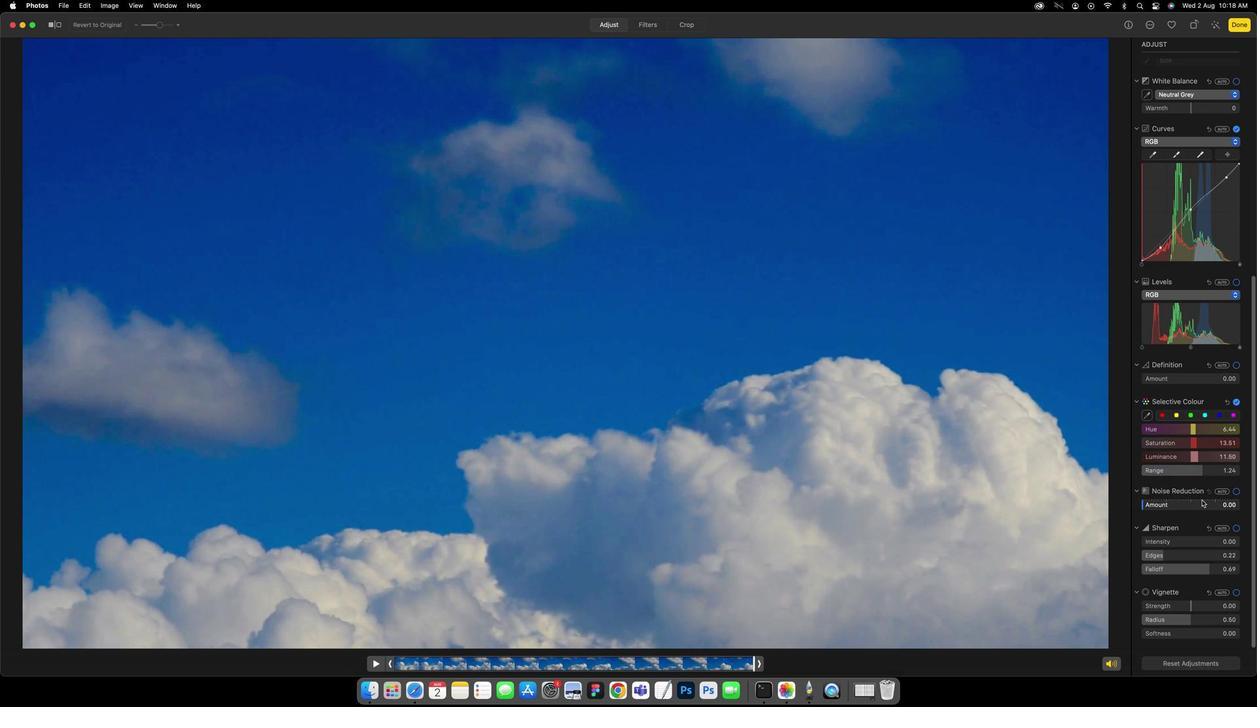 
Action: Mouse scrolled (1190, 499) with delta (72, -2)
Screenshot: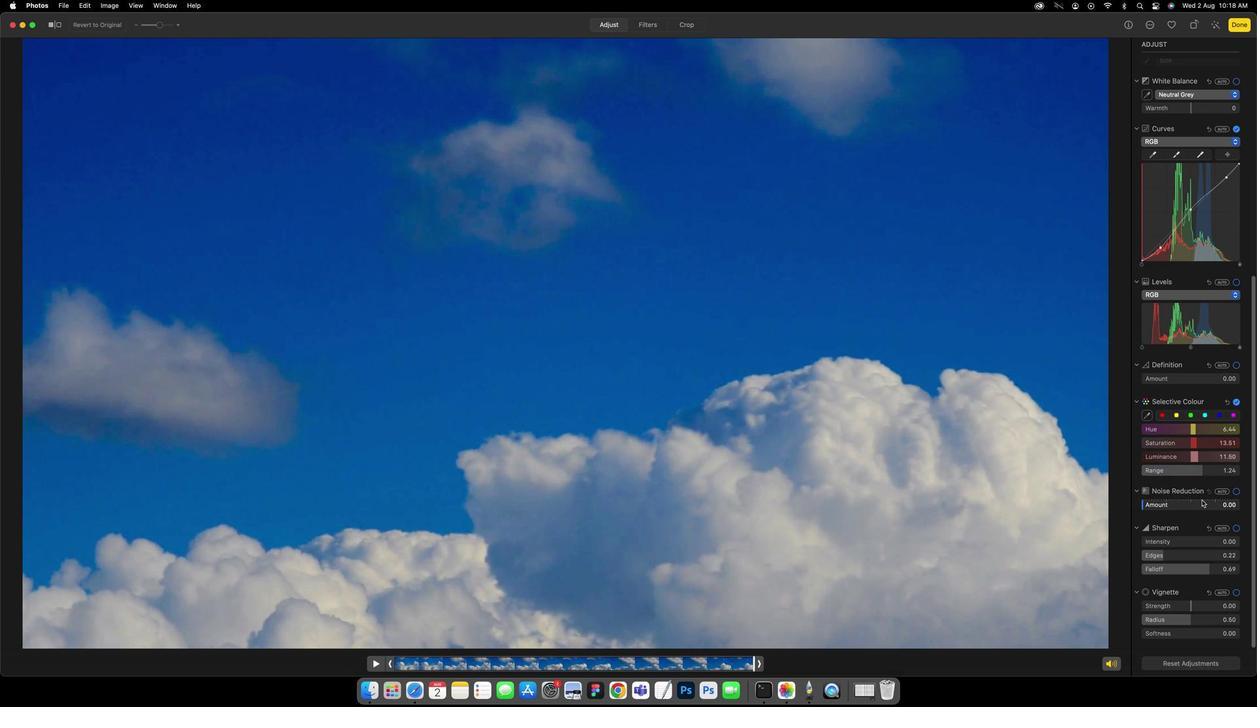
Action: Mouse moved to (1145, 544)
Screenshot: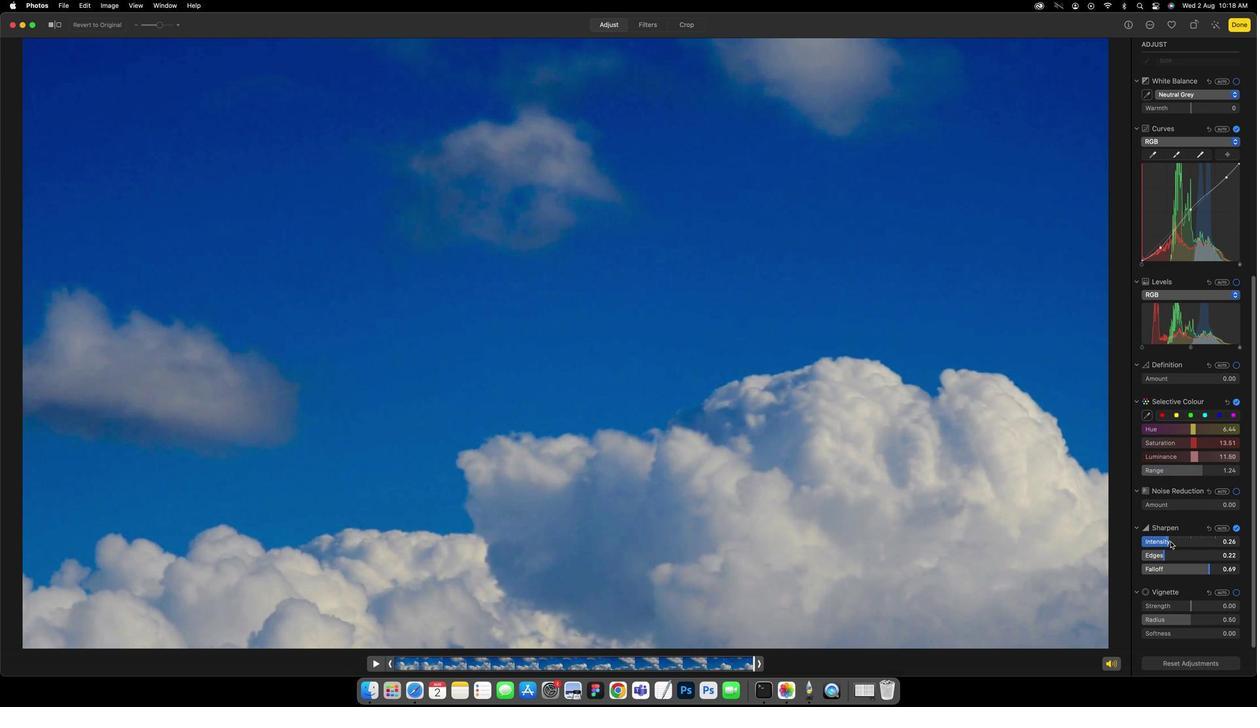 
Action: Mouse pressed left at (1145, 544)
Screenshot: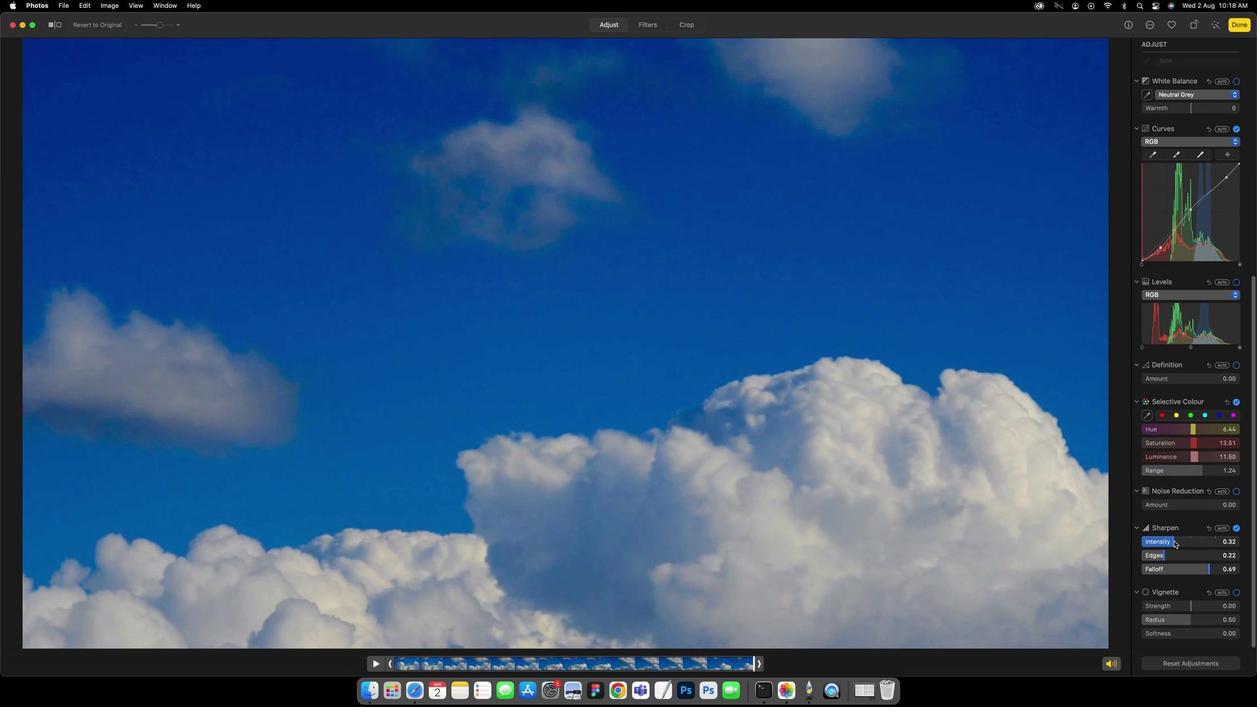 
Action: Mouse moved to (1165, 554)
Screenshot: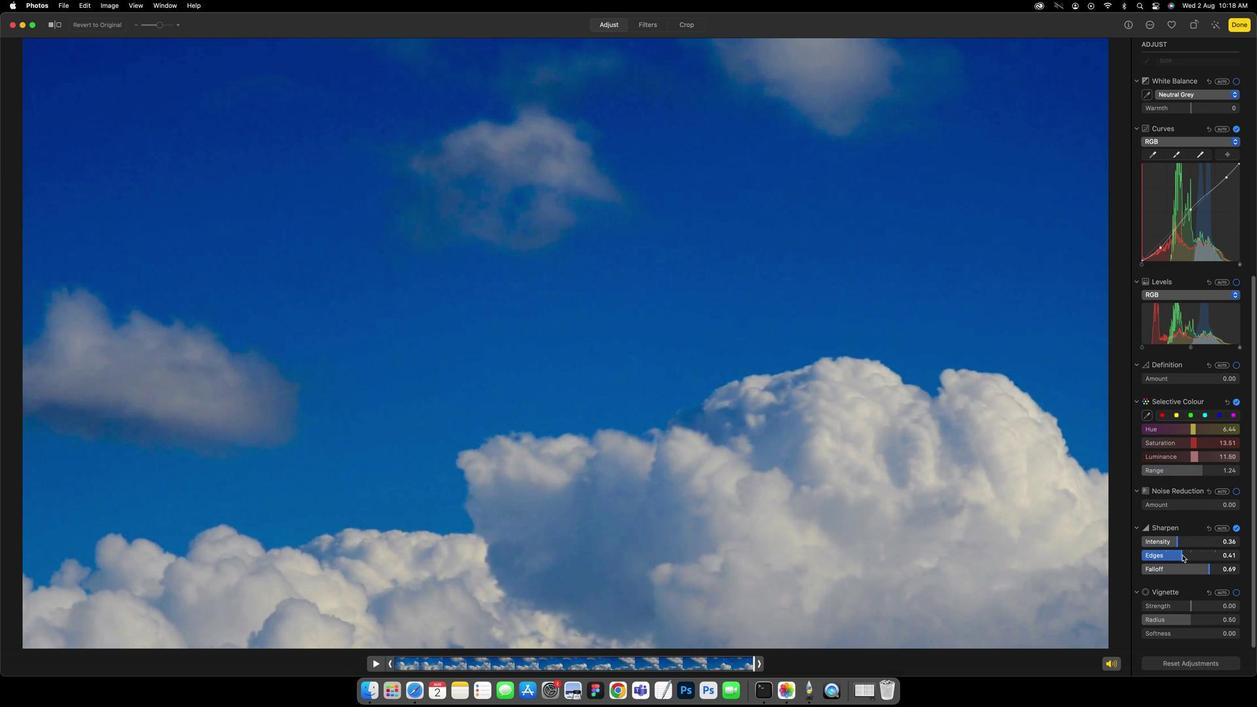 
Action: Mouse pressed left at (1165, 554)
Screenshot: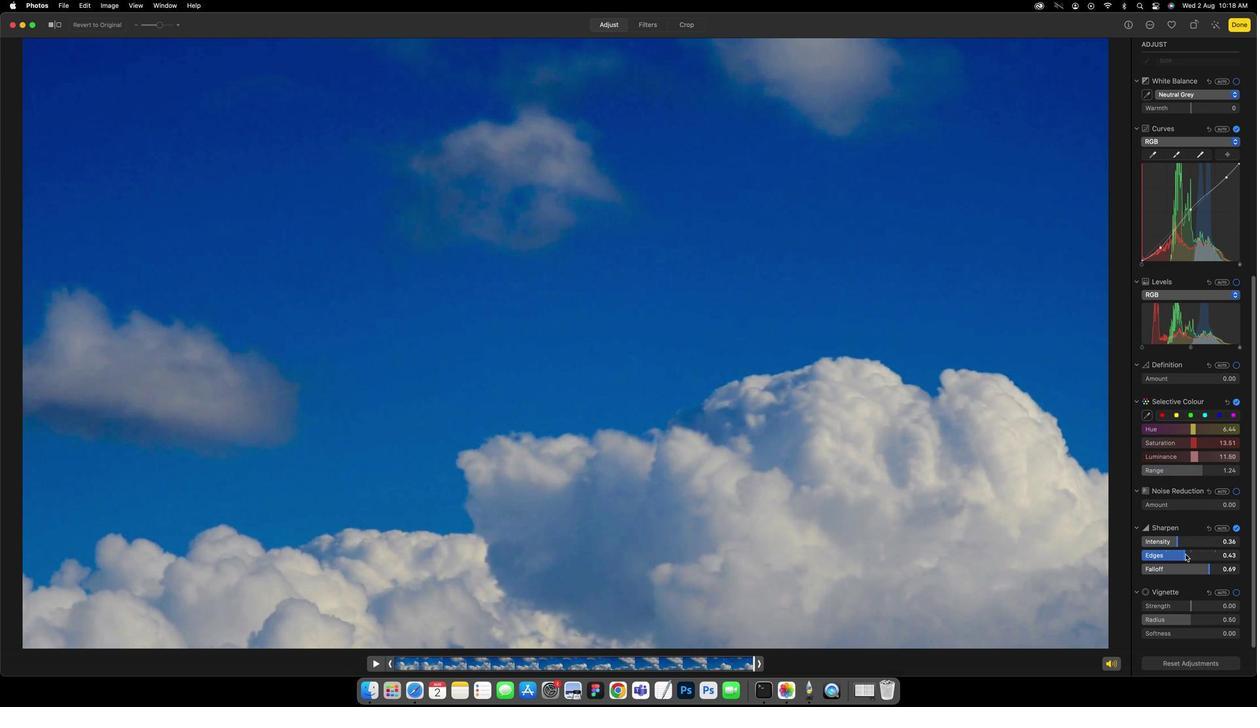 
Action: Mouse moved to (1183, 603)
Screenshot: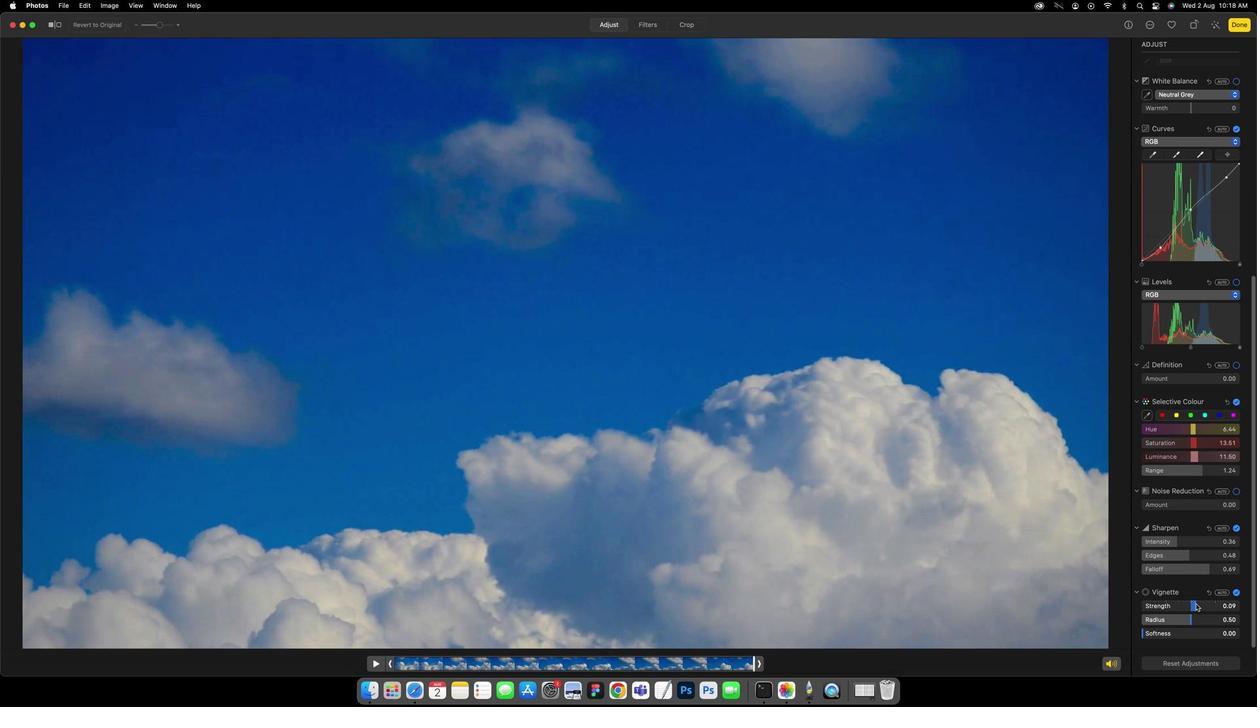 
Action: Mouse pressed left at (1183, 603)
Screenshot: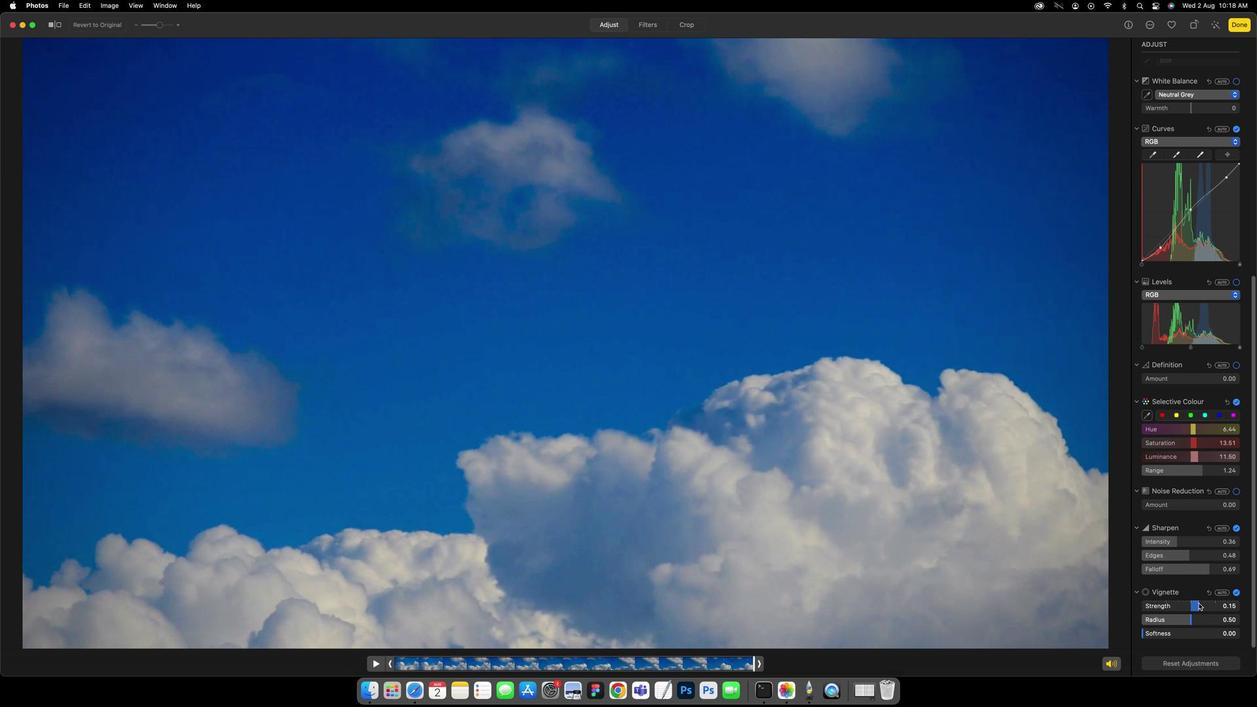 
Action: Mouse moved to (1158, 640)
Screenshot: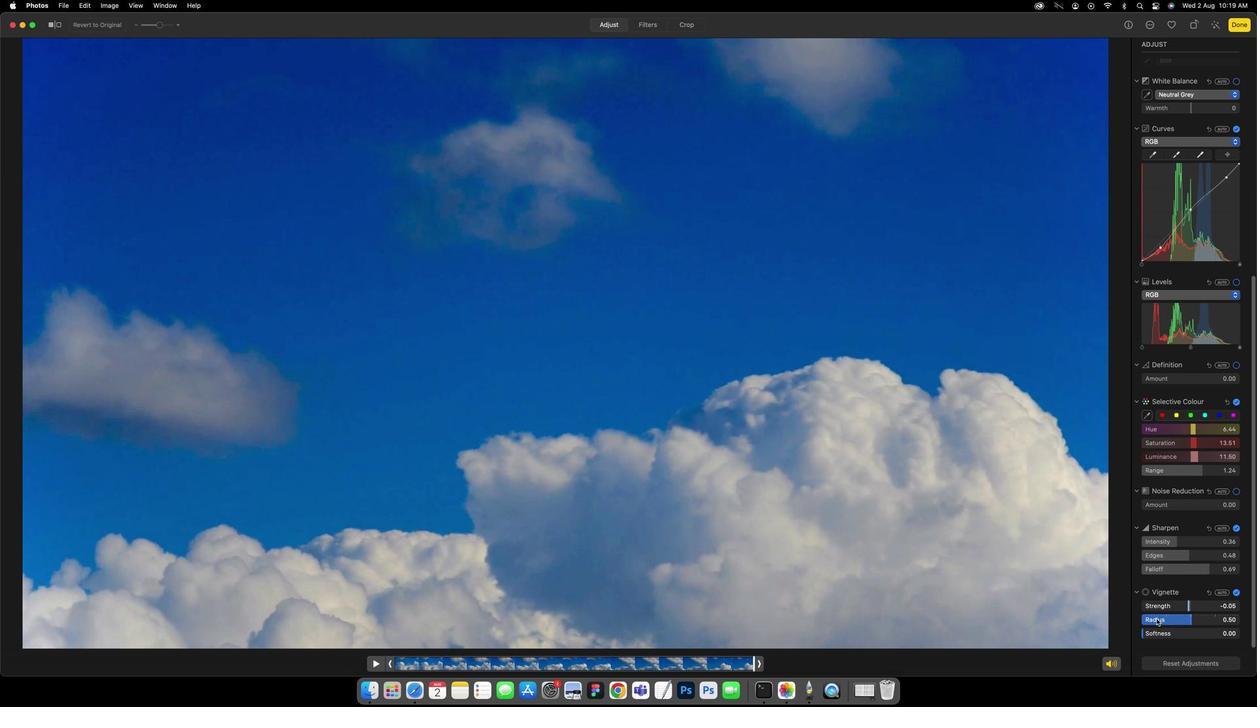 
Action: Mouse scrolled (1158, 640) with delta (72, 0)
Screenshot: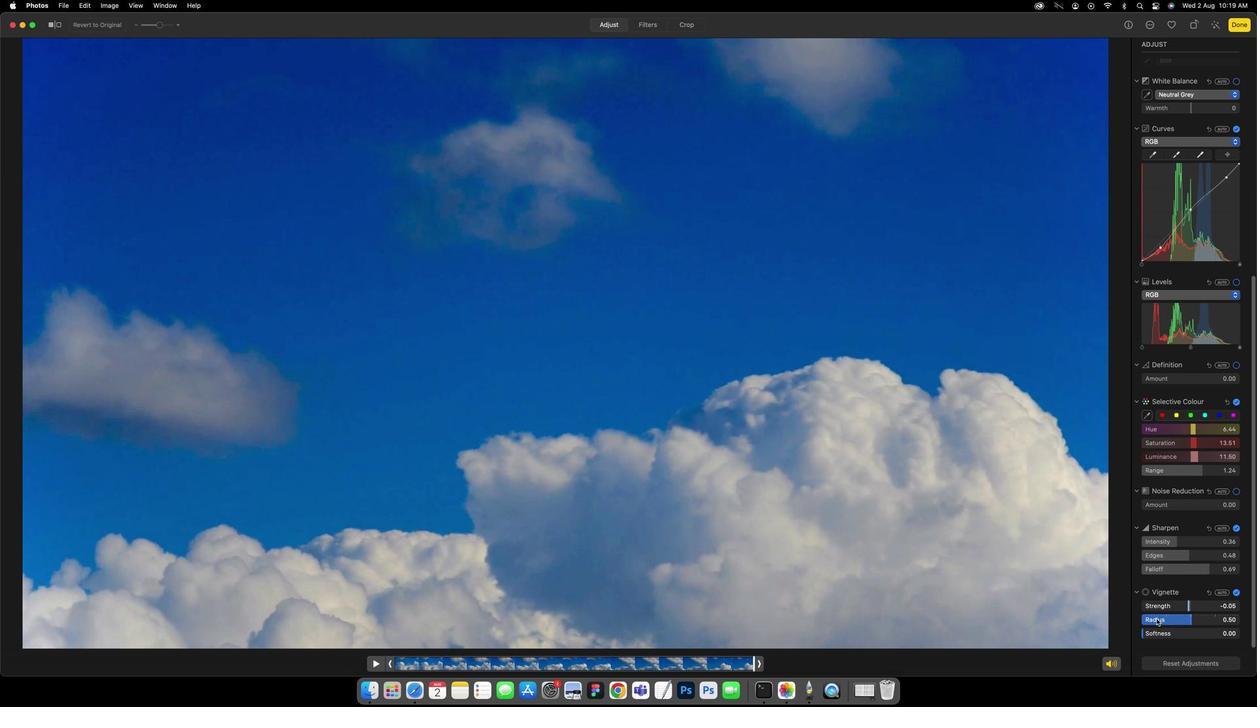 
Action: Mouse moved to (1158, 634)
Screenshot: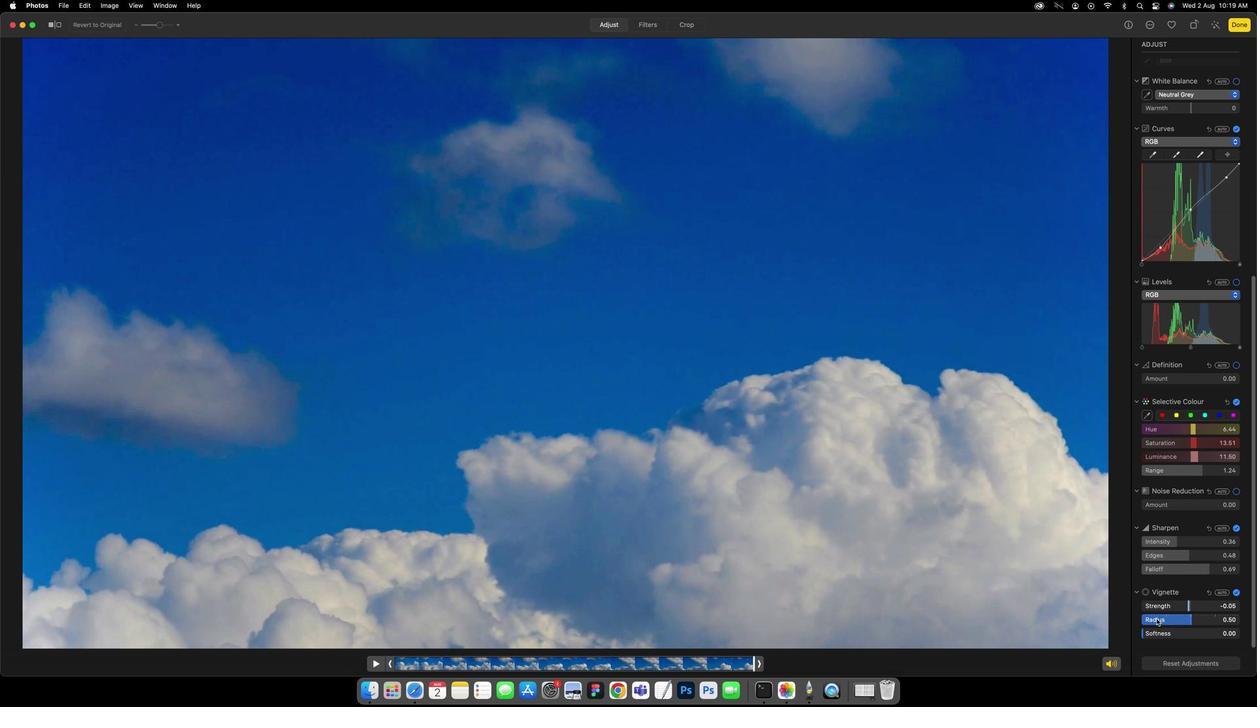 
Action: Mouse scrolled (1158, 634) with delta (72, 0)
Screenshot: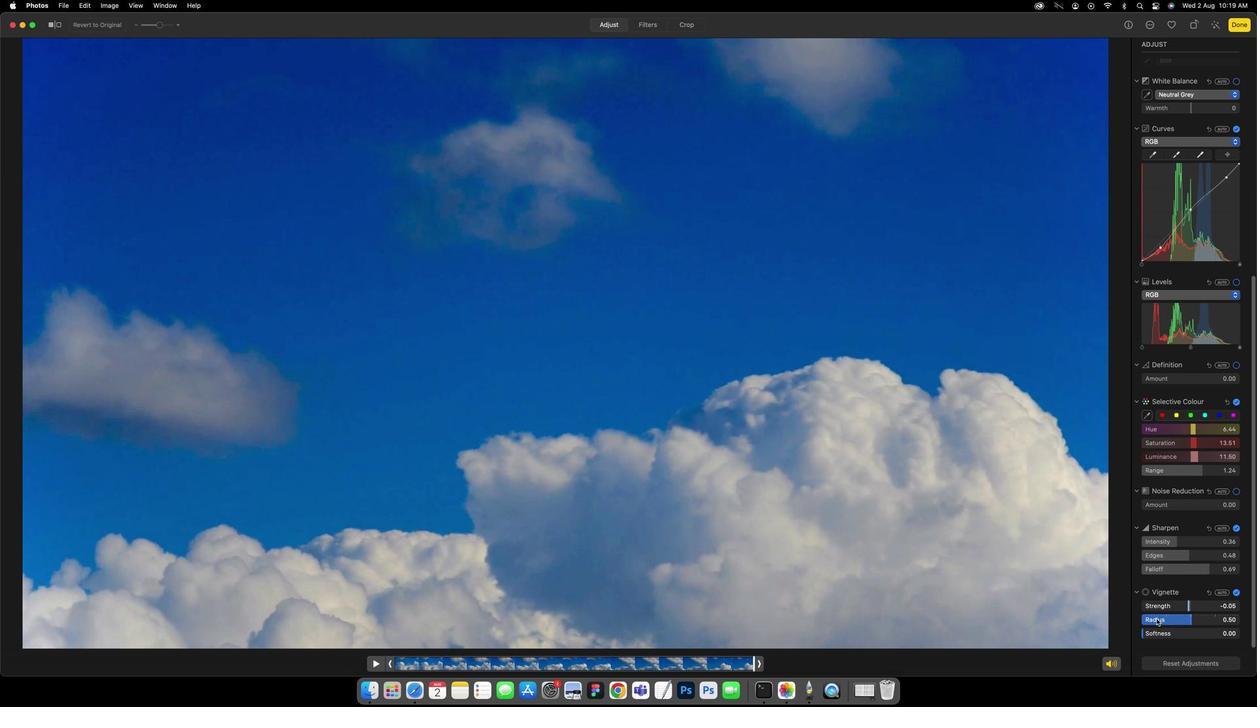 
Action: Mouse moved to (1158, 623)
Screenshot: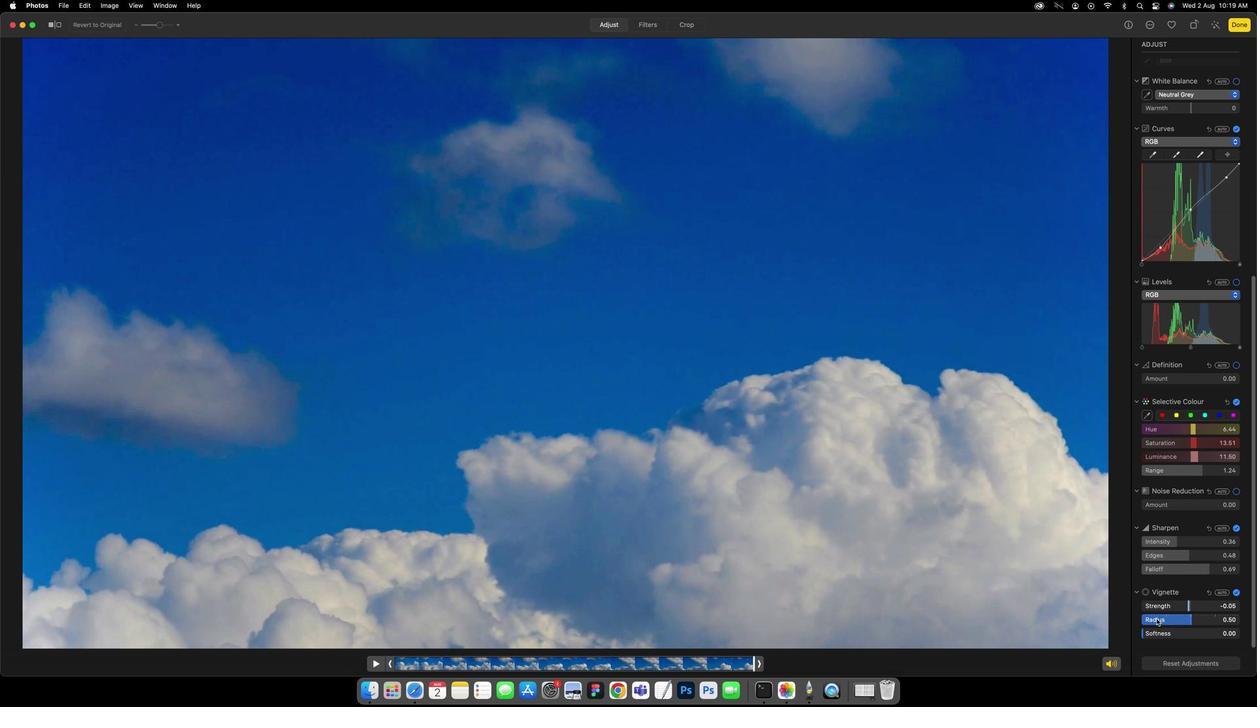 
Action: Mouse scrolled (1158, 623) with delta (72, -1)
Screenshot: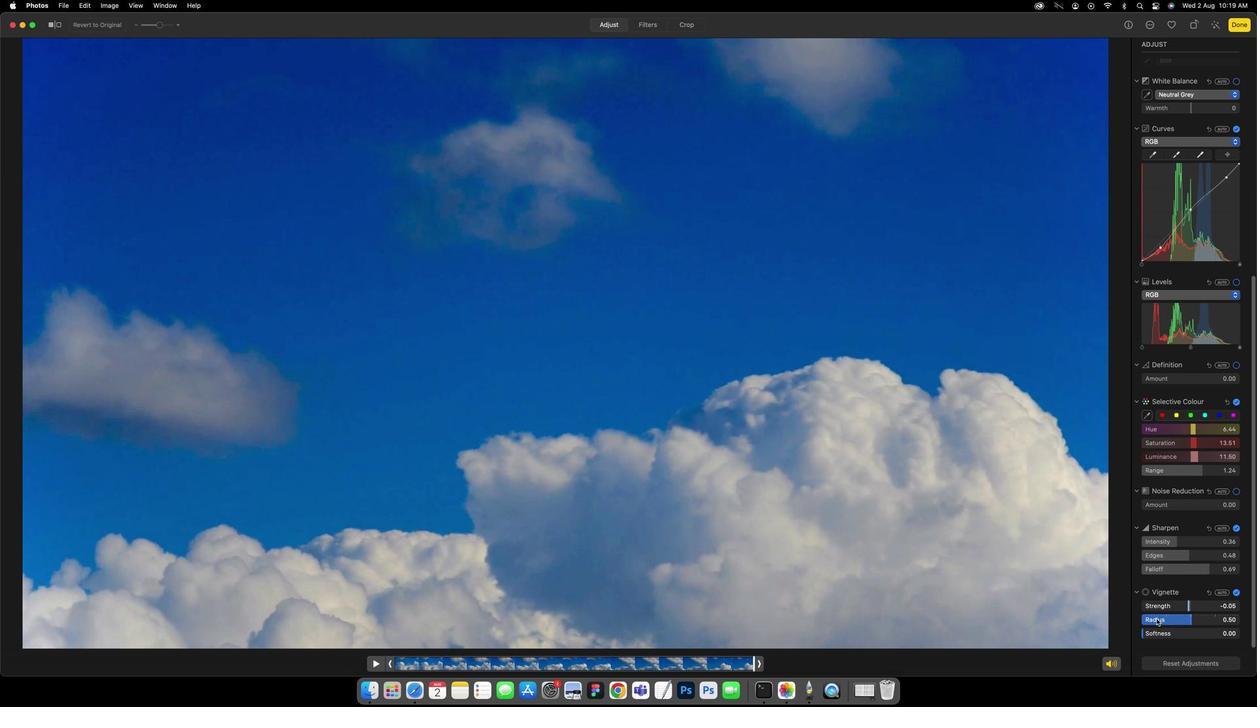
Action: Mouse moved to (1159, 615)
Screenshot: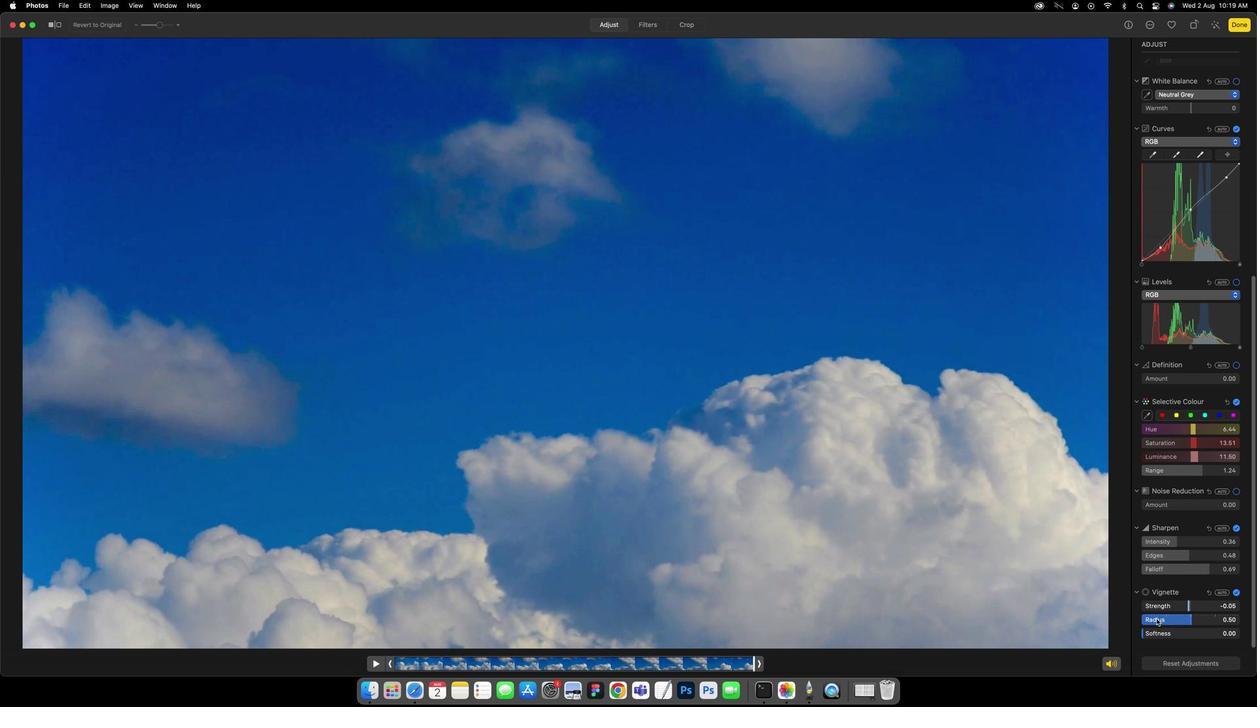 
Action: Mouse scrolled (1159, 615) with delta (72, -1)
Screenshot: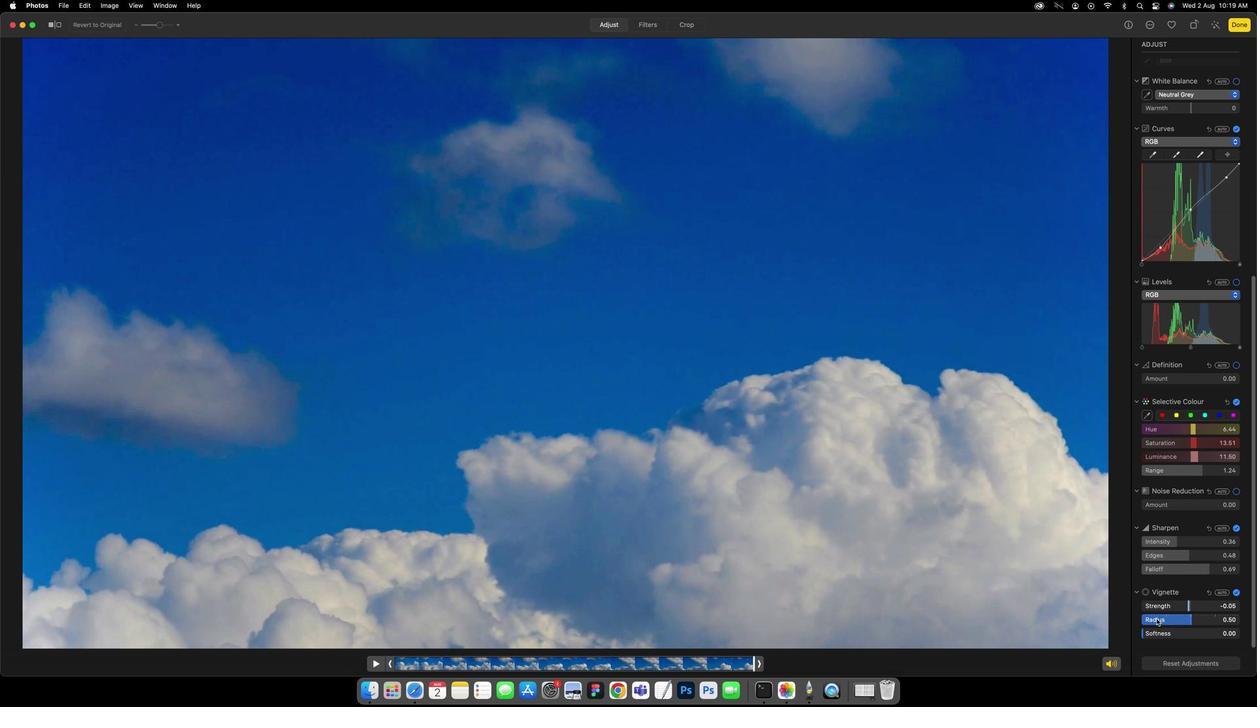 
Action: Mouse moved to (1219, 20)
Screenshot: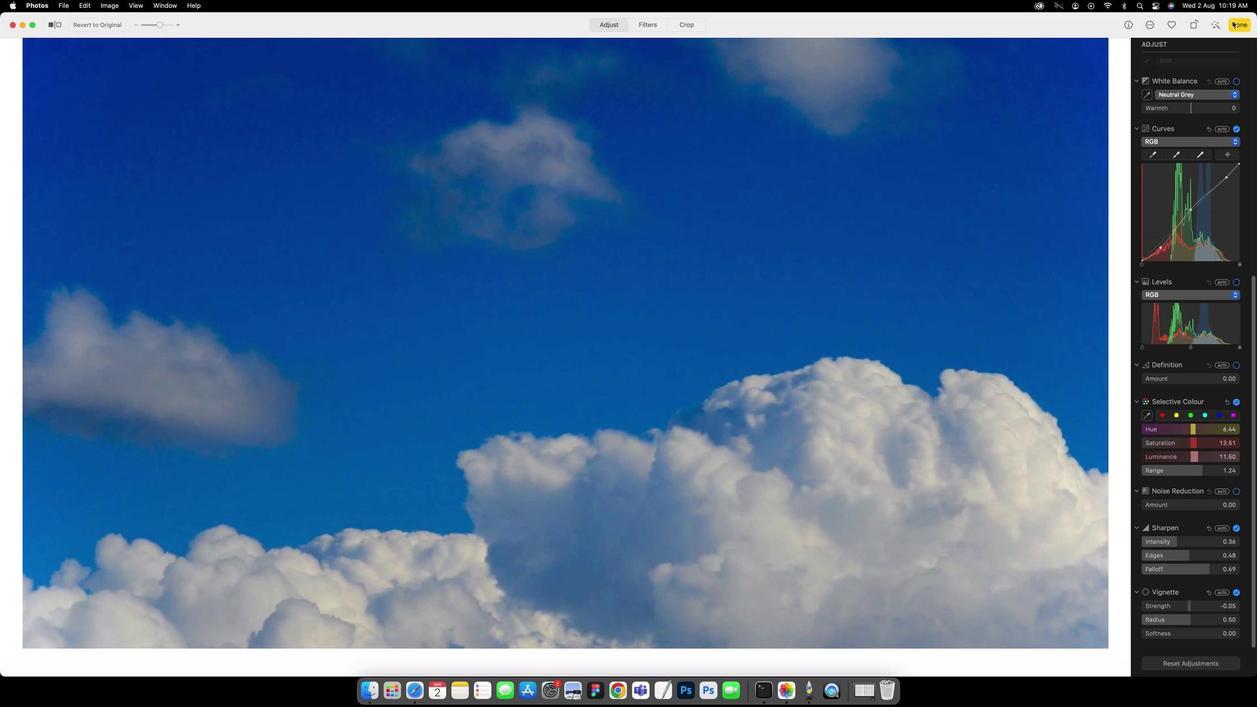 
Action: Mouse pressed left at (1219, 20)
Screenshot: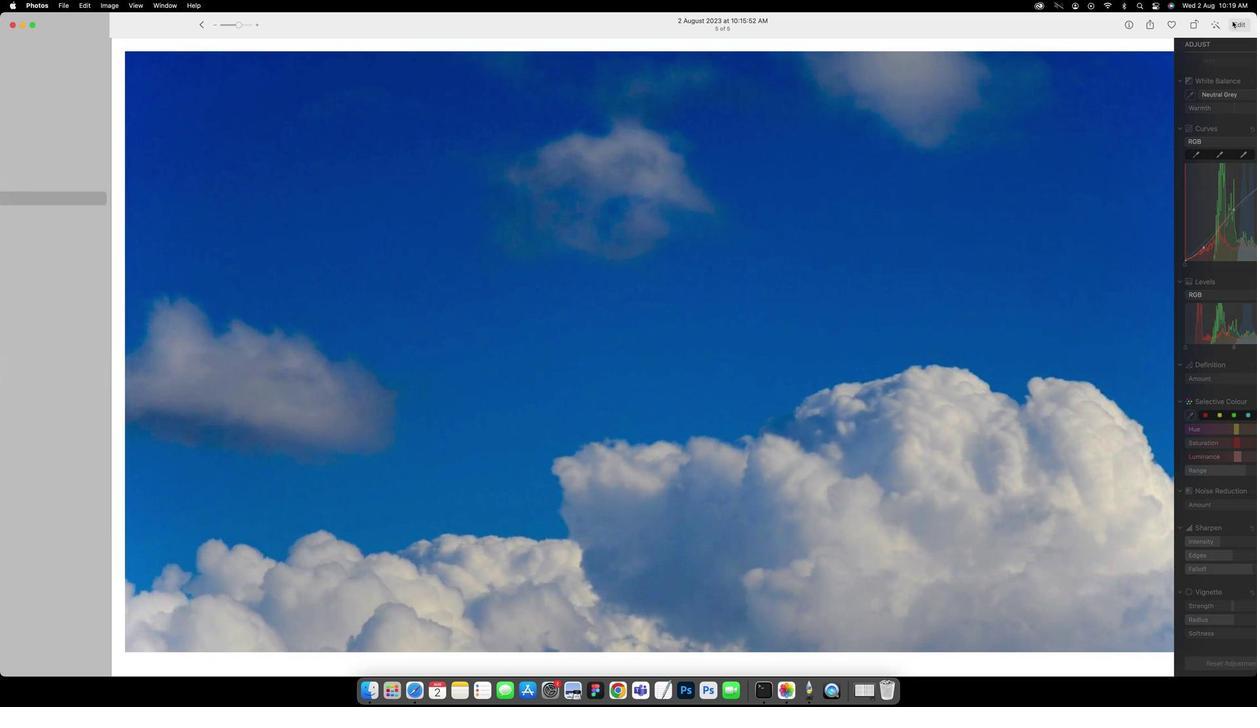 
Action: Mouse moved to (1059, 239)
Screenshot: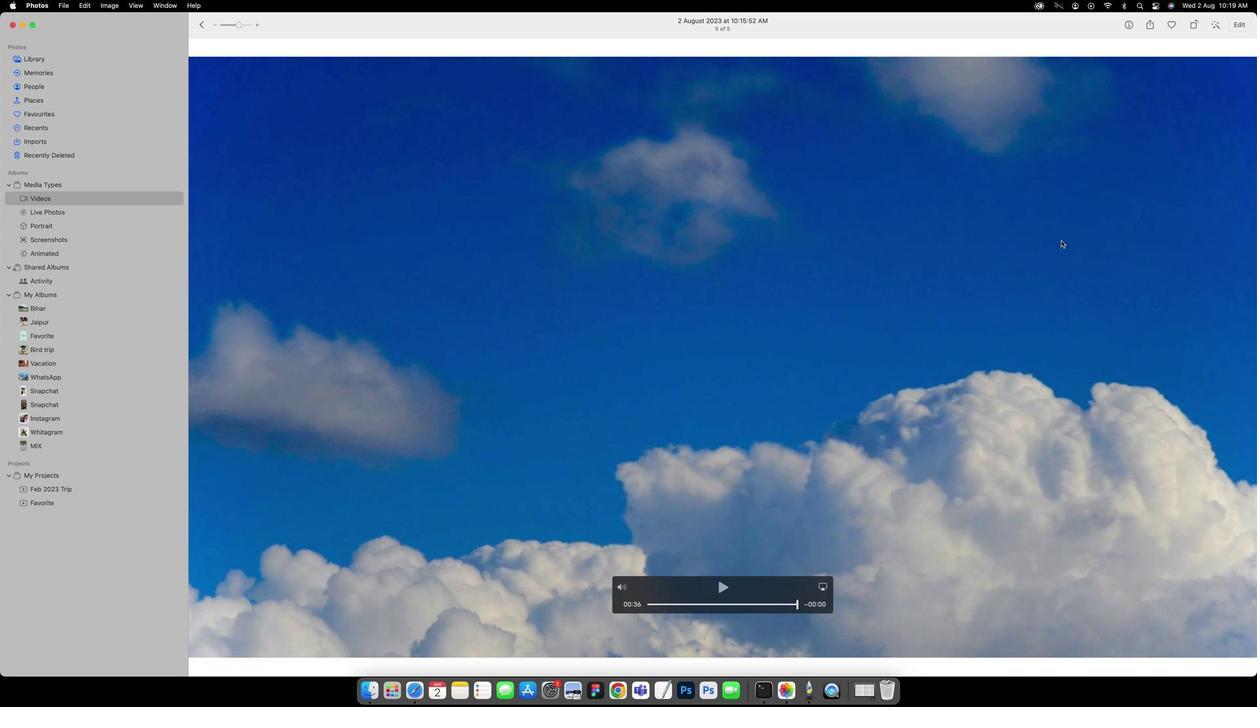 
Action: Mouse pressed left at (1059, 239)
Screenshot: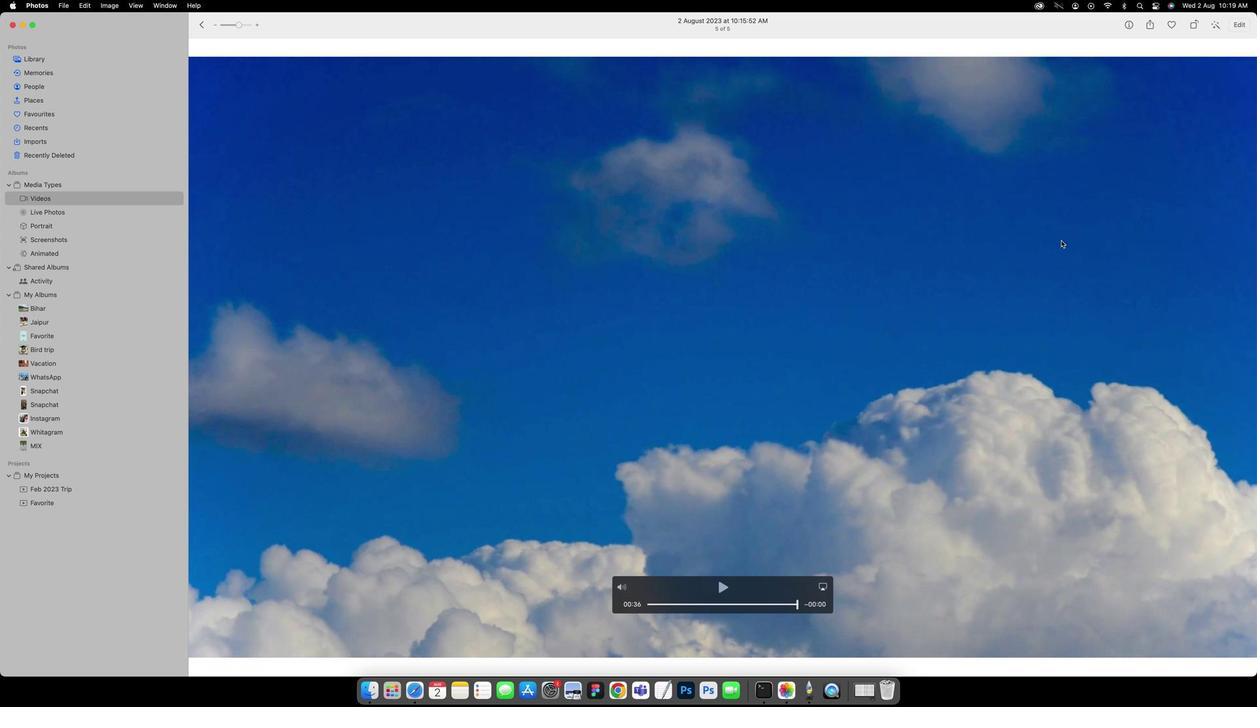 
Action: Mouse moved to (1143, 25)
Screenshot: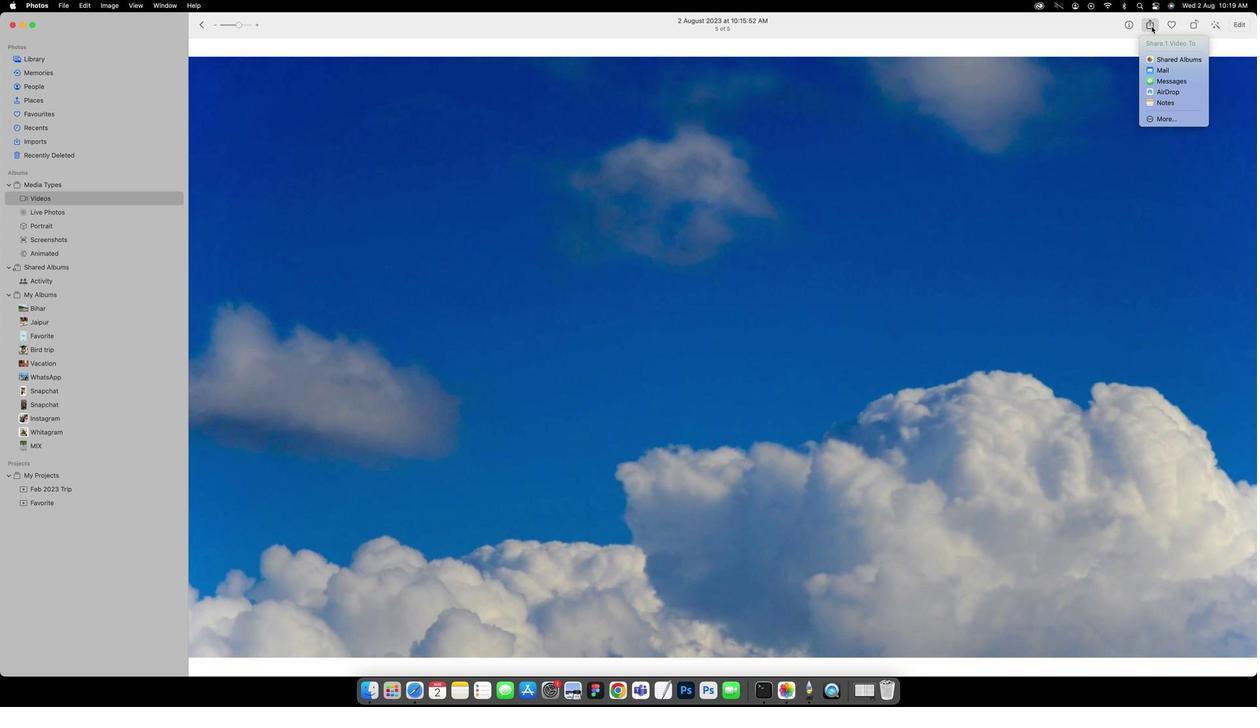
Action: Mouse pressed left at (1143, 25)
Screenshot: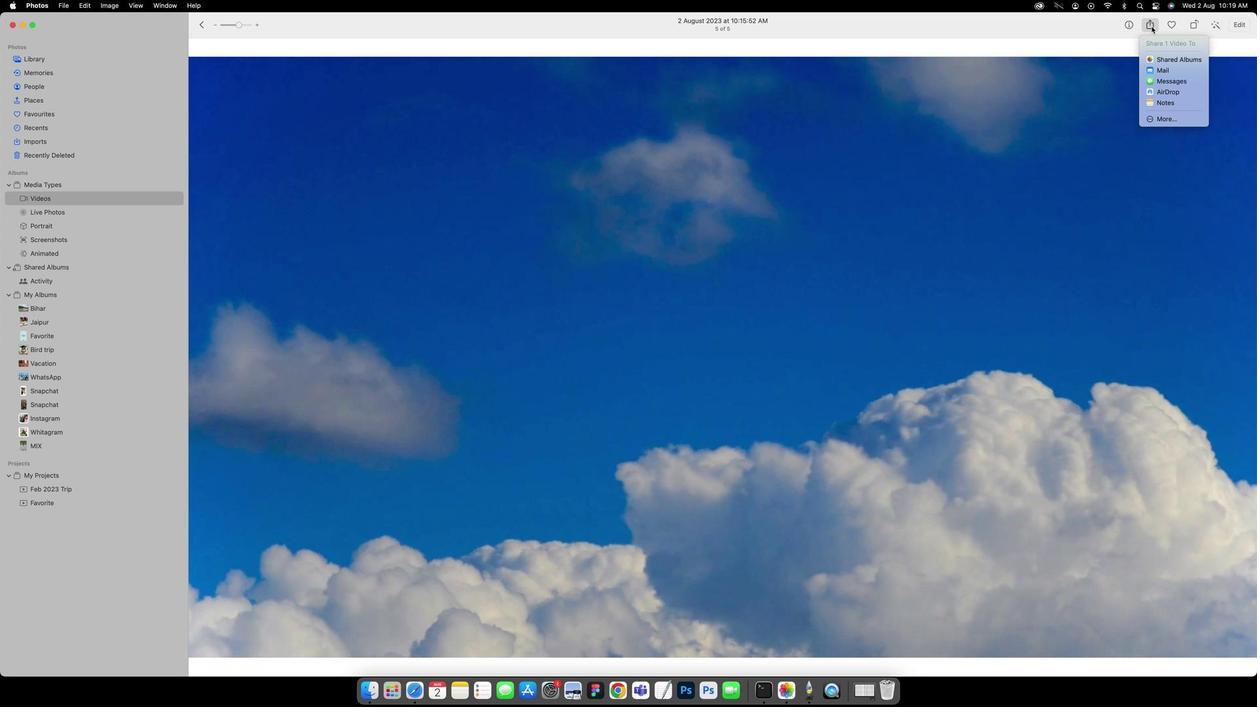 
Action: Mouse moved to (1141, 93)
Screenshot: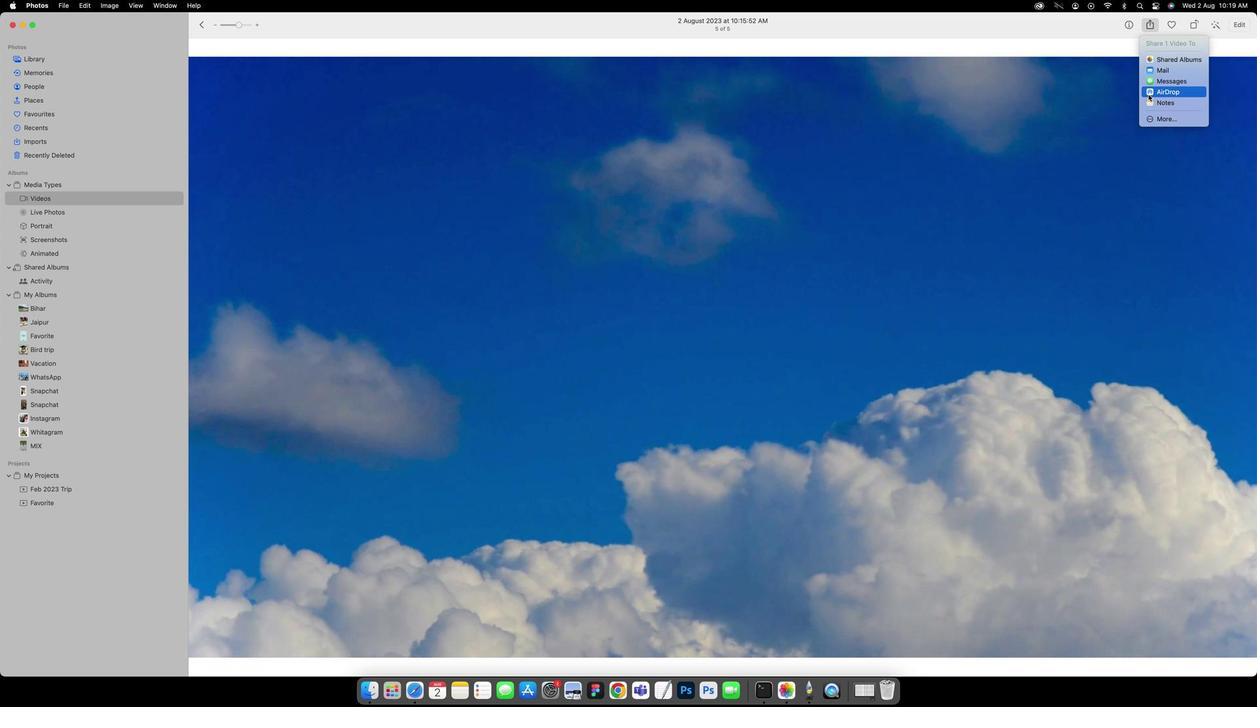 
Action: Mouse pressed left at (1141, 93)
Screenshot: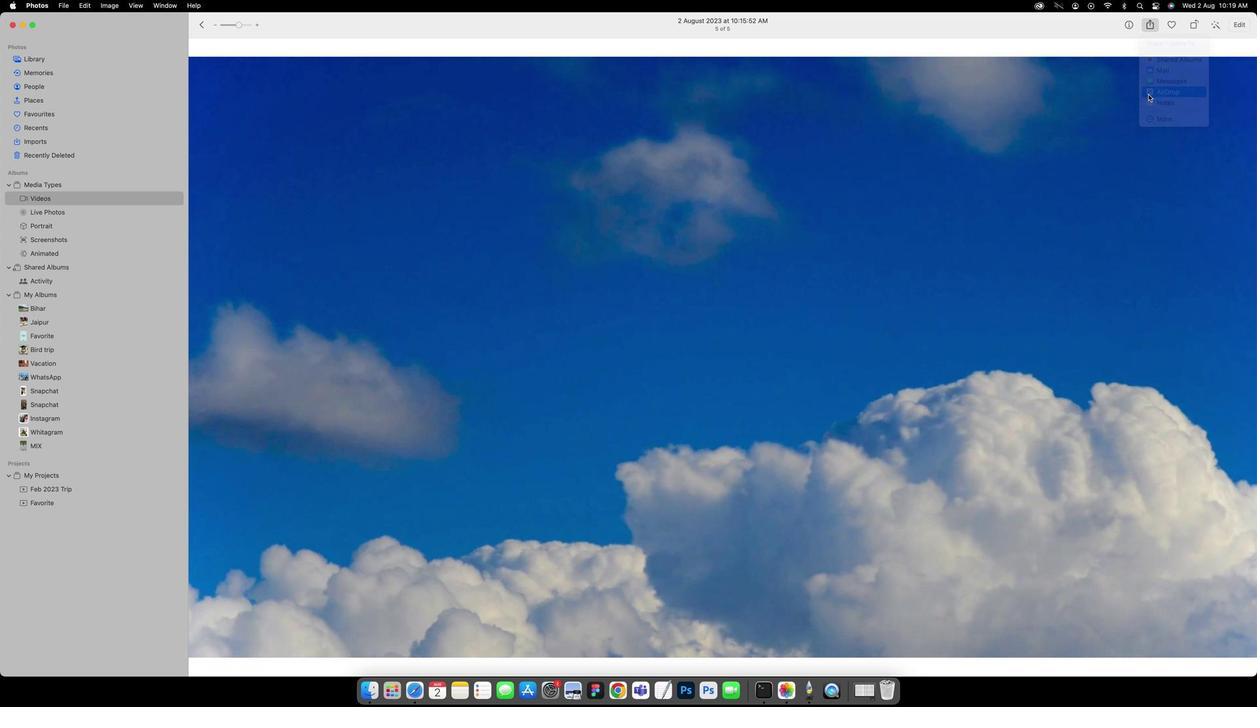 
Action: Mouse moved to (583, 314)
Screenshot: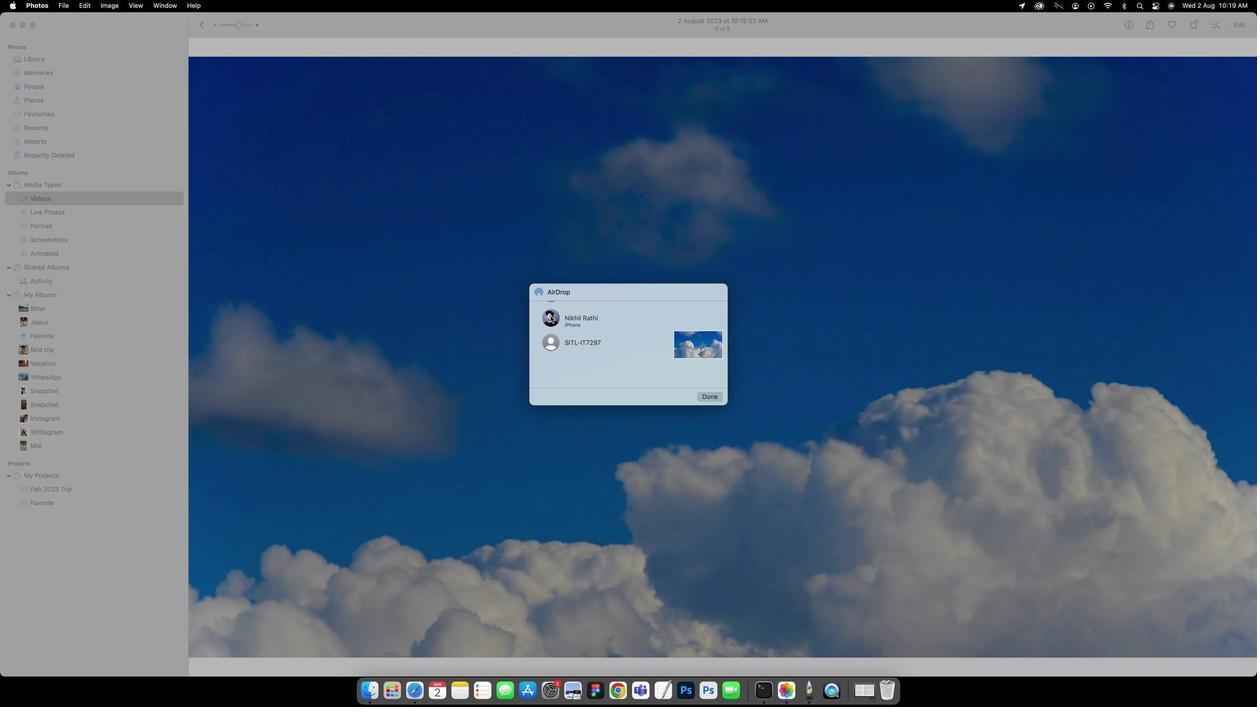 
Action: Mouse pressed left at (583, 314)
Screenshot: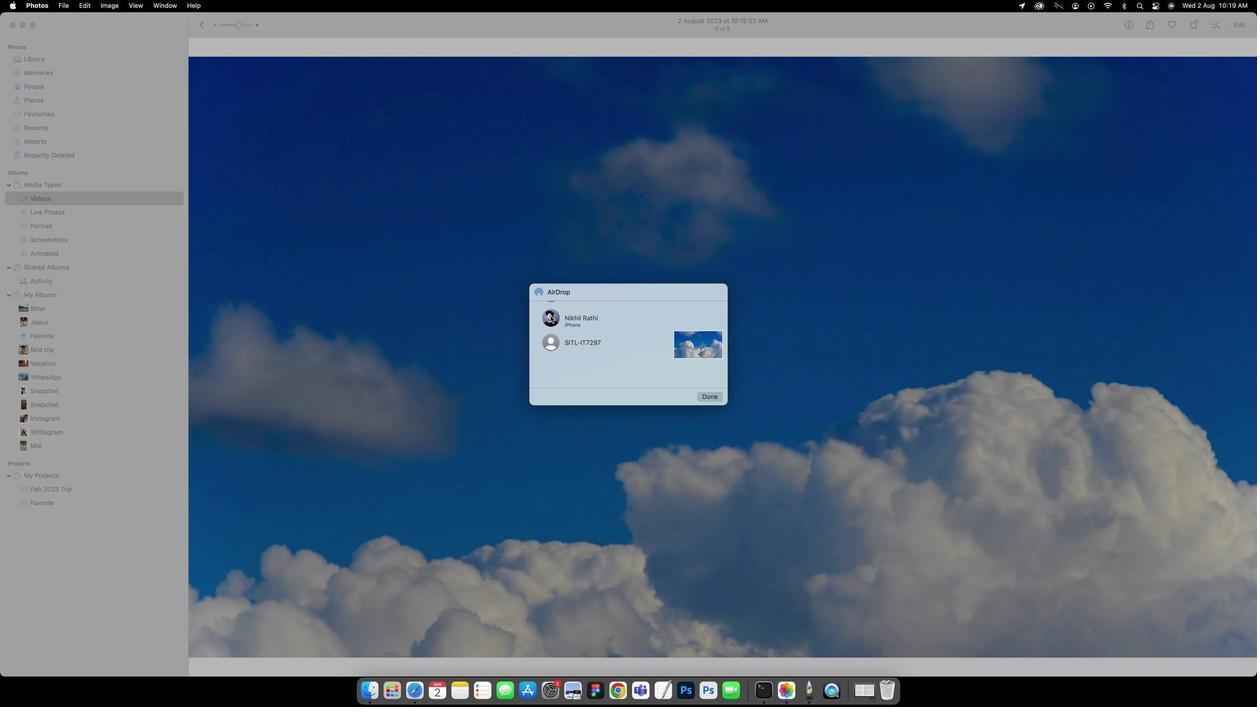 
Action: Mouse moved to (733, 396)
Screenshot: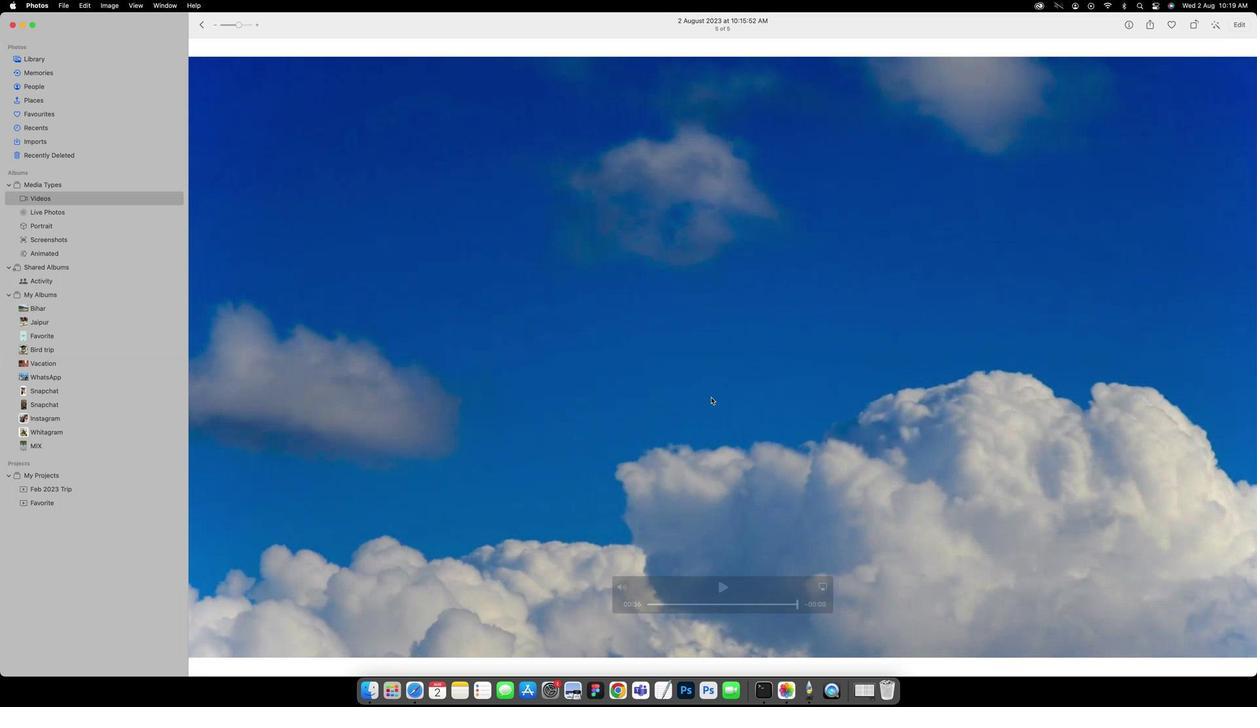 
Action: Mouse pressed left at (733, 396)
Screenshot: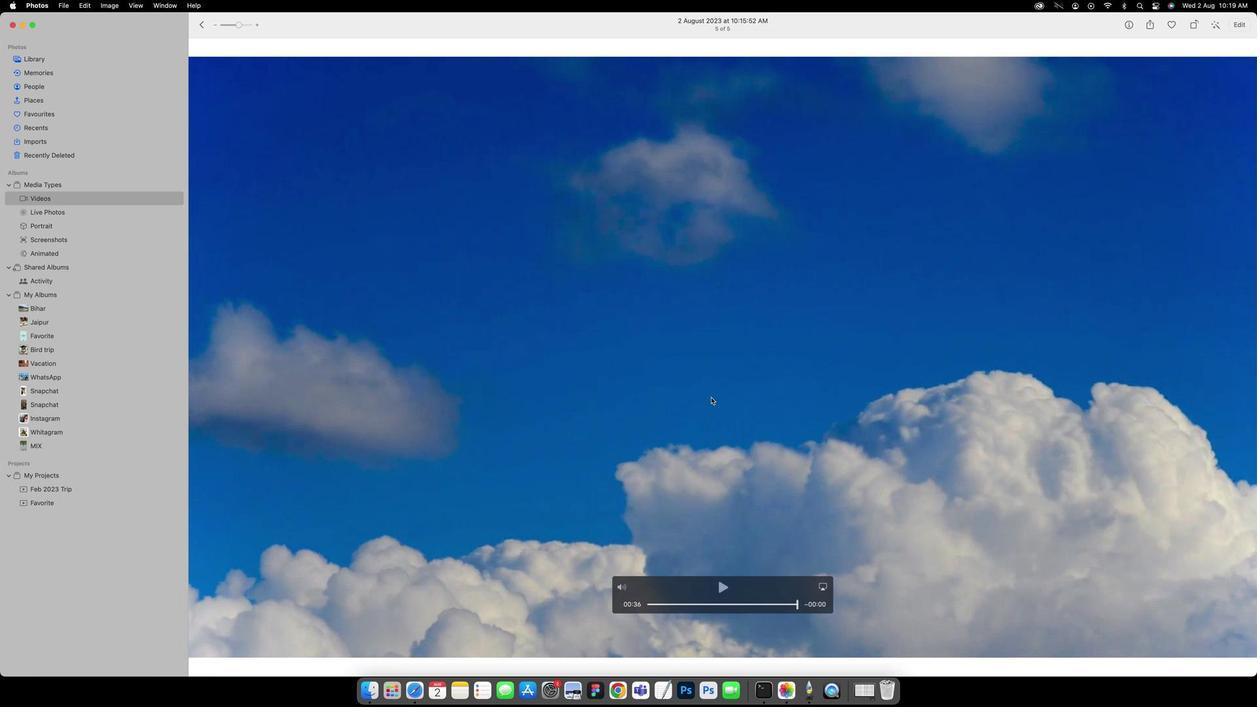 
